 Task: Find and review an Airbnb listing in Surry Hills, Australia, including checking availability, price, and house rules.
Action: Mouse pressed left at (258, 274)
Screenshot: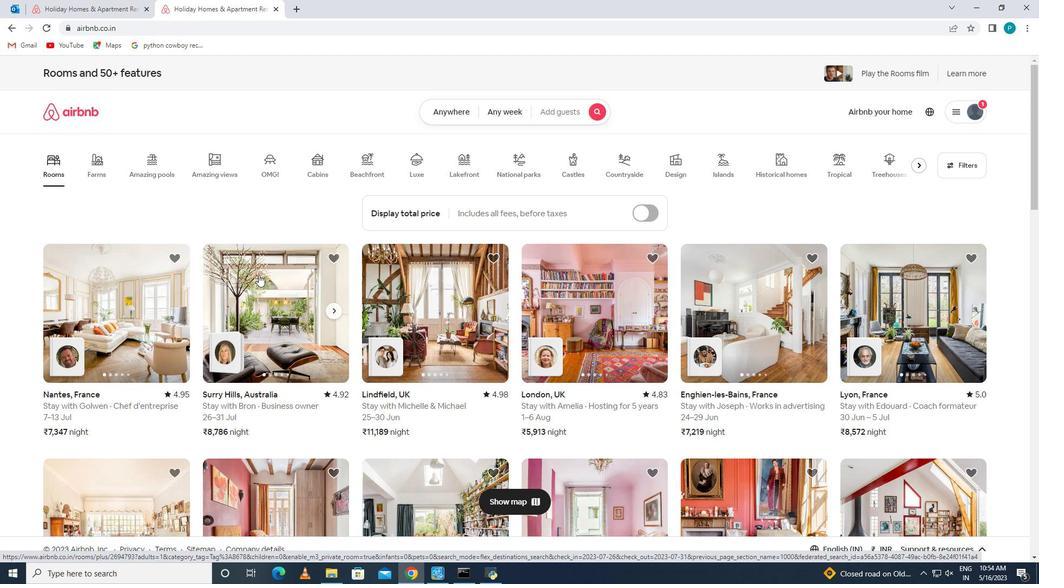 
Action: Mouse pressed left at (258, 274)
Screenshot: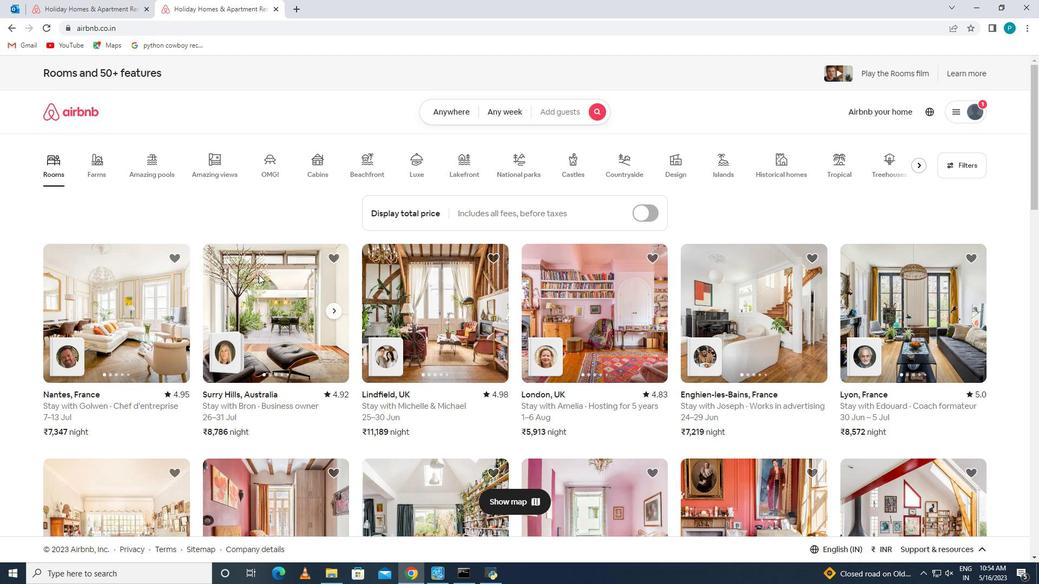 
Action: Mouse moved to (400, 266)
Screenshot: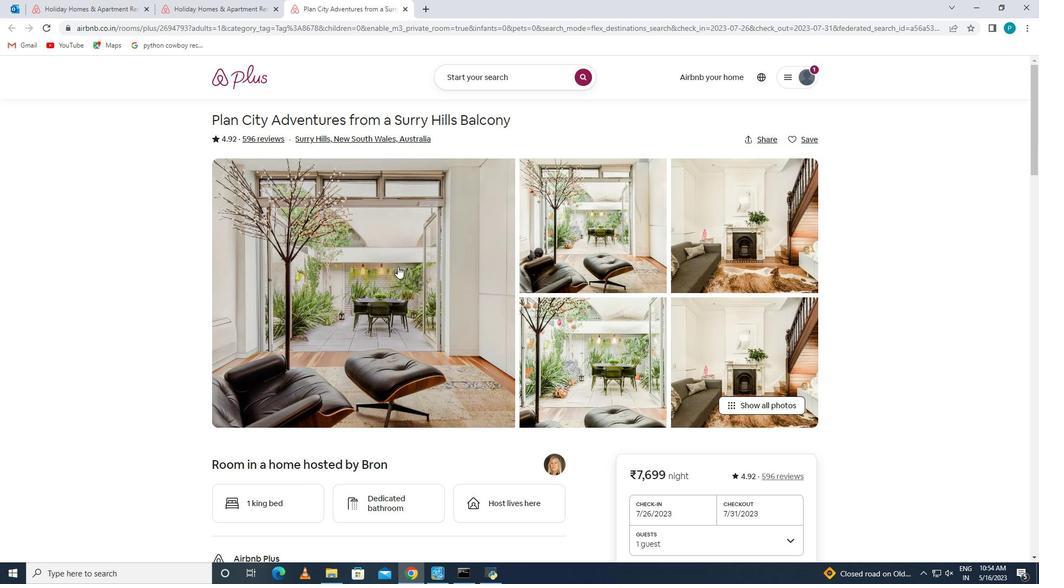 
Action: Mouse scrolled (400, 266) with delta (0, 0)
Screenshot: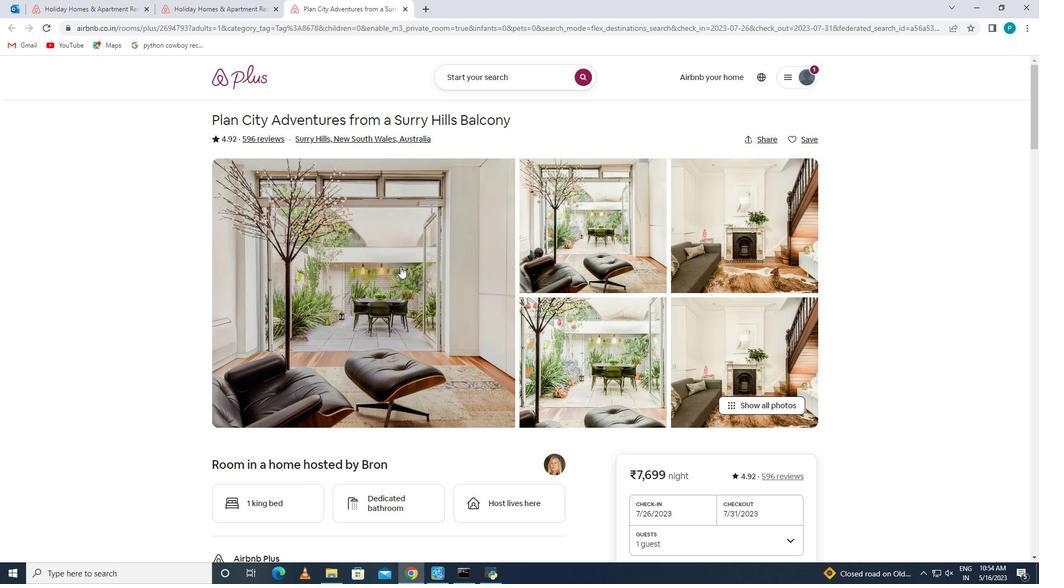 
Action: Mouse scrolled (400, 266) with delta (0, 0)
Screenshot: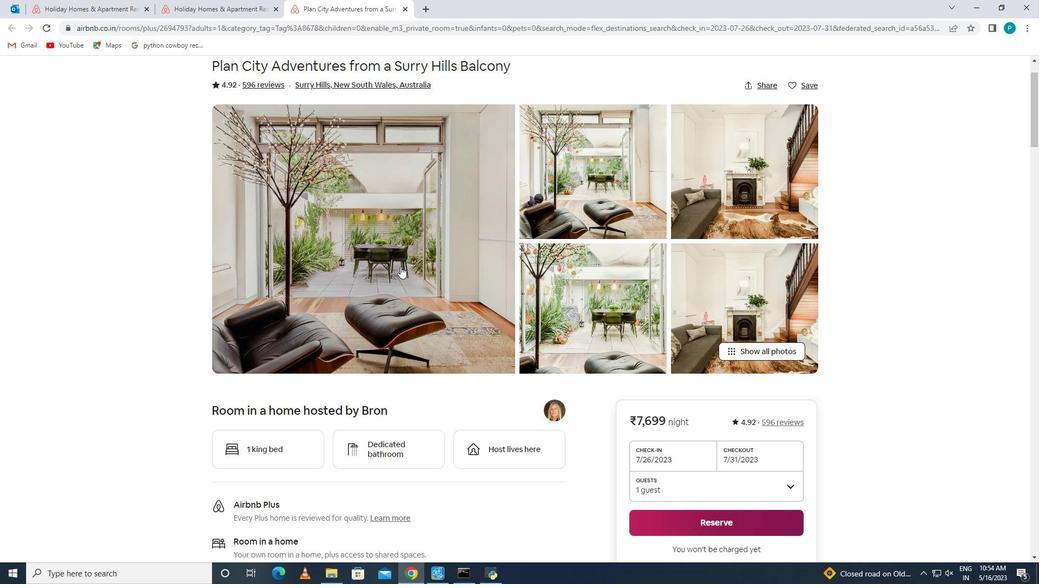 
Action: Mouse moved to (401, 266)
Screenshot: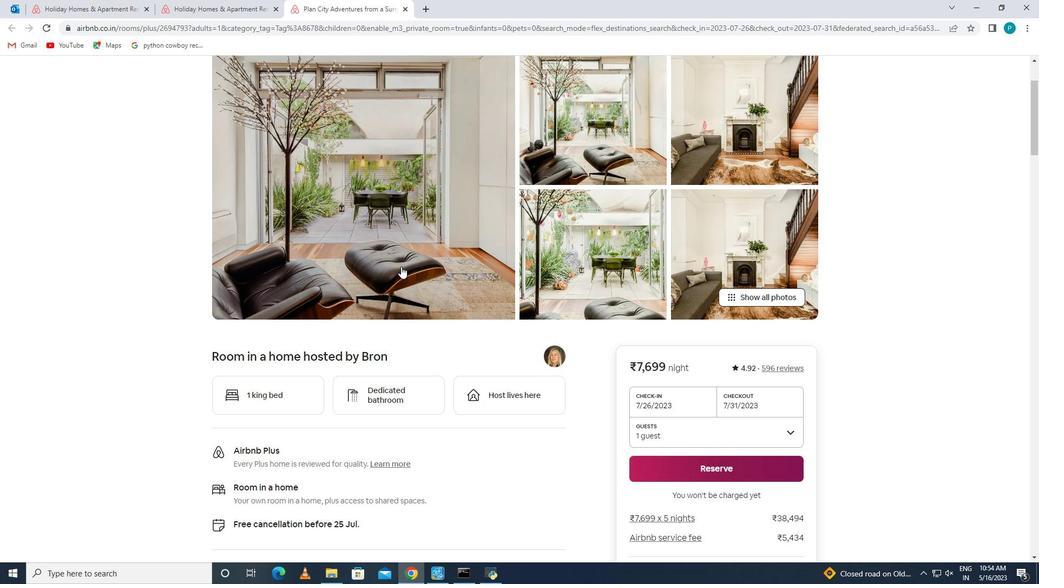 
Action: Mouse scrolled (401, 265) with delta (0, 0)
Screenshot: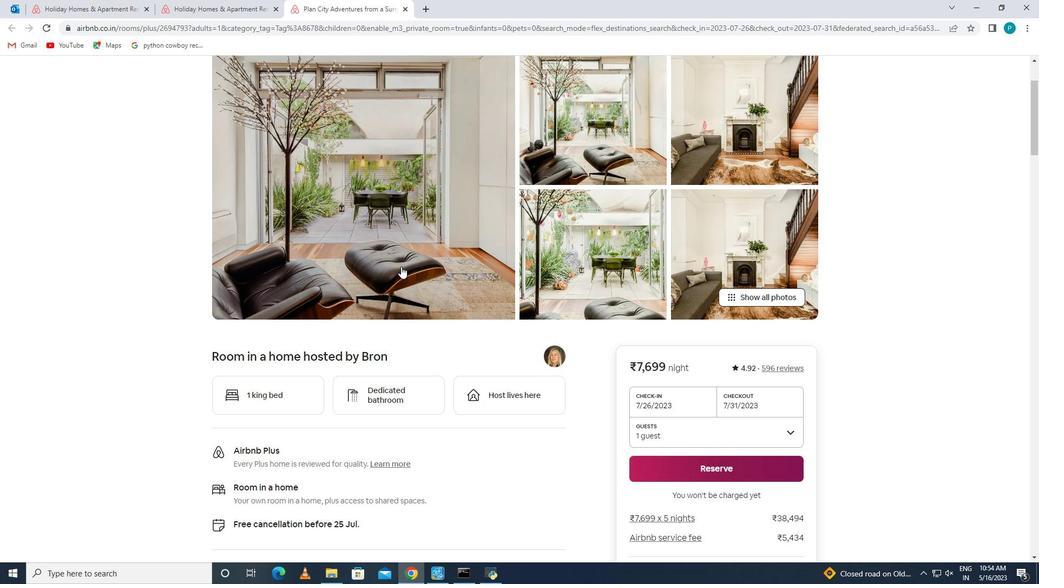 
Action: Mouse moved to (402, 261)
Screenshot: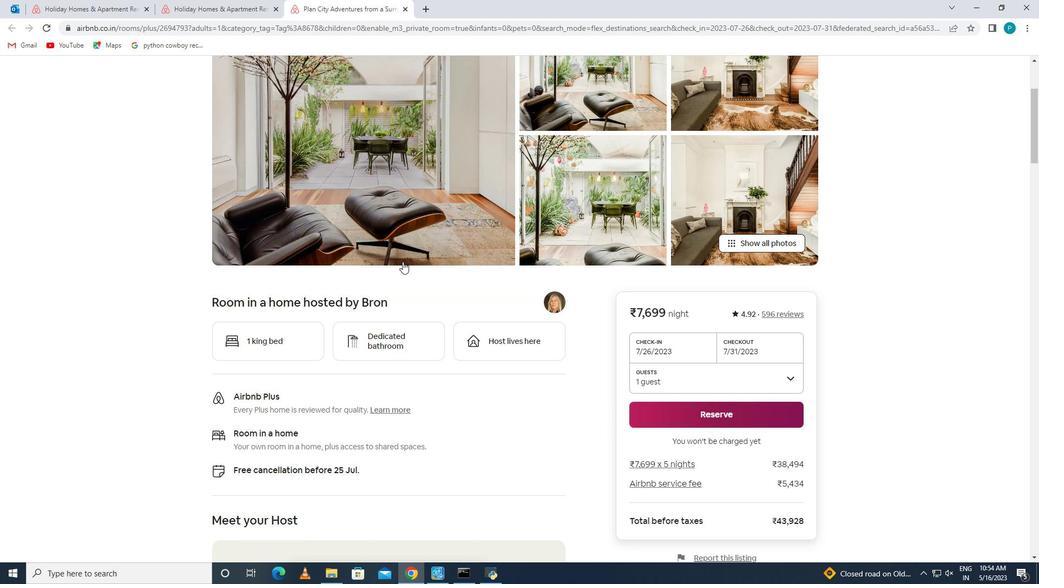 
Action: Mouse scrolled (402, 260) with delta (0, 0)
Screenshot: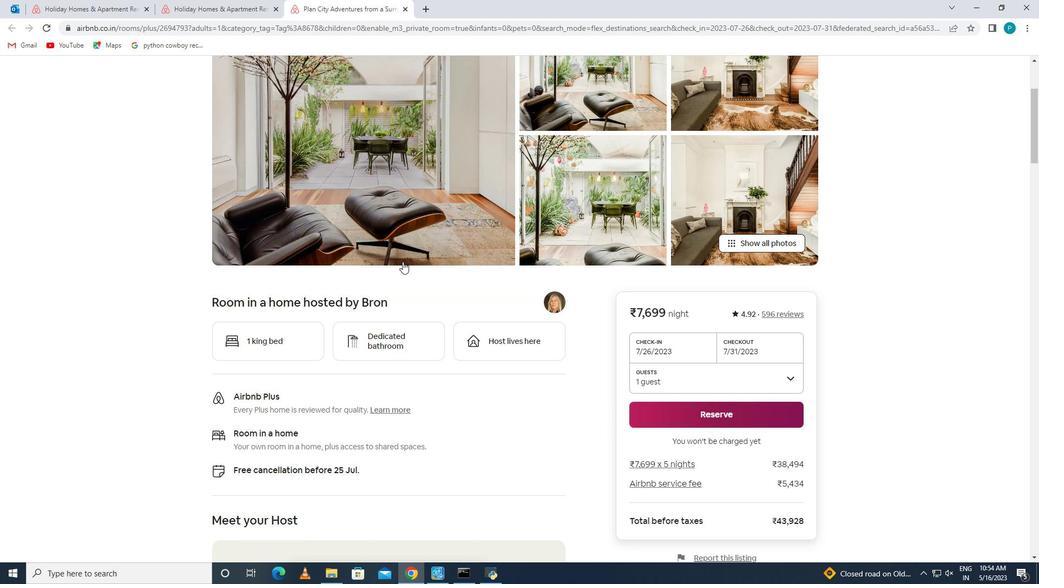 
Action: Mouse moved to (401, 261)
Screenshot: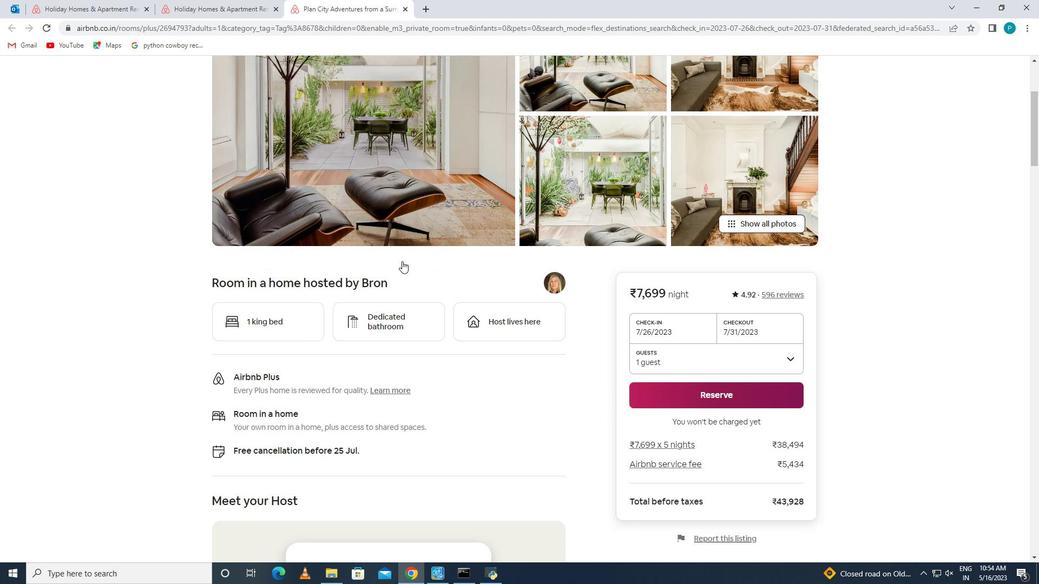 
Action: Mouse scrolled (401, 260) with delta (0, 0)
Screenshot: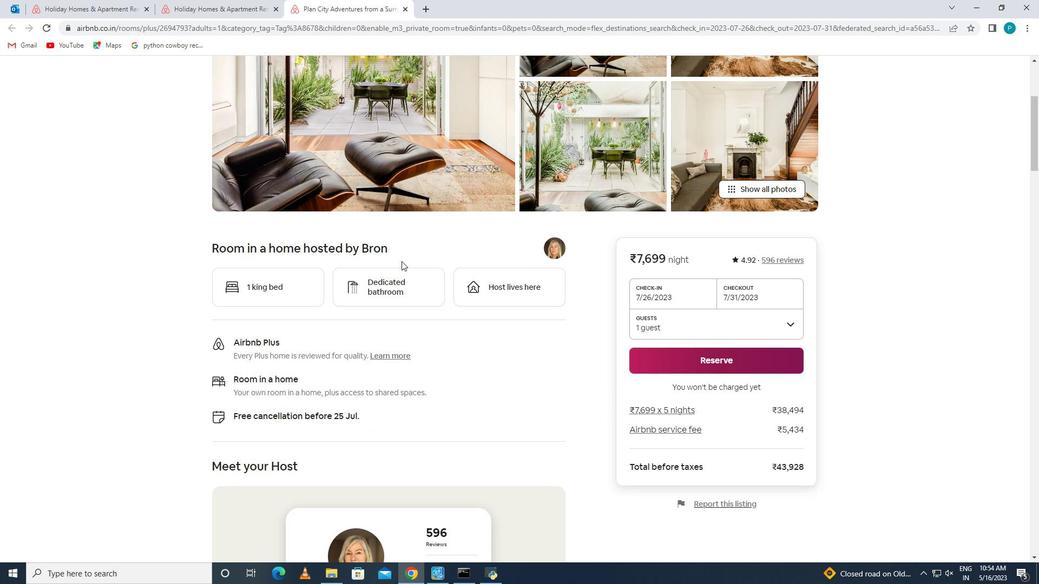 
Action: Mouse scrolled (401, 260) with delta (0, 0)
Screenshot: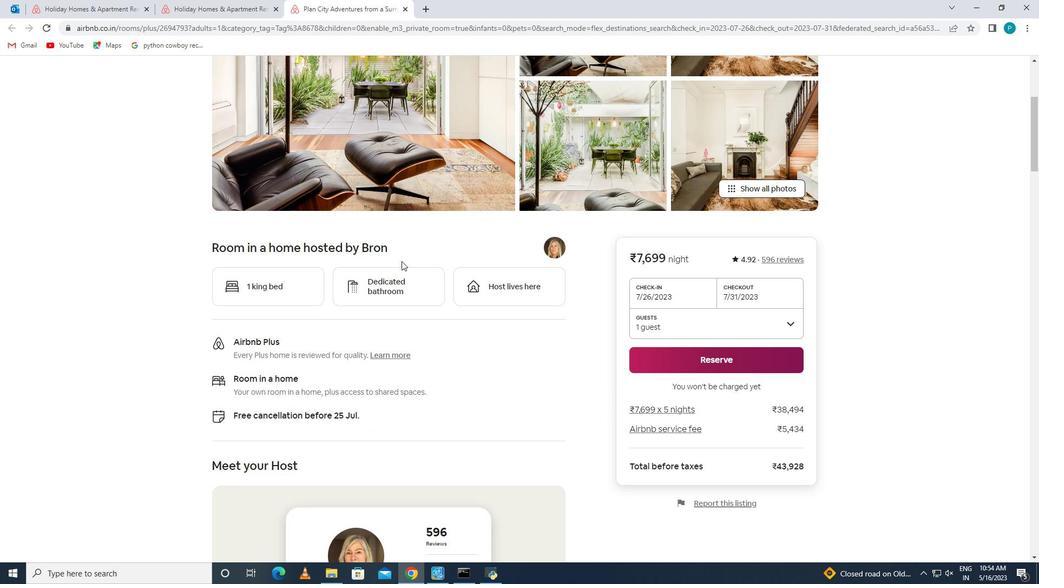 
Action: Mouse scrolled (401, 260) with delta (0, 0)
Screenshot: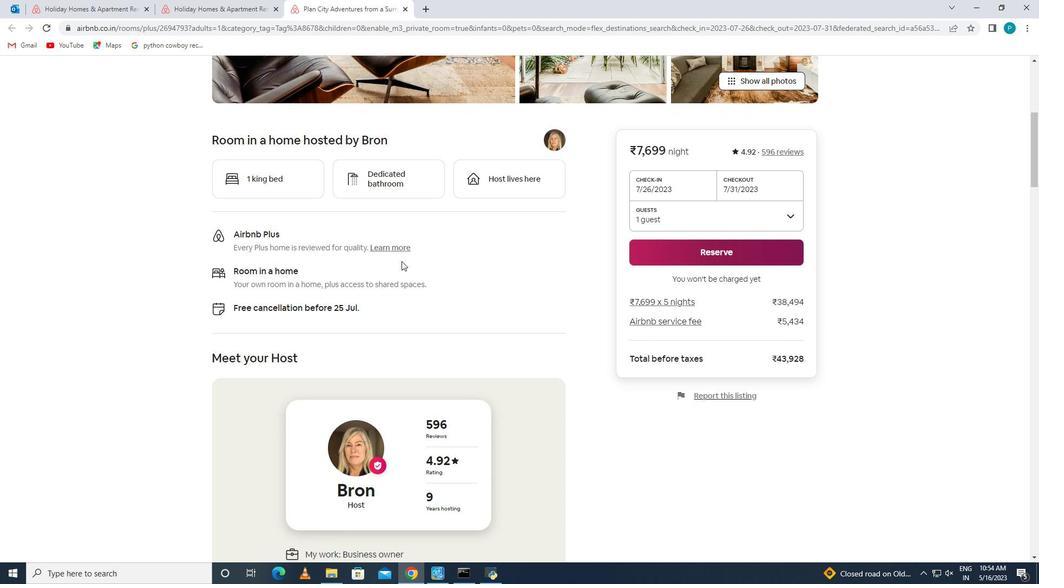 
Action: Mouse scrolled (401, 260) with delta (0, 0)
Screenshot: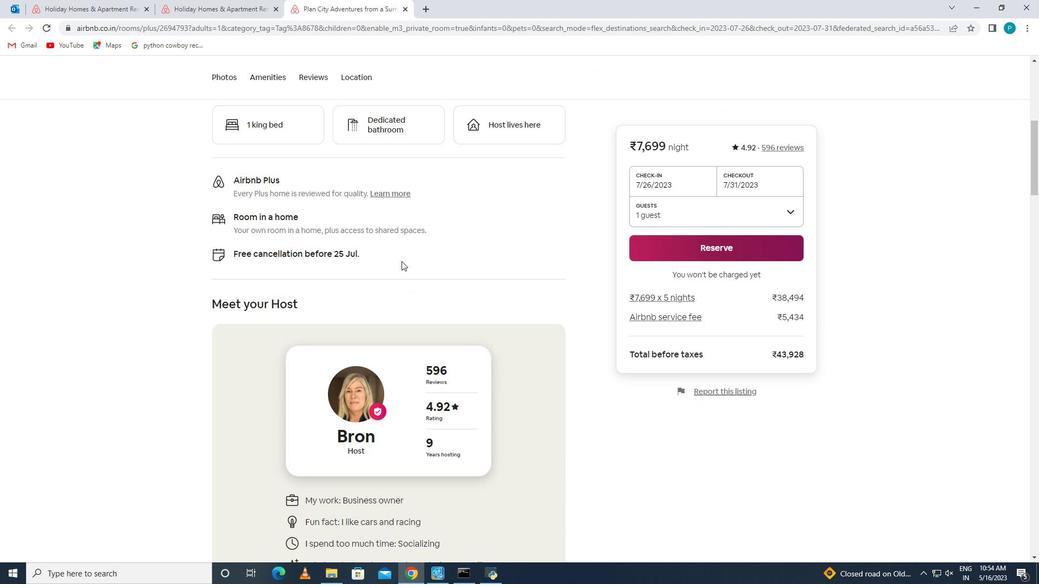 
Action: Mouse scrolled (401, 260) with delta (0, 0)
Screenshot: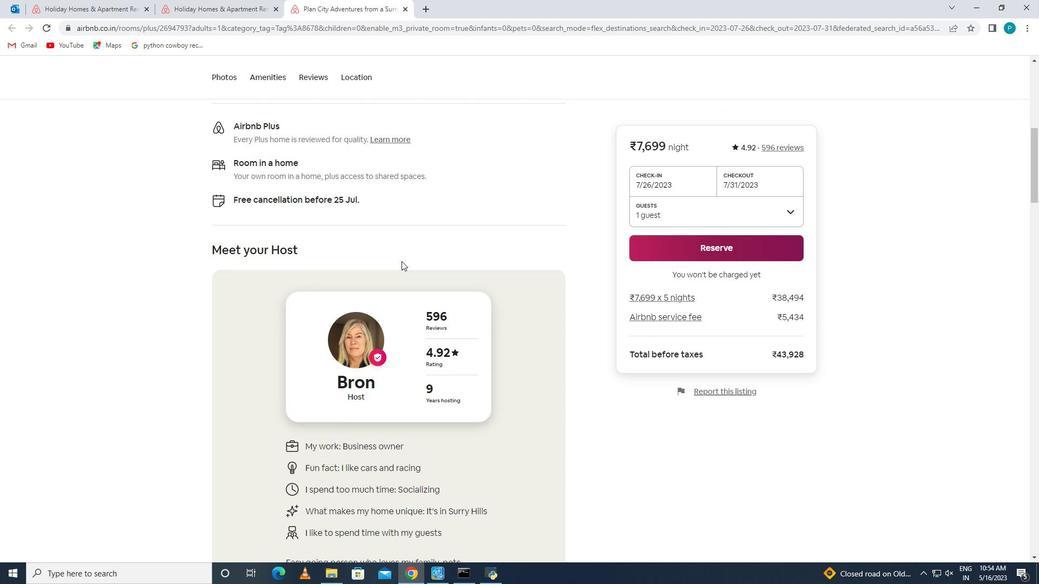 
Action: Mouse scrolled (401, 260) with delta (0, 0)
Screenshot: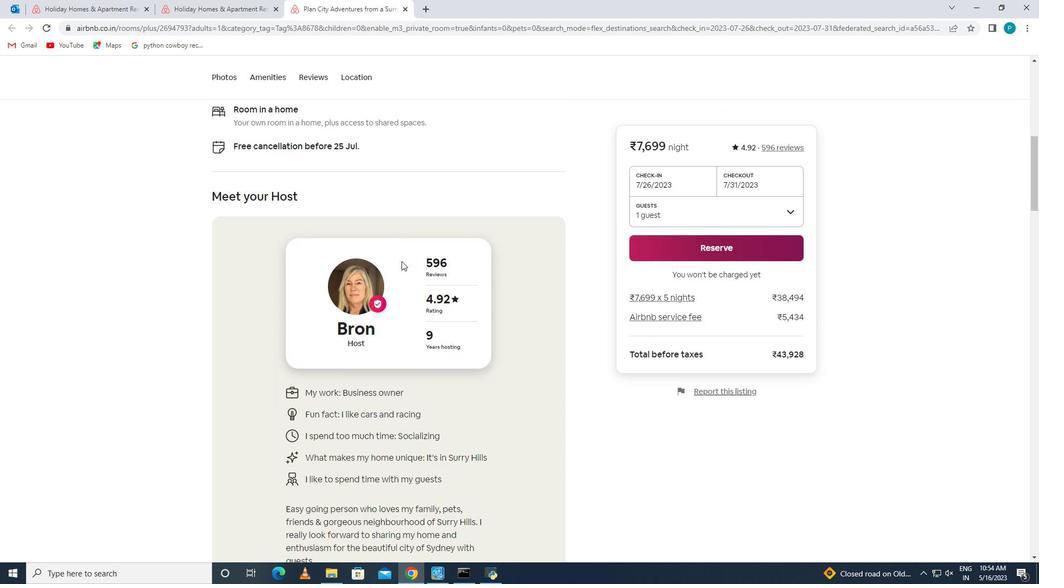 
Action: Mouse scrolled (401, 260) with delta (0, 0)
Screenshot: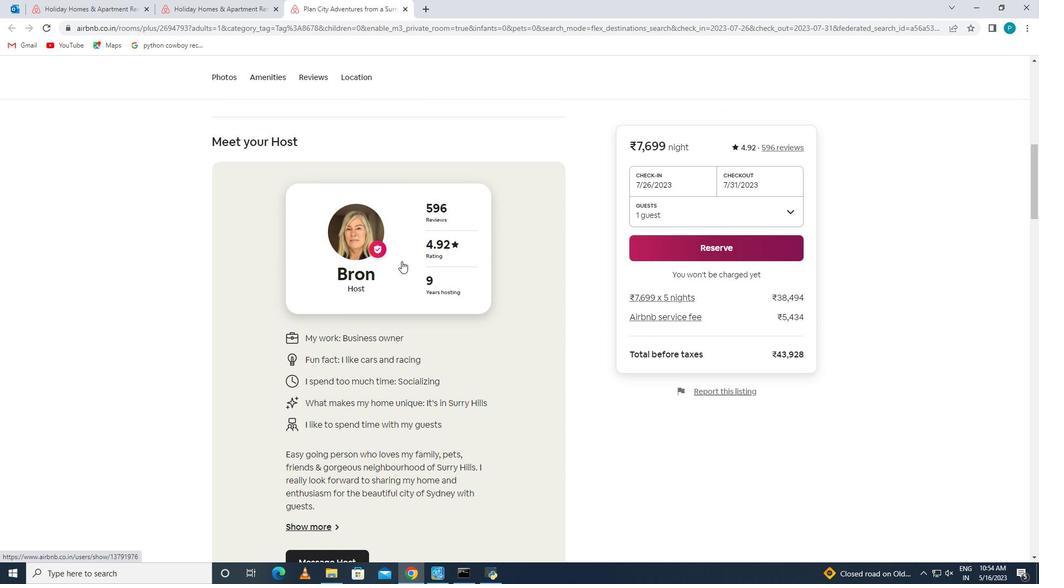 
Action: Mouse scrolled (401, 260) with delta (0, 0)
Screenshot: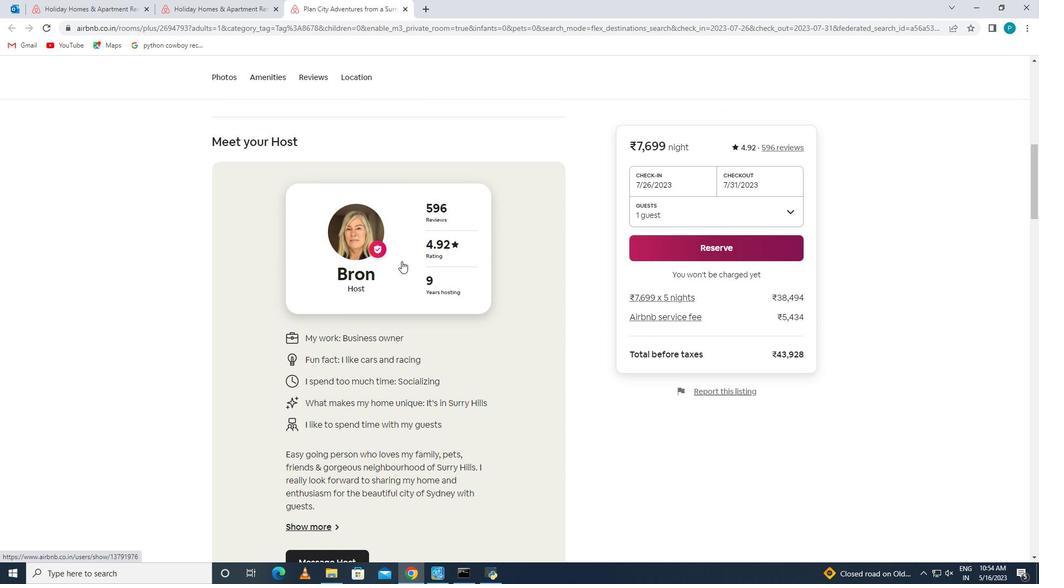 
Action: Mouse scrolled (401, 260) with delta (0, 0)
Screenshot: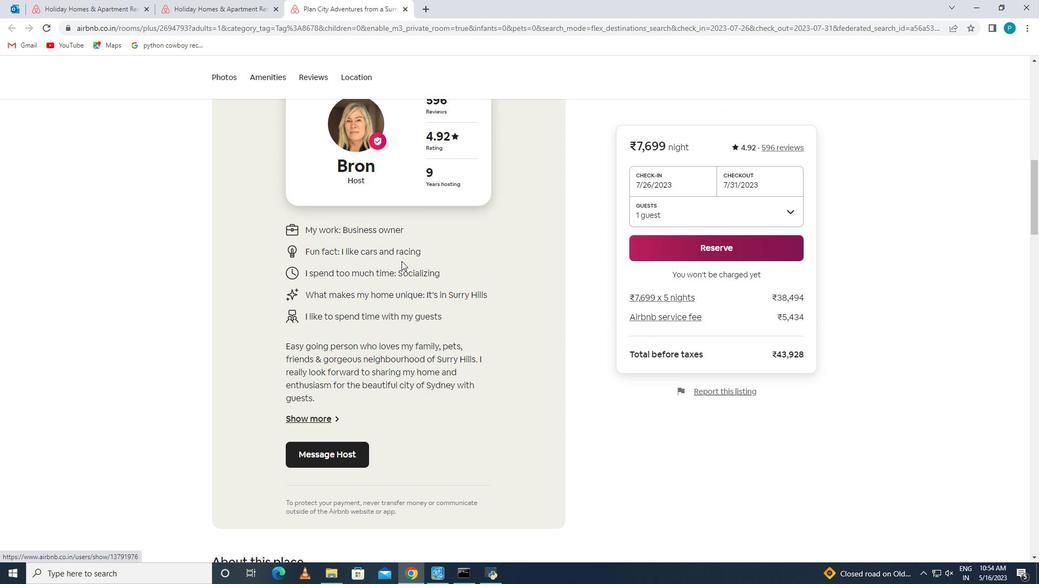 
Action: Mouse scrolled (401, 260) with delta (0, 0)
Screenshot: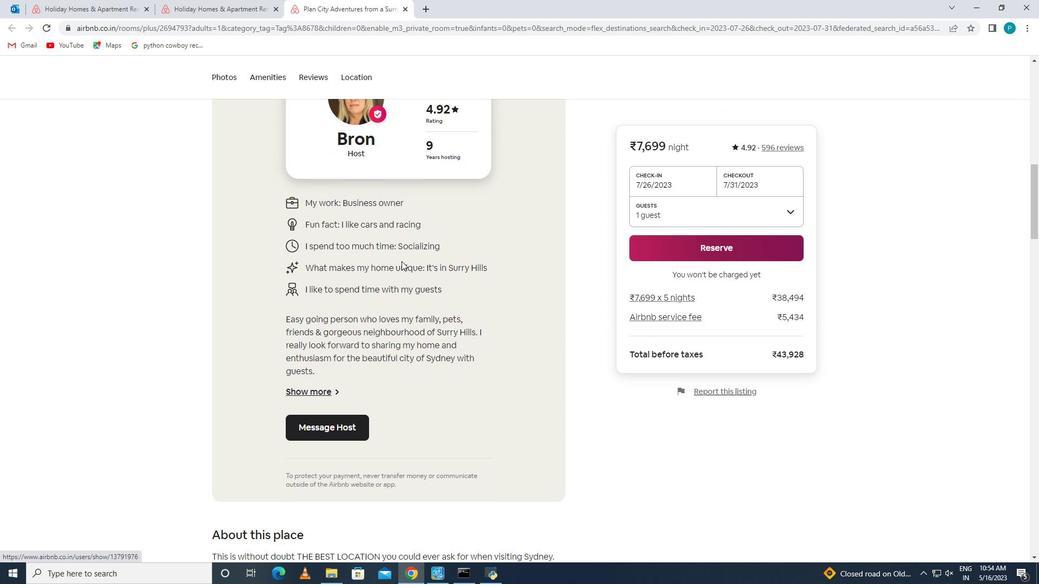 
Action: Mouse moved to (381, 278)
Screenshot: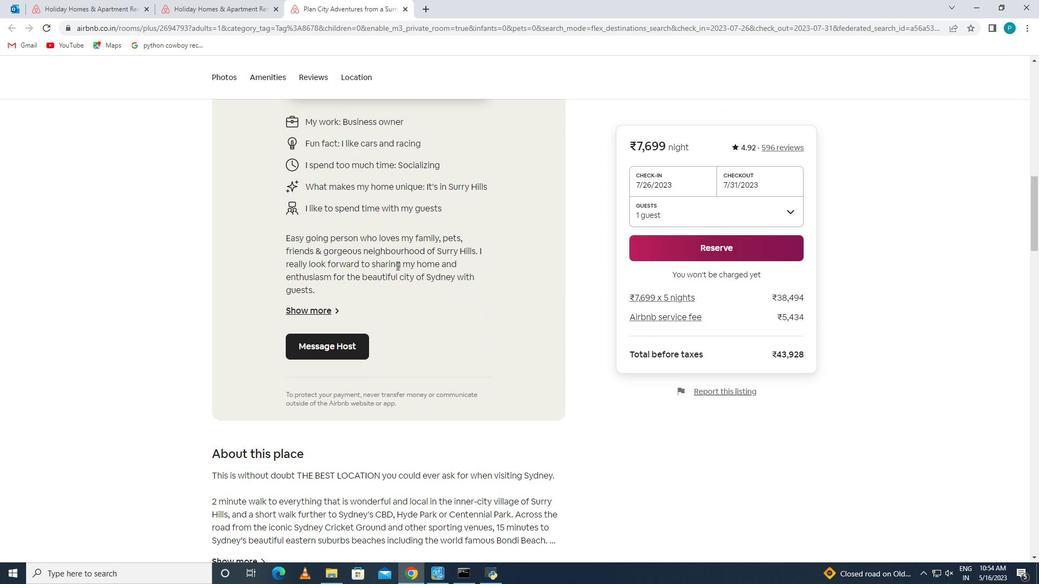 
Action: Mouse scrolled (381, 278) with delta (0, 0)
Screenshot: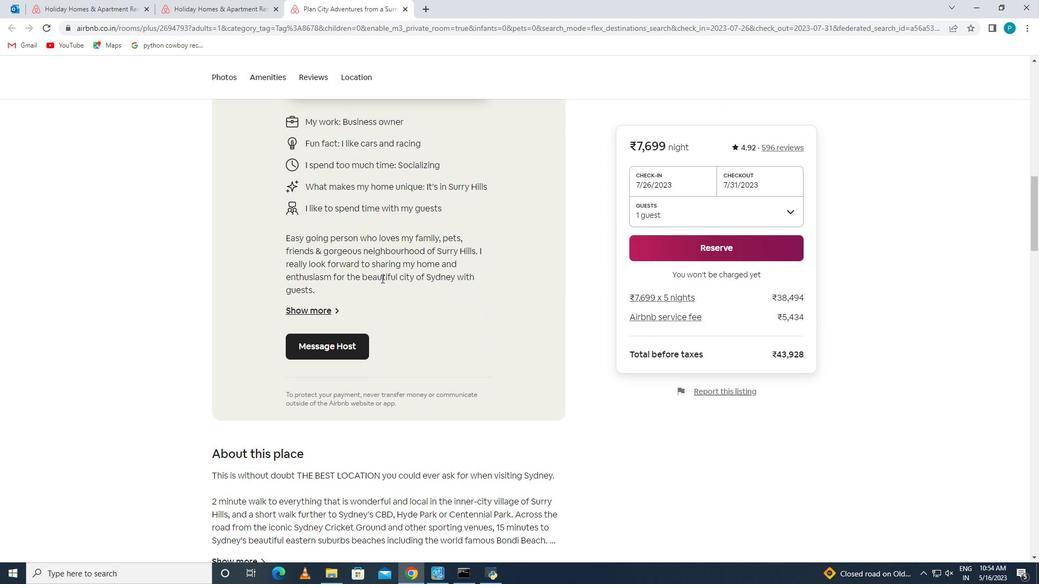 
Action: Mouse scrolled (381, 278) with delta (0, 0)
Screenshot: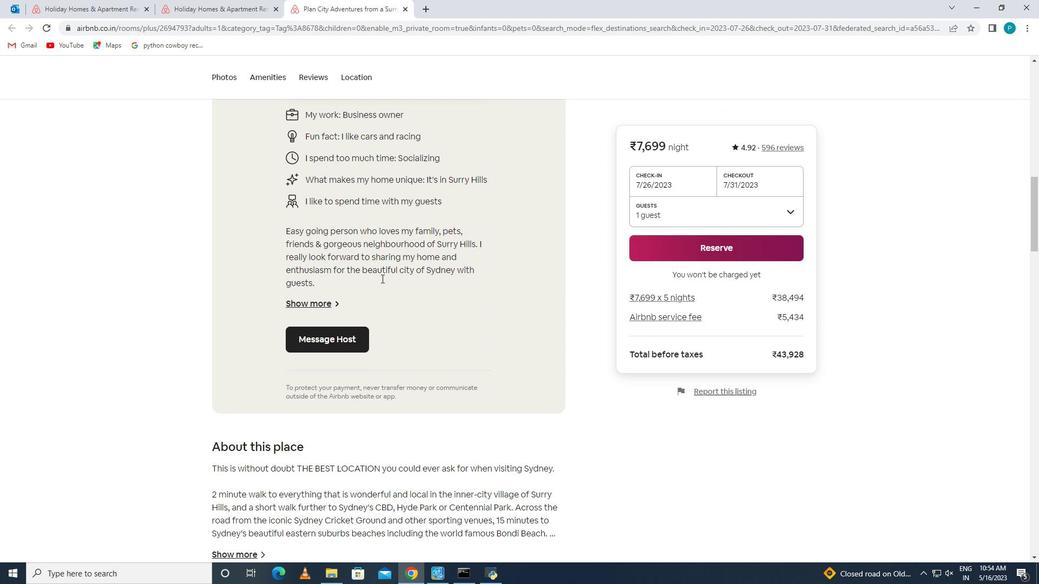 
Action: Mouse moved to (379, 281)
Screenshot: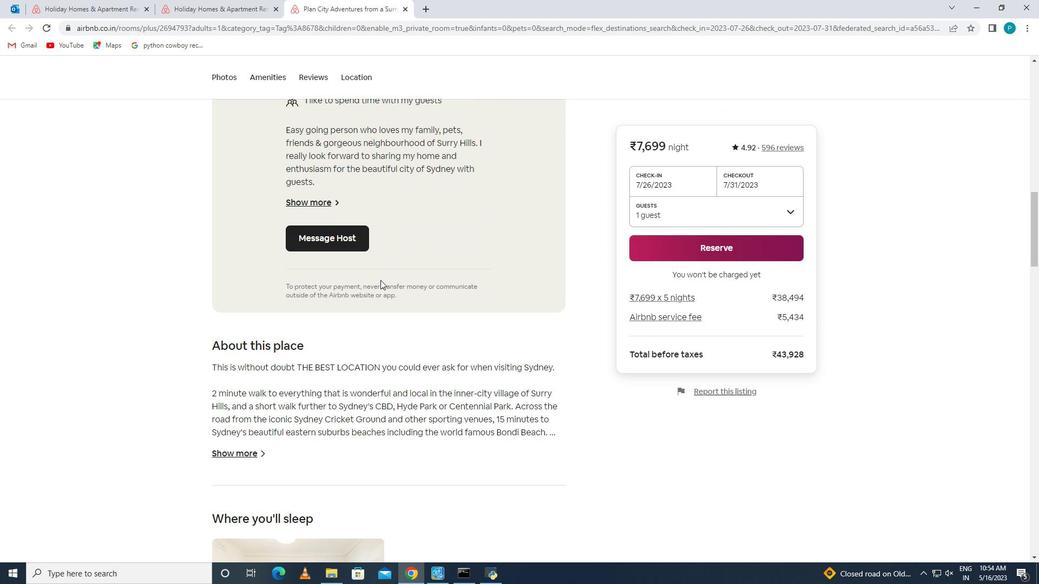 
Action: Mouse scrolled (379, 281) with delta (0, 0)
Screenshot: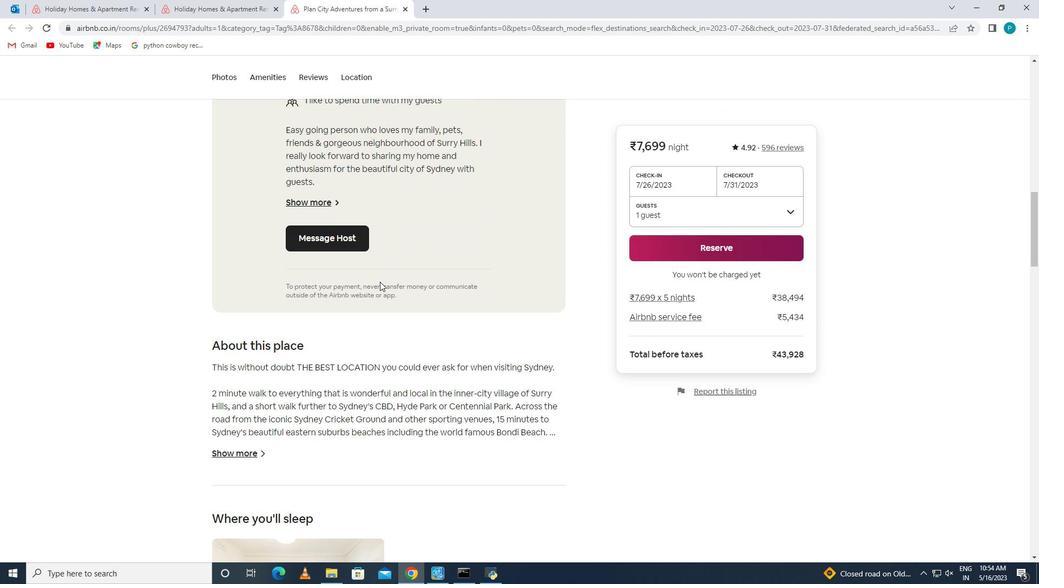 
Action: Mouse scrolled (379, 281) with delta (0, 0)
Screenshot: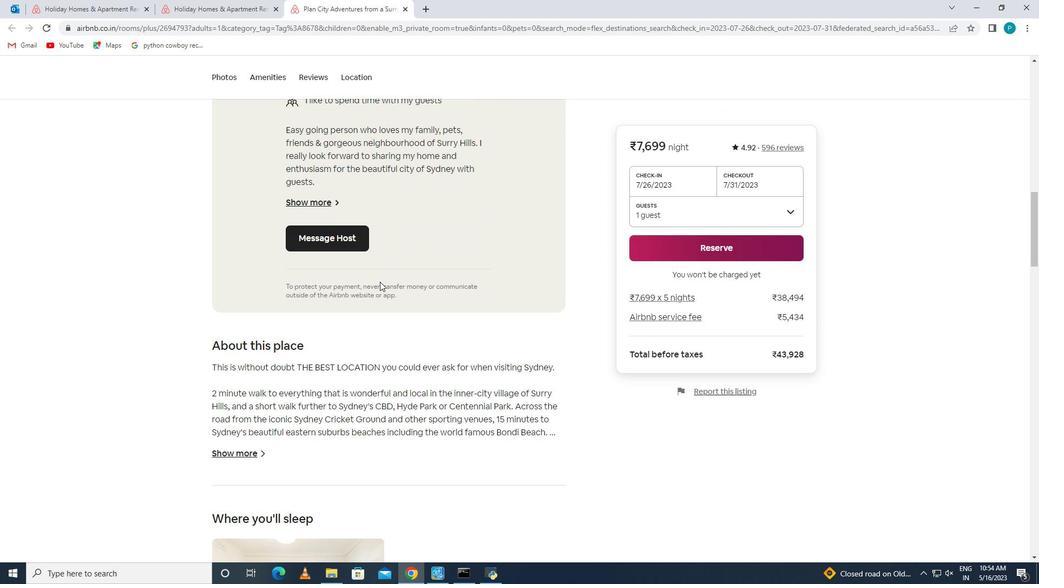 
Action: Mouse scrolled (379, 281) with delta (0, 0)
Screenshot: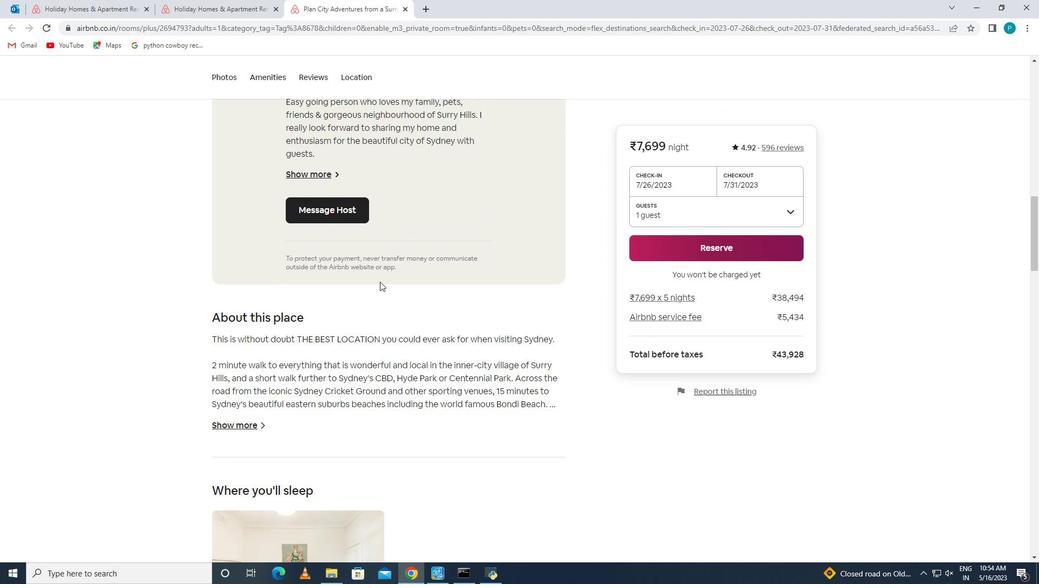 
Action: Mouse scrolled (379, 281) with delta (0, 0)
Screenshot: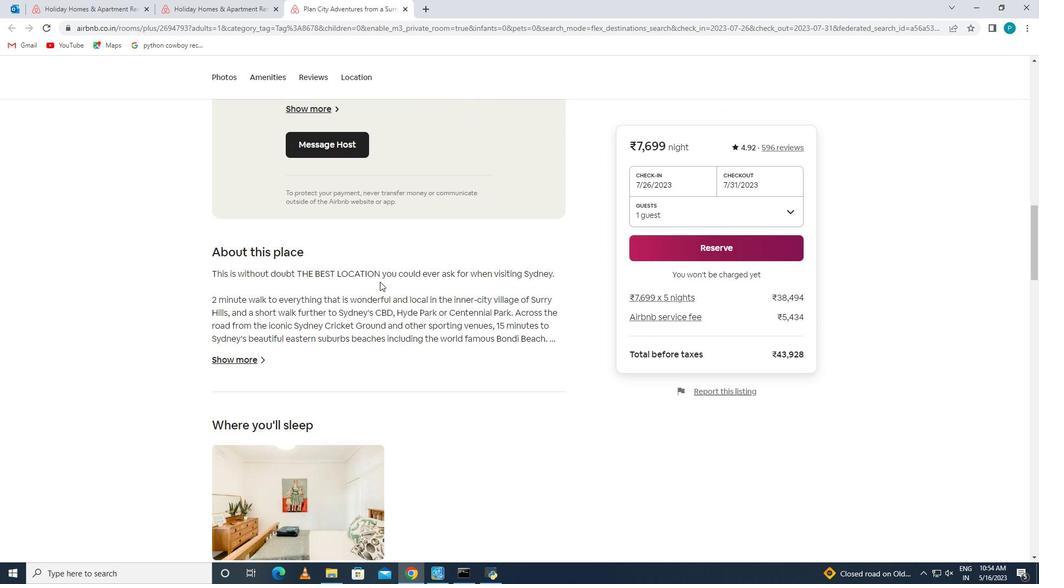 
Action: Mouse scrolled (379, 281) with delta (0, 0)
Screenshot: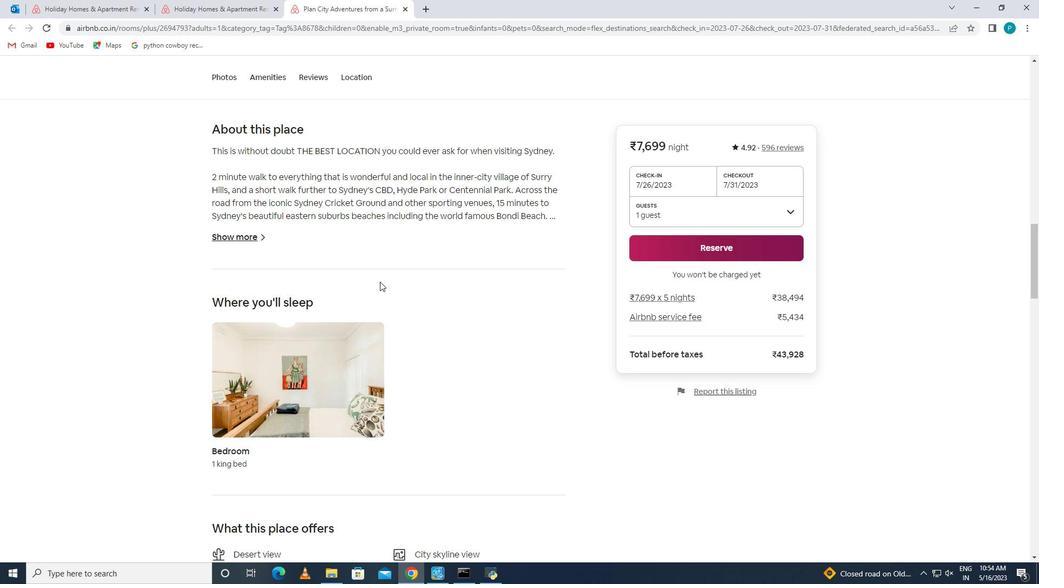 
Action: Mouse scrolled (379, 281) with delta (0, 0)
Screenshot: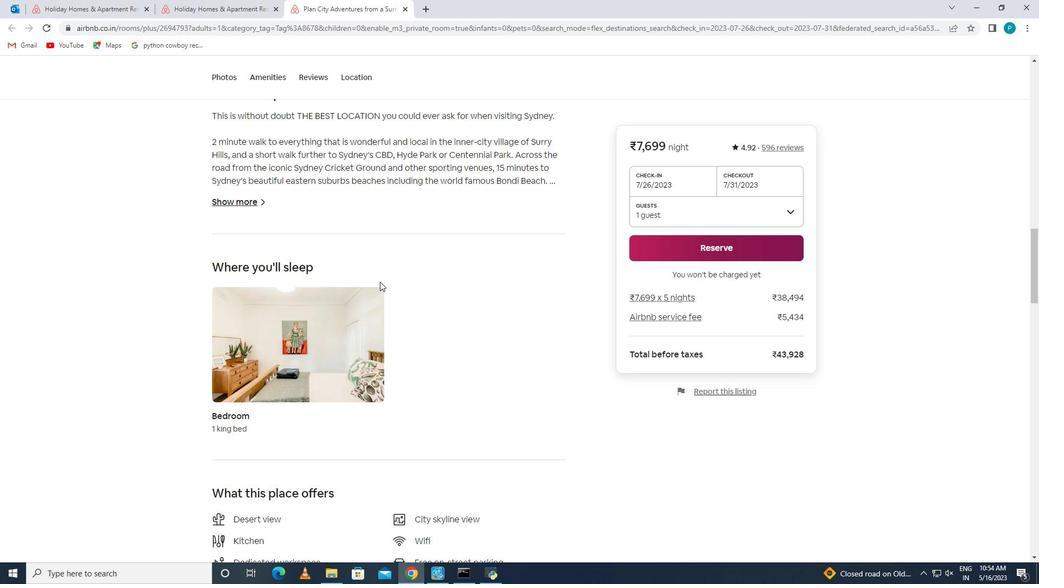 
Action: Mouse scrolled (379, 281) with delta (0, 0)
Screenshot: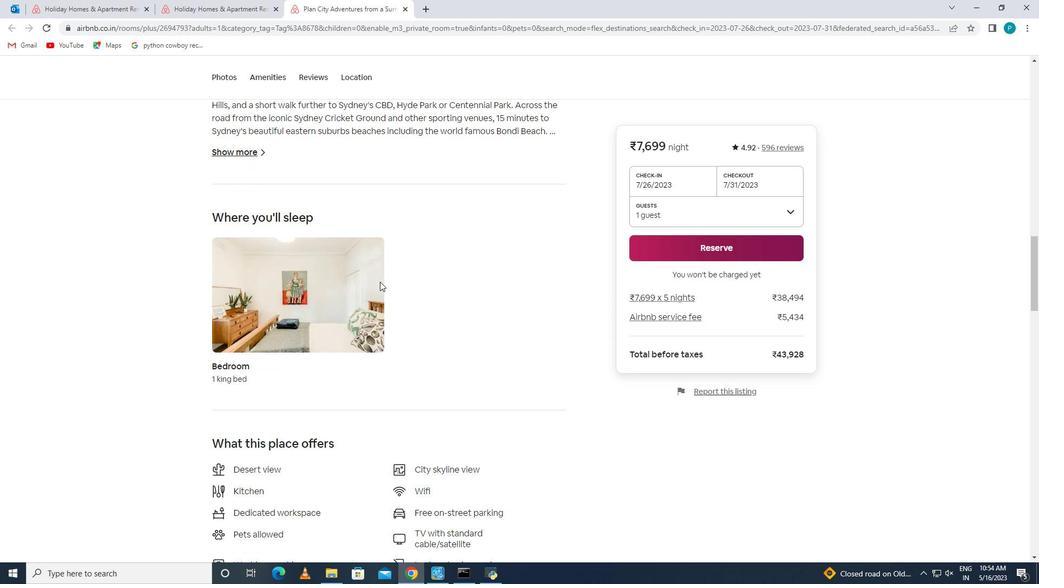 
Action: Mouse moved to (424, 293)
Screenshot: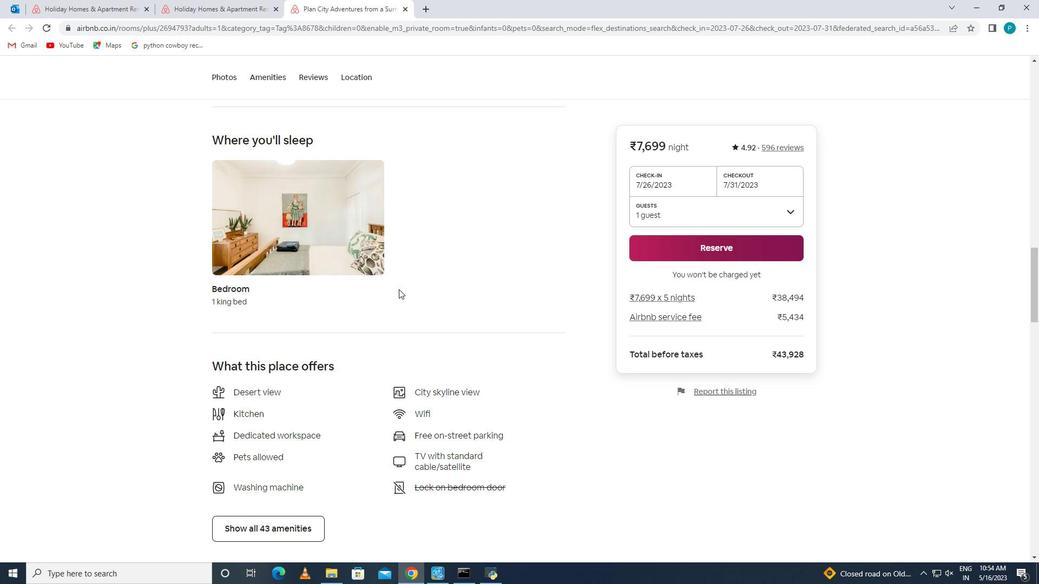 
Action: Mouse scrolled (424, 293) with delta (0, 0)
Screenshot: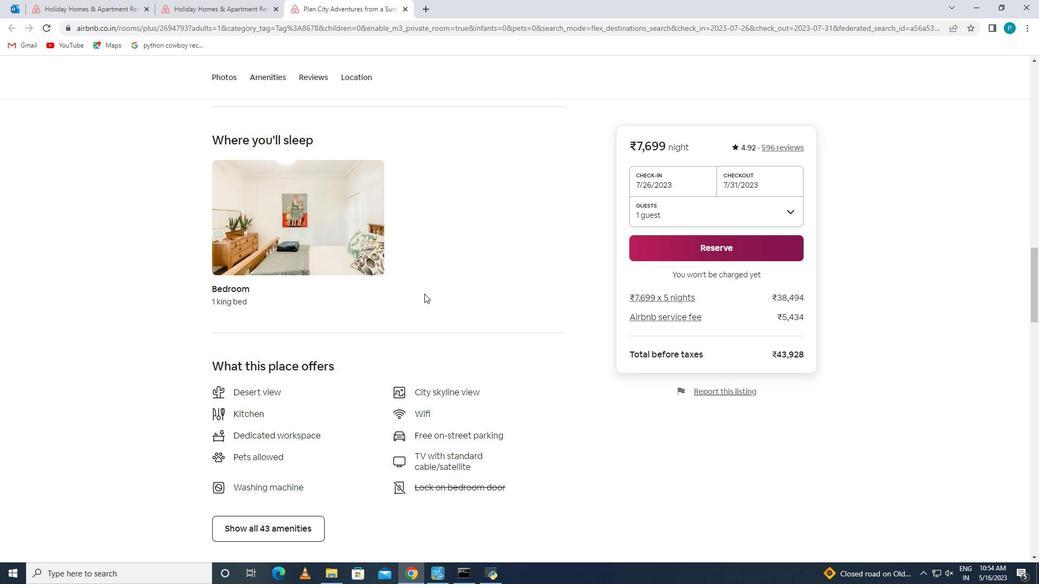 
Action: Mouse scrolled (424, 293) with delta (0, 0)
Screenshot: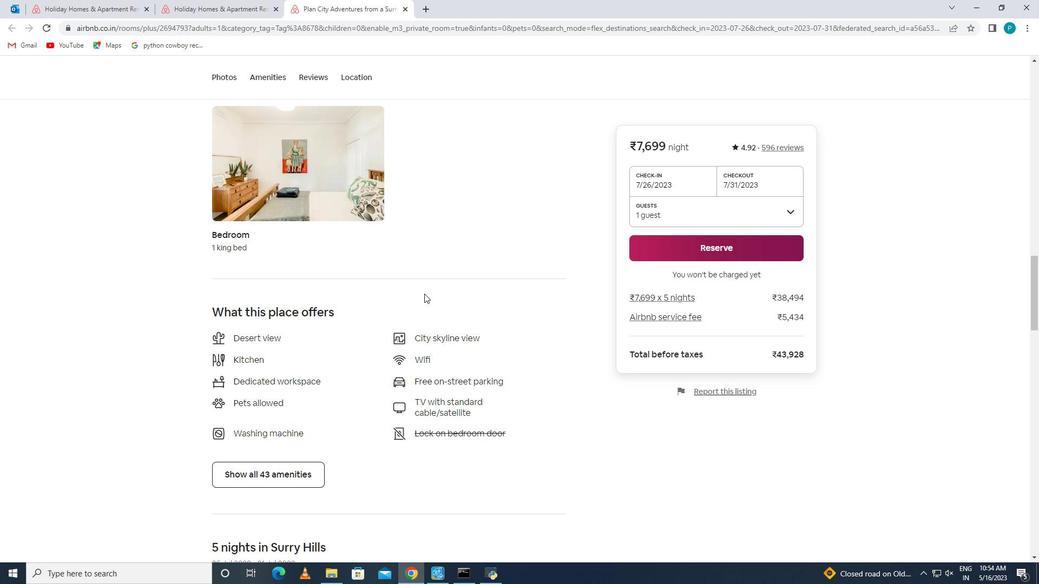 
Action: Mouse scrolled (424, 293) with delta (0, 0)
Screenshot: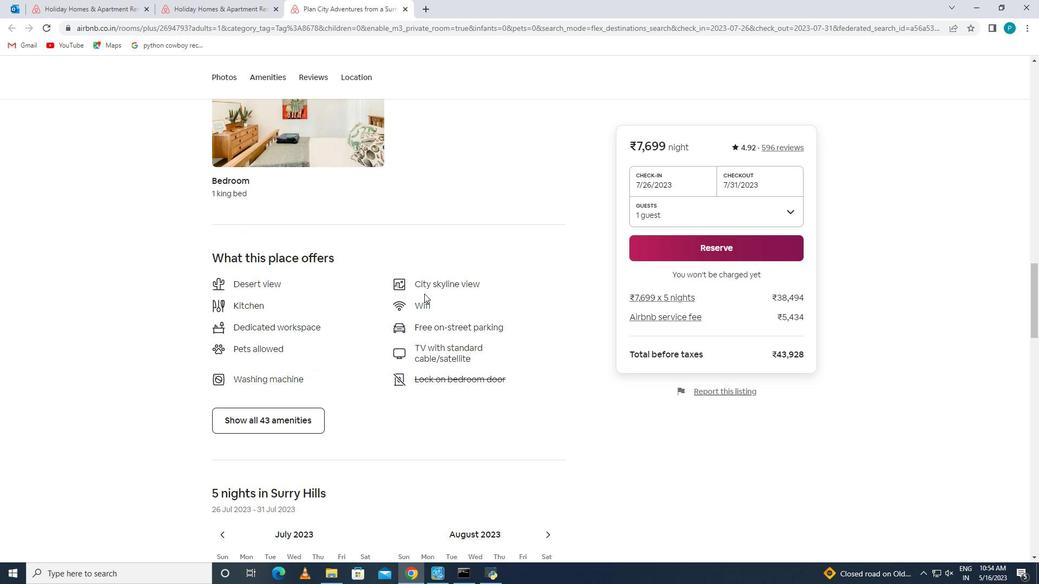 
Action: Mouse moved to (437, 297)
Screenshot: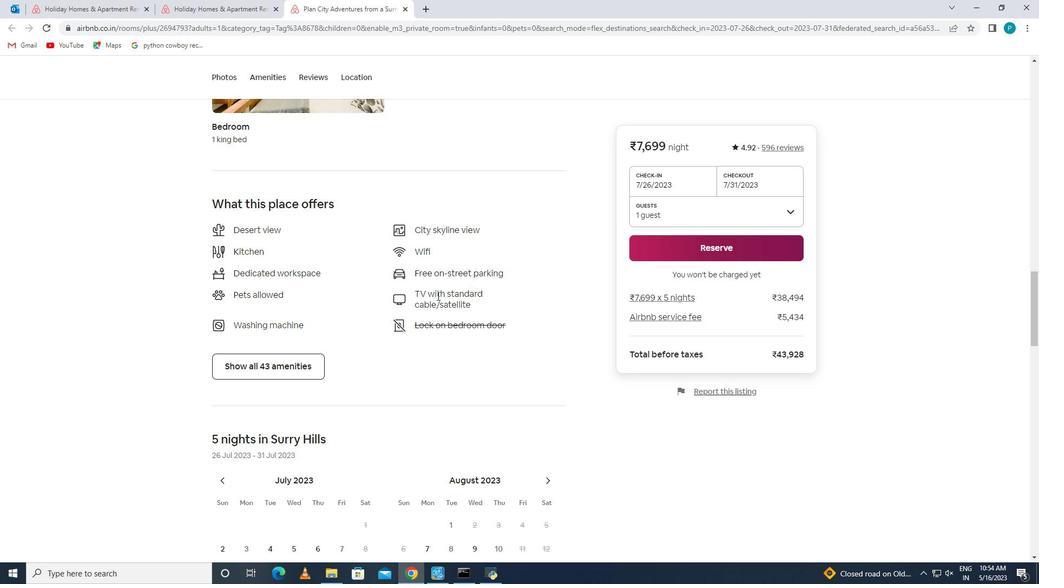 
Action: Mouse scrolled (437, 297) with delta (0, 0)
Screenshot: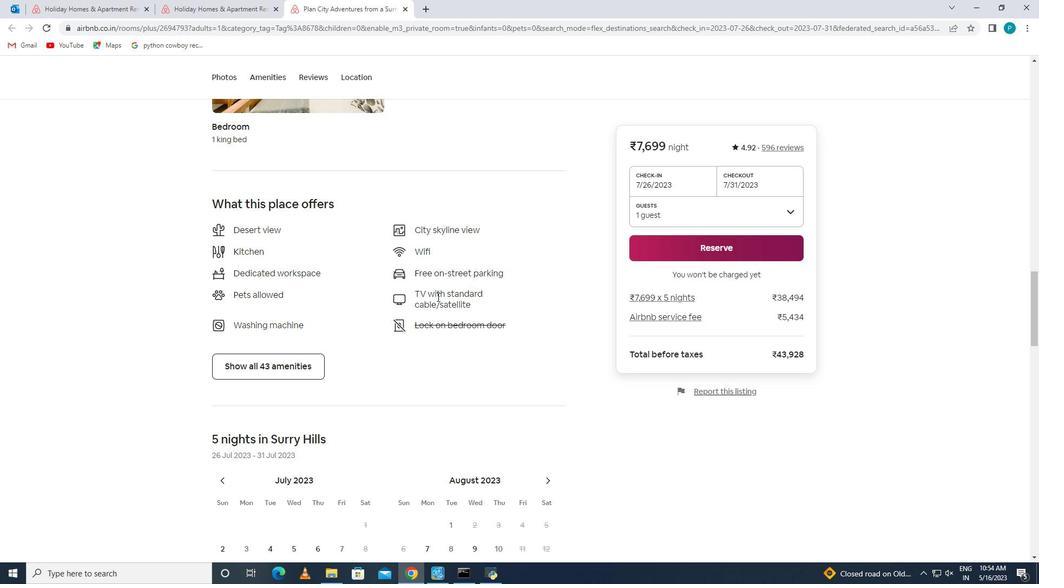 
Action: Mouse scrolled (437, 297) with delta (0, 0)
Screenshot: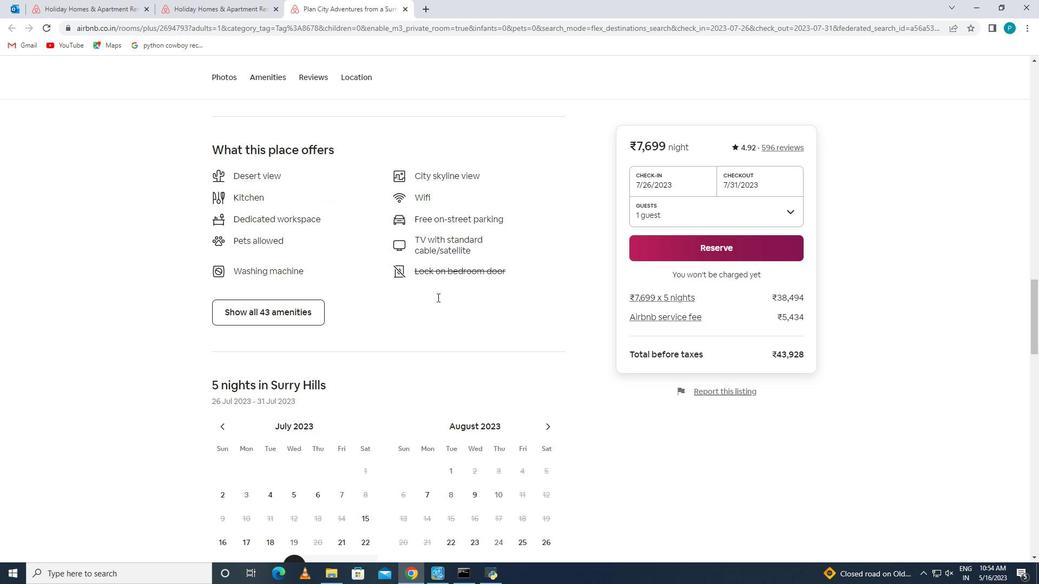 
Action: Mouse scrolled (437, 297) with delta (0, 0)
Screenshot: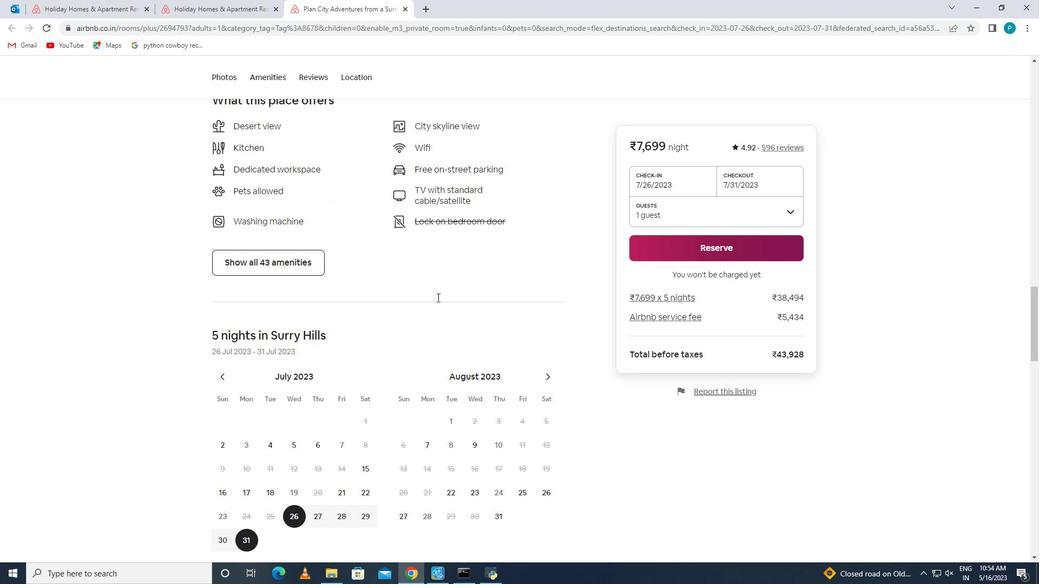 
Action: Mouse scrolled (437, 297) with delta (0, 0)
Screenshot: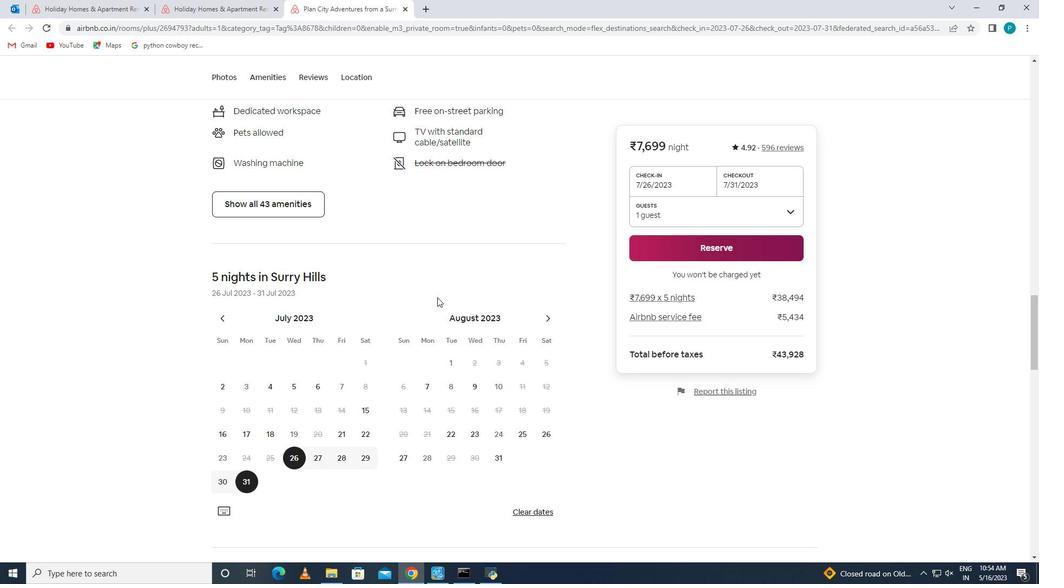 
Action: Mouse scrolled (437, 297) with delta (0, 0)
Screenshot: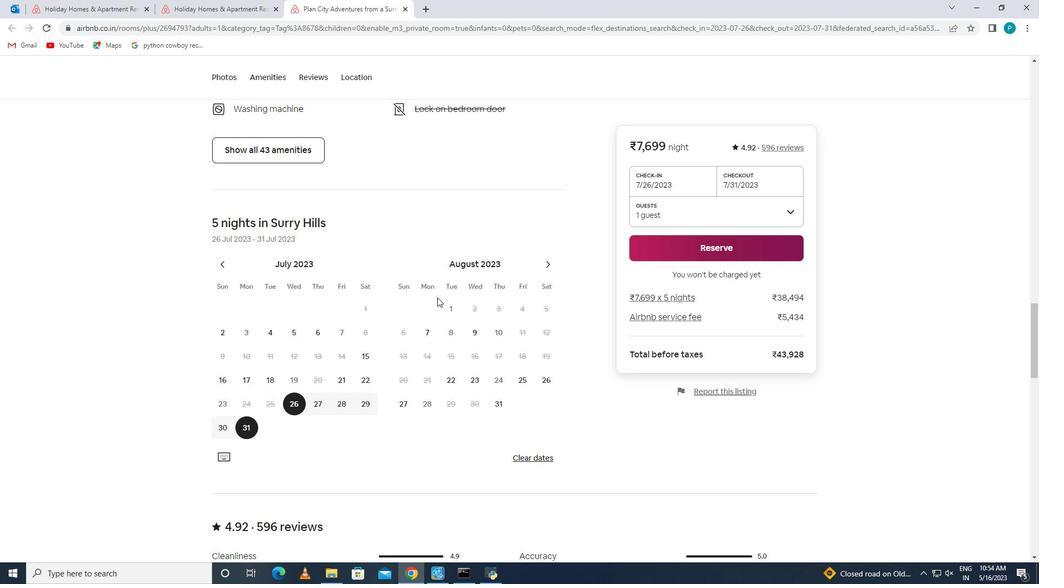 
Action: Mouse scrolled (437, 297) with delta (0, 0)
Screenshot: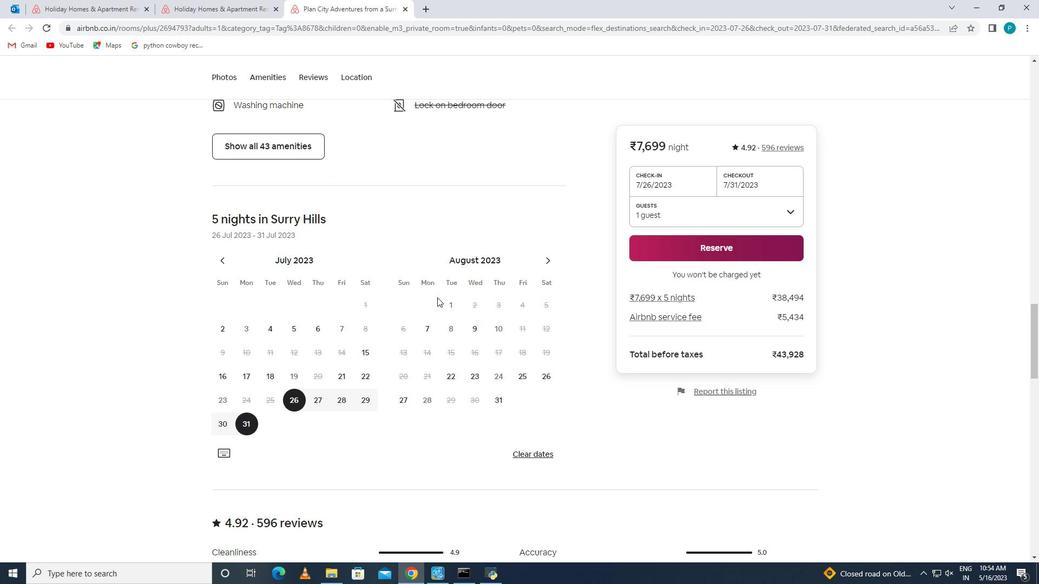 
Action: Mouse scrolled (437, 297) with delta (0, 0)
Screenshot: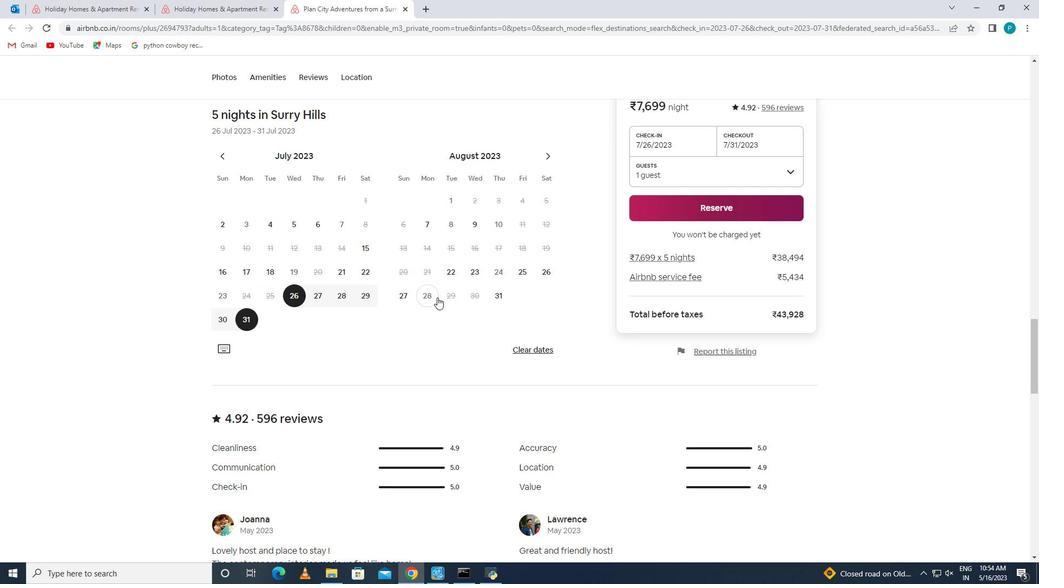 
Action: Mouse scrolled (437, 297) with delta (0, 0)
Screenshot: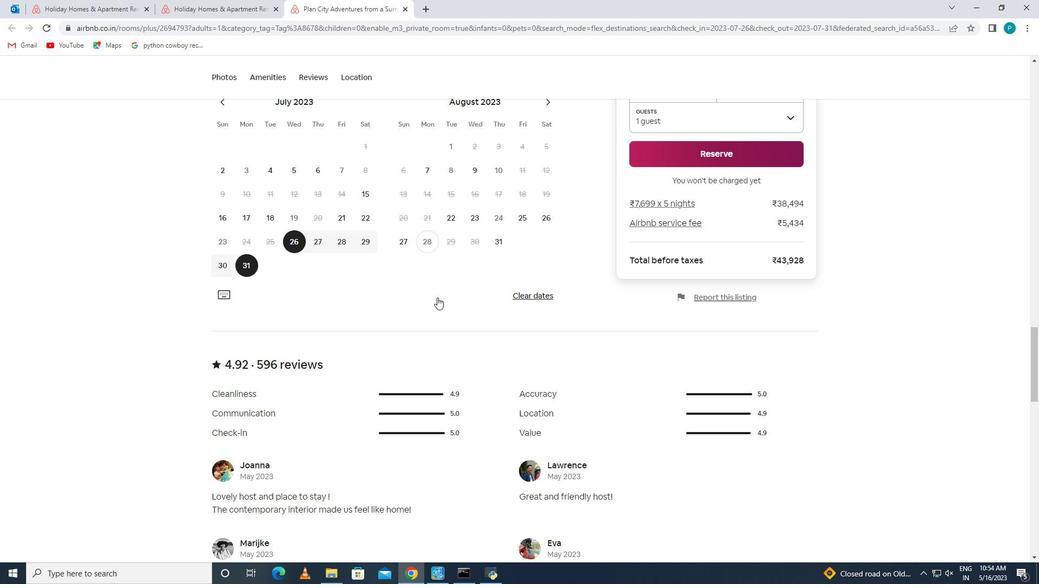 
Action: Mouse scrolled (437, 297) with delta (0, 0)
Screenshot: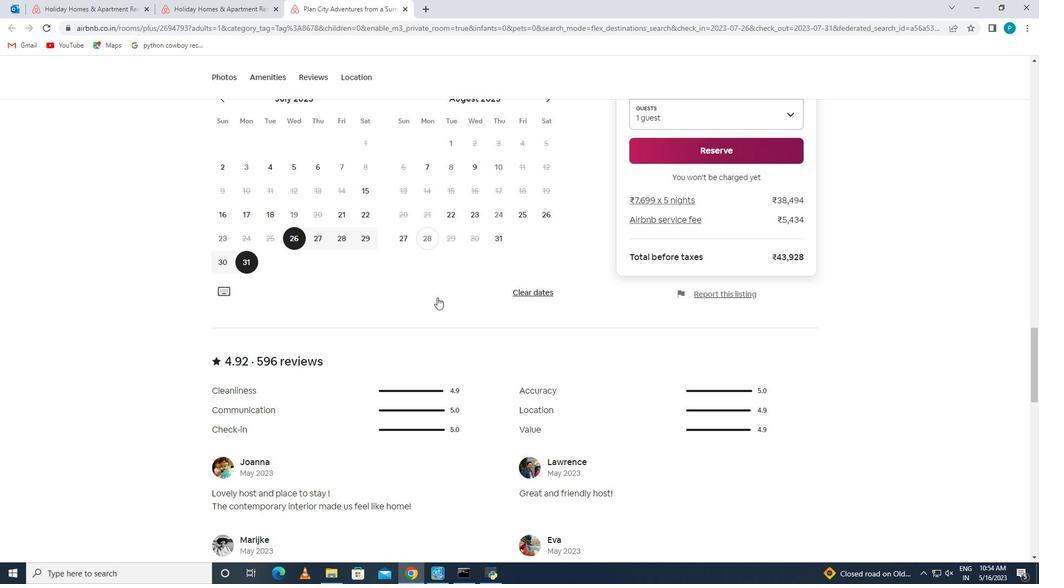 
Action: Mouse scrolled (437, 297) with delta (0, 0)
Screenshot: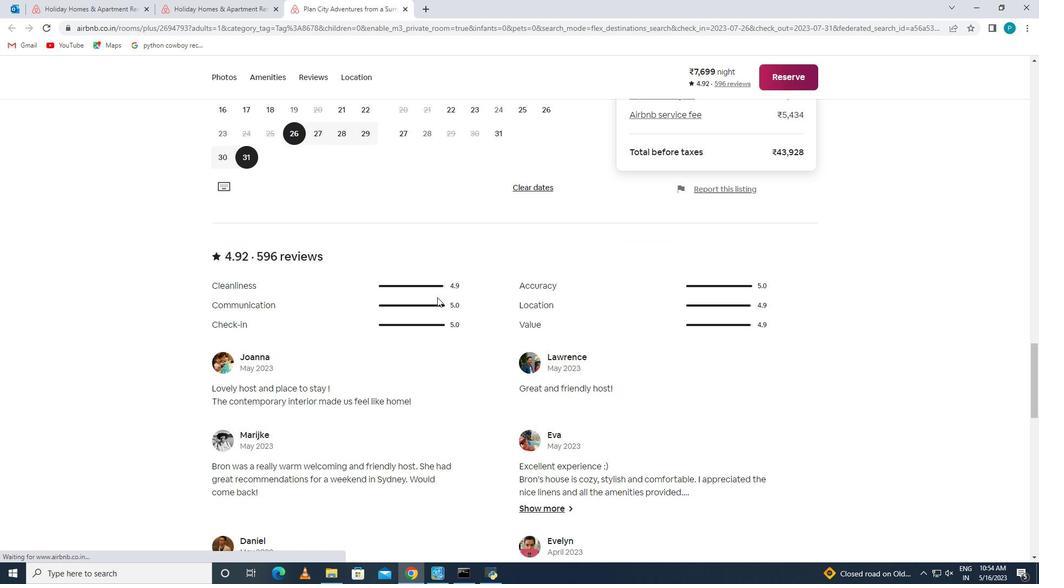 
Action: Mouse scrolled (437, 297) with delta (0, 0)
Screenshot: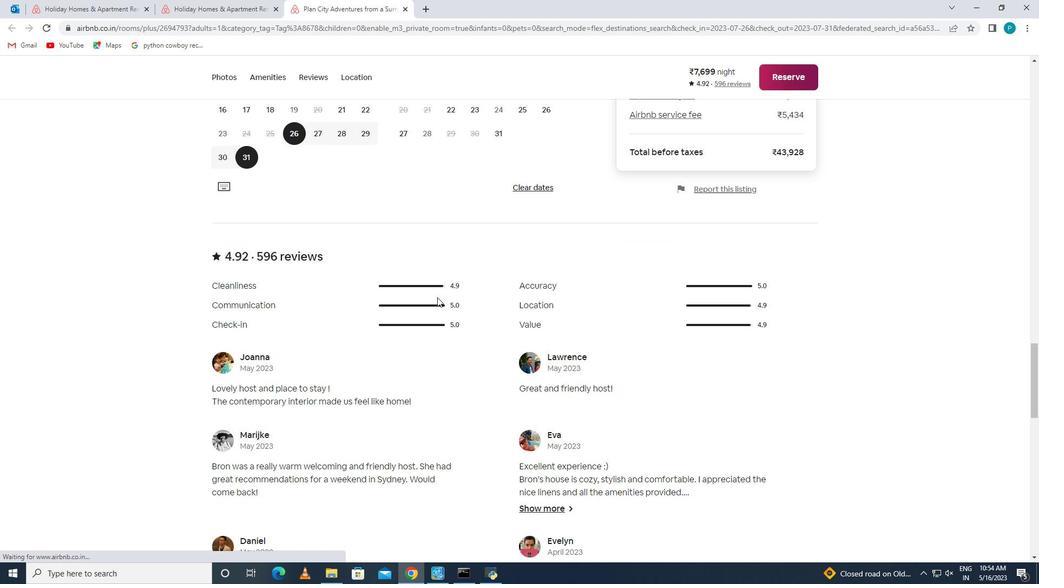 
Action: Mouse scrolled (437, 297) with delta (0, 0)
Screenshot: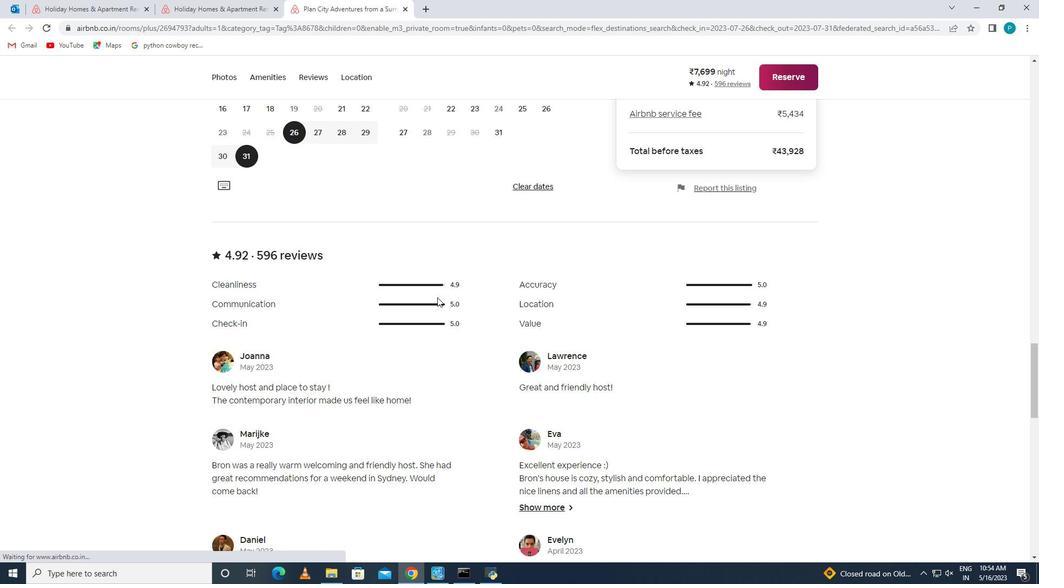 
Action: Mouse scrolled (437, 297) with delta (0, 0)
Screenshot: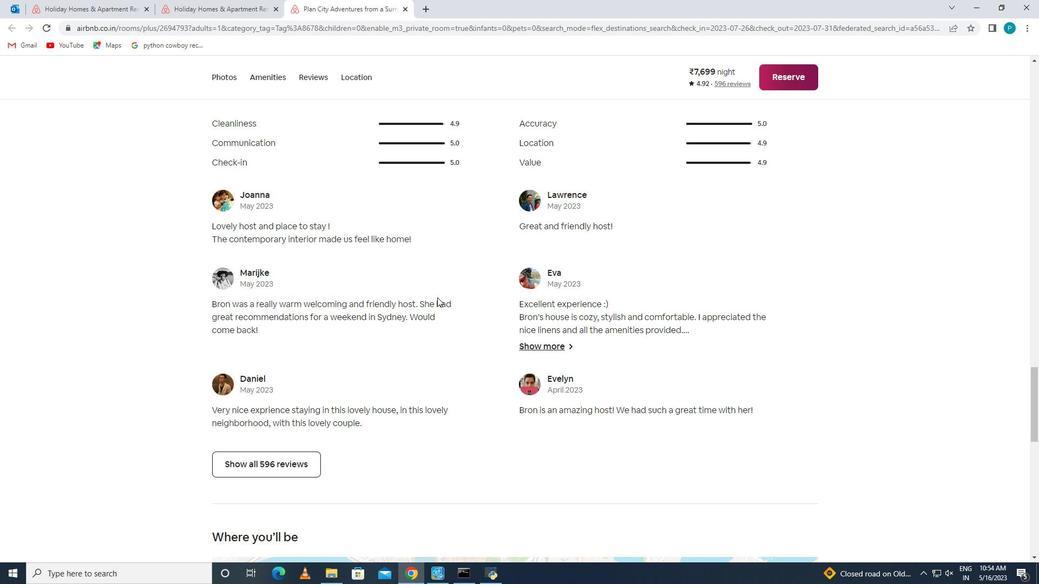 
Action: Mouse scrolled (437, 297) with delta (0, 0)
Screenshot: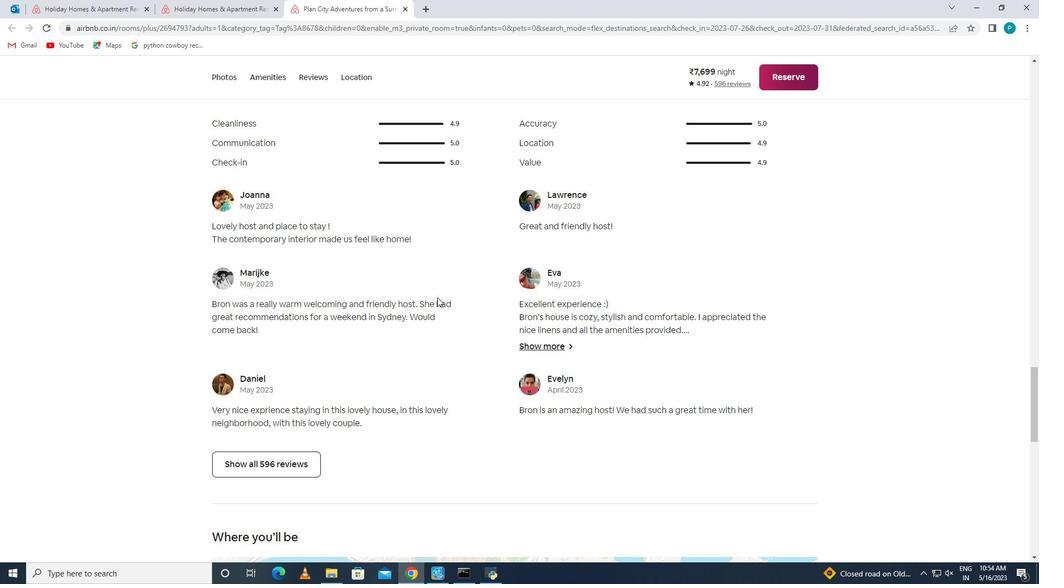 
Action: Mouse scrolled (437, 297) with delta (0, 0)
Screenshot: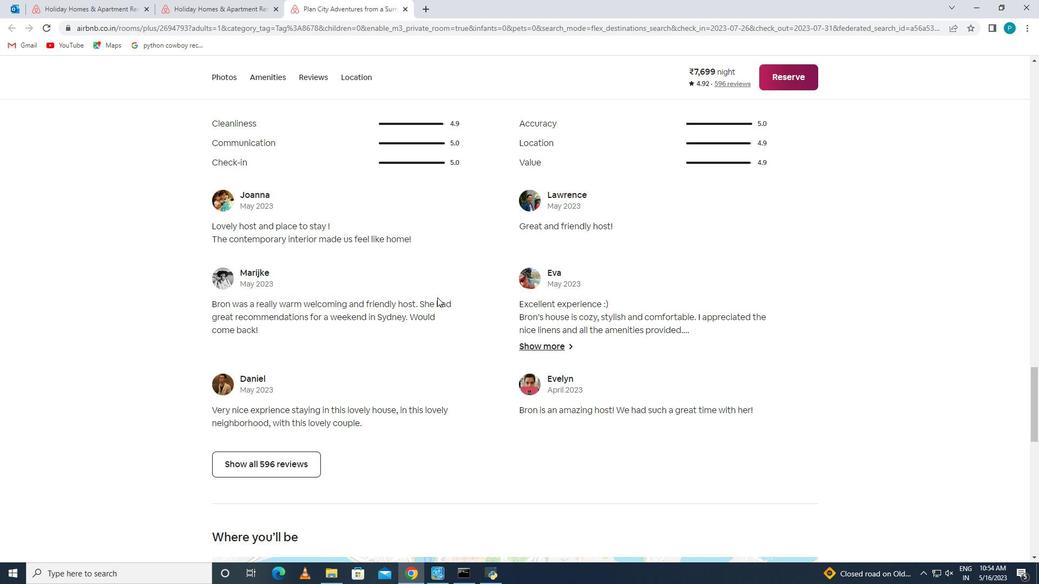 
Action: Mouse scrolled (437, 297) with delta (0, 0)
Screenshot: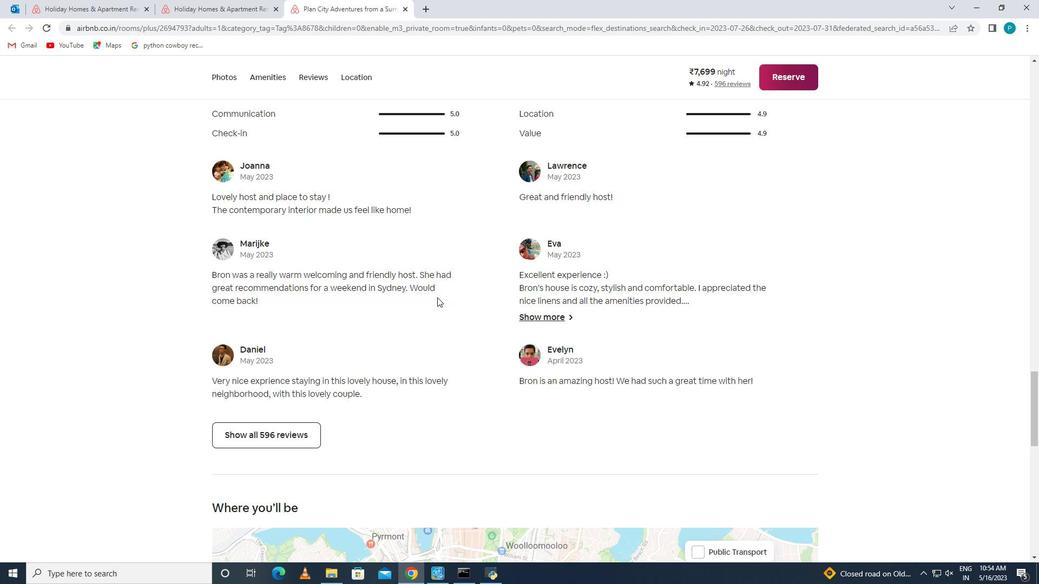 
Action: Mouse scrolled (437, 297) with delta (0, 0)
Screenshot: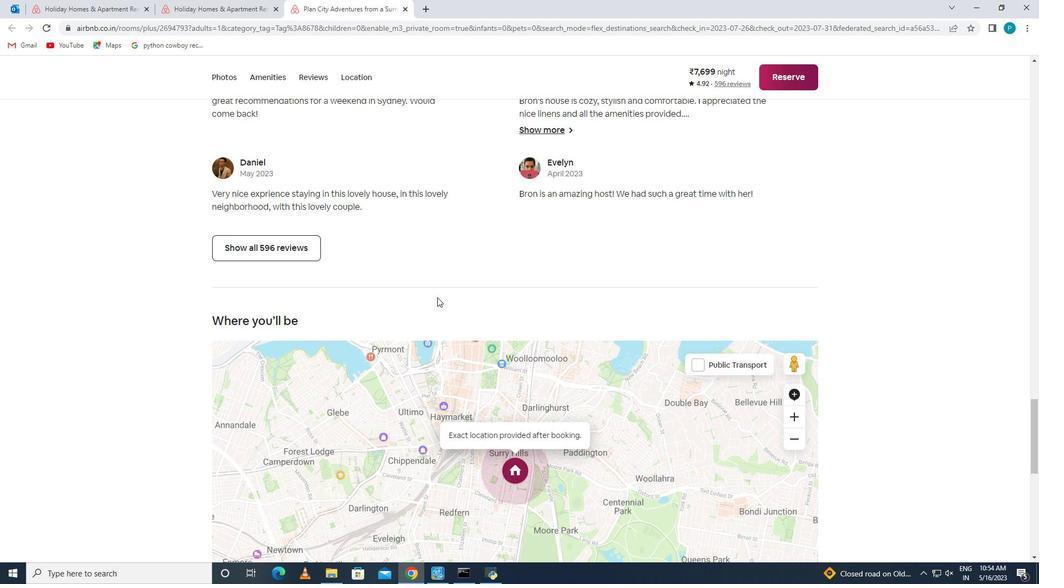 
Action: Mouse scrolled (437, 297) with delta (0, 0)
Screenshot: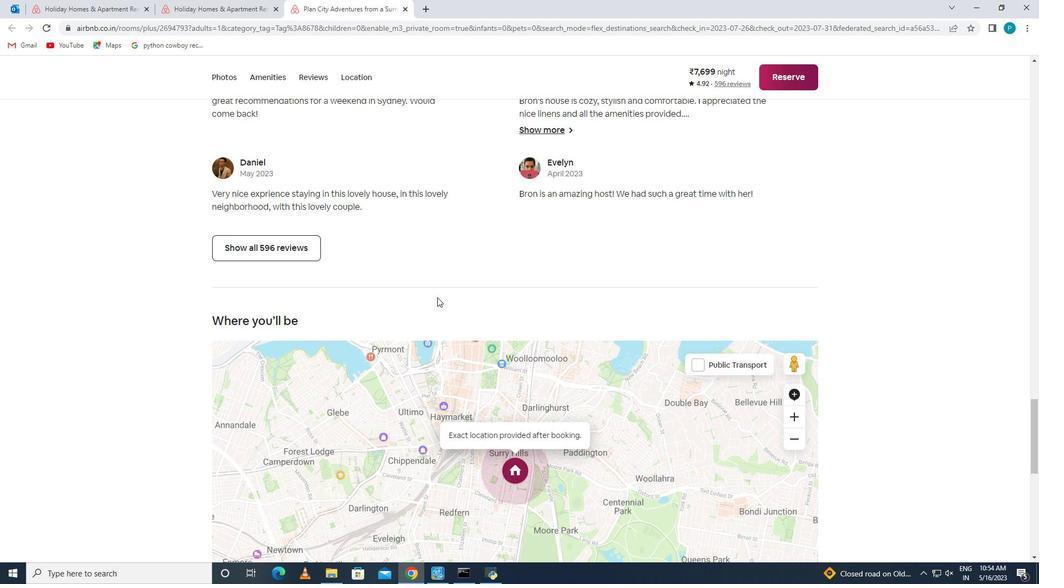 
Action: Mouse scrolled (437, 297) with delta (0, 0)
Screenshot: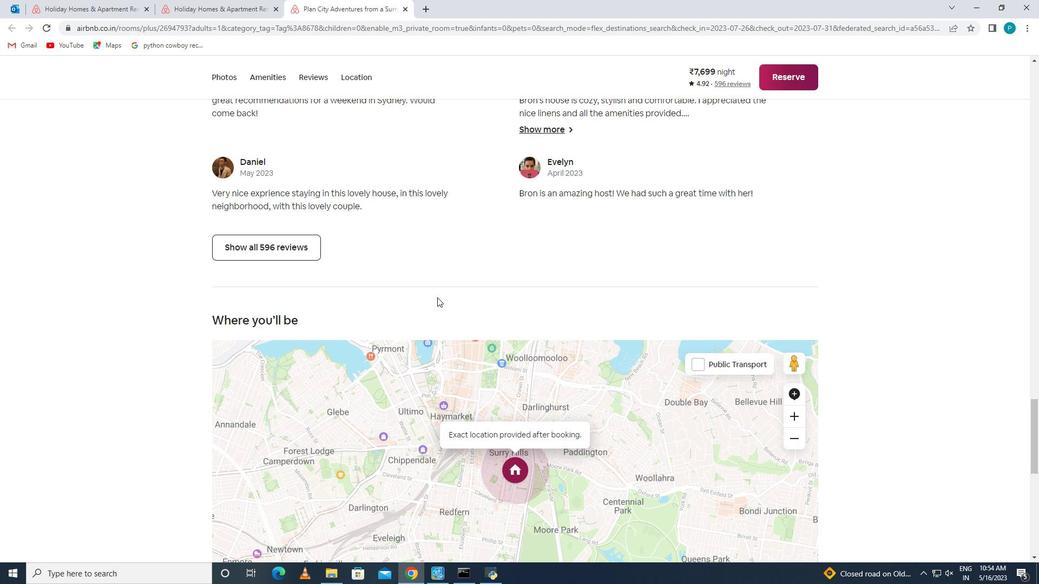 
Action: Mouse scrolled (437, 297) with delta (0, 0)
Screenshot: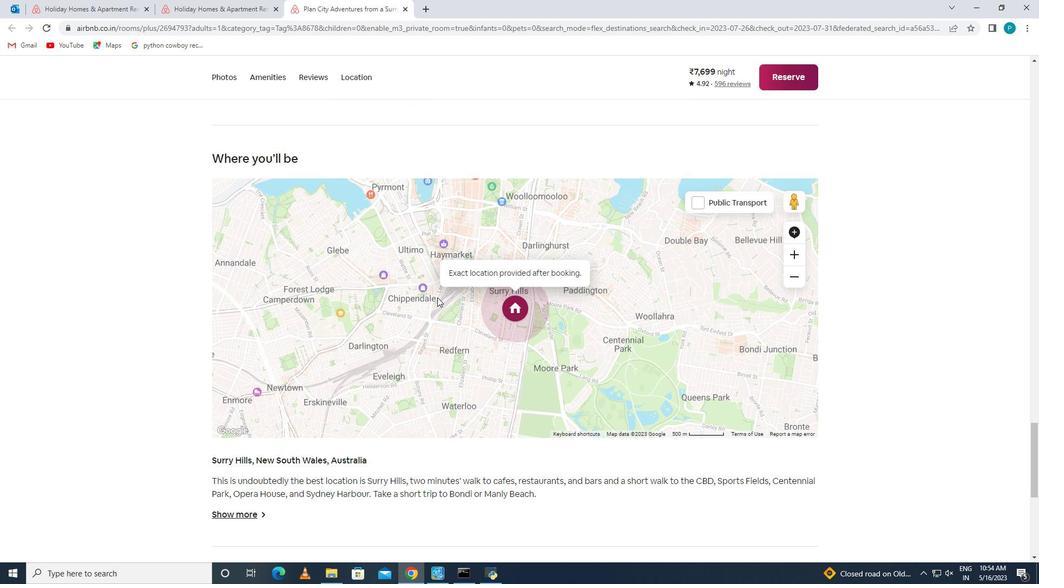 
Action: Mouse scrolled (437, 297) with delta (0, 0)
Screenshot: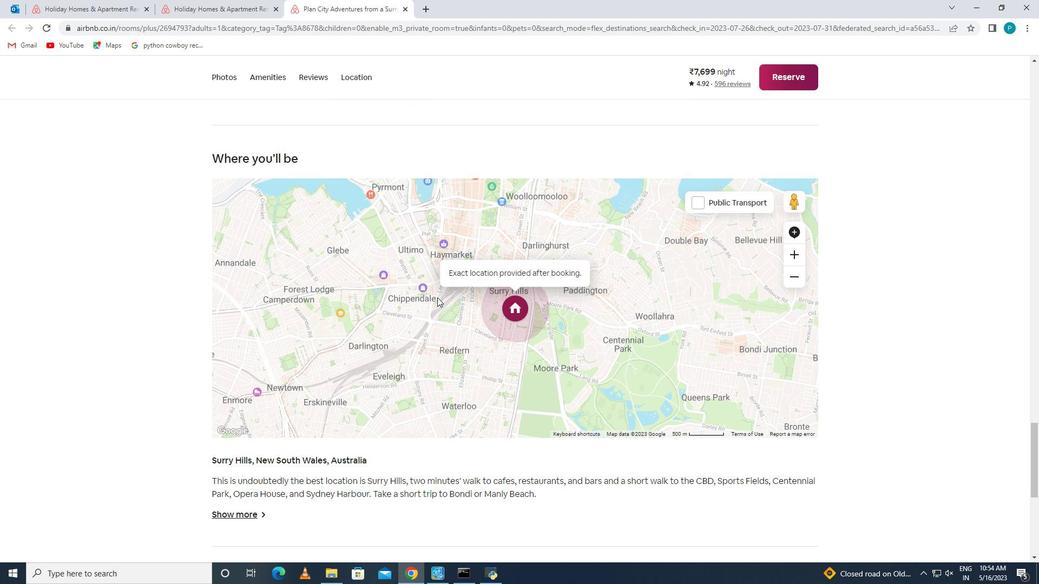 
Action: Mouse scrolled (437, 297) with delta (0, 0)
Screenshot: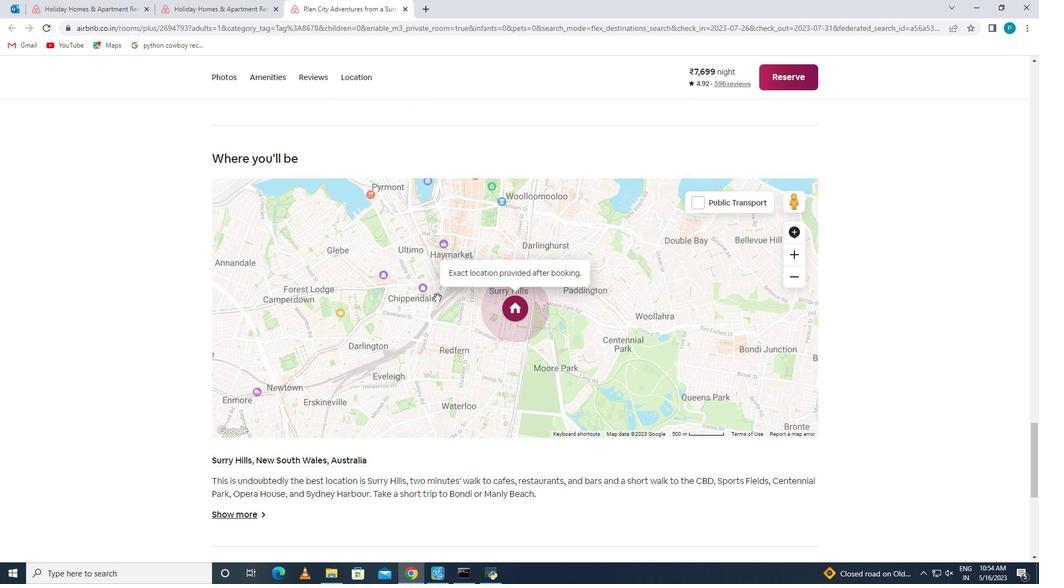 
Action: Mouse scrolled (437, 297) with delta (0, 0)
Screenshot: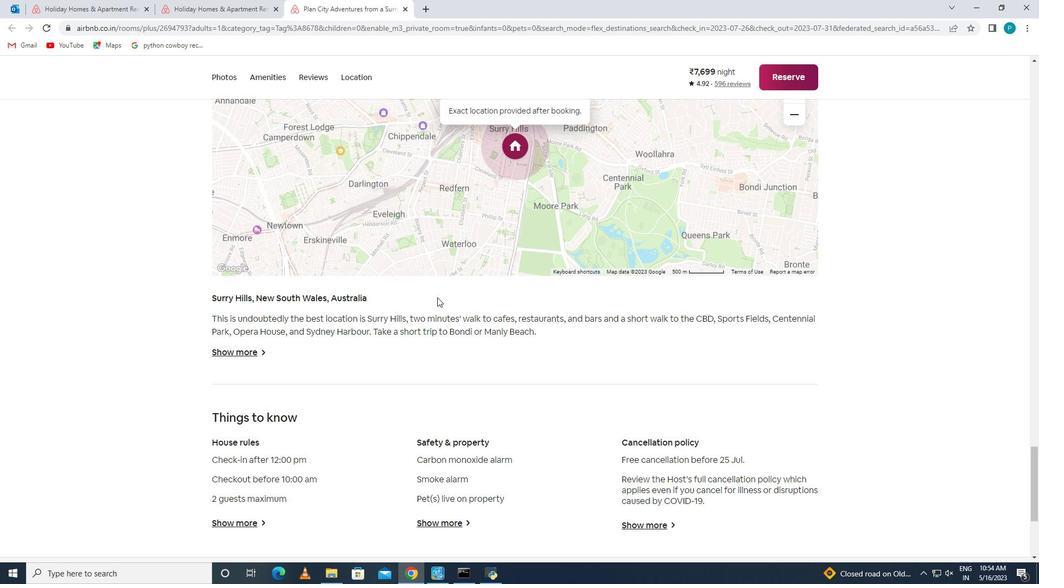
Action: Mouse scrolled (437, 297) with delta (0, 0)
Screenshot: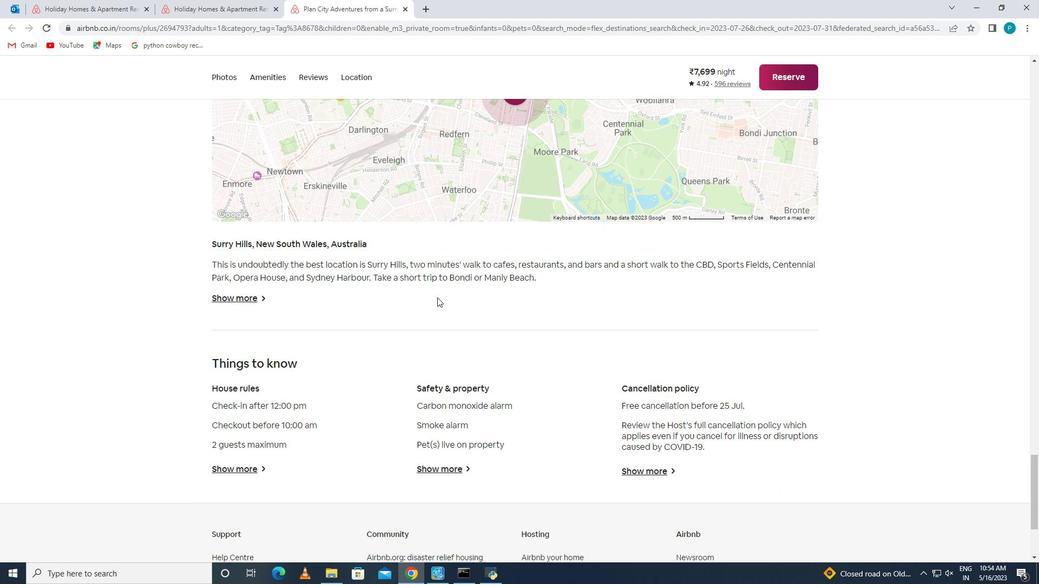 
Action: Mouse moved to (224, 411)
Screenshot: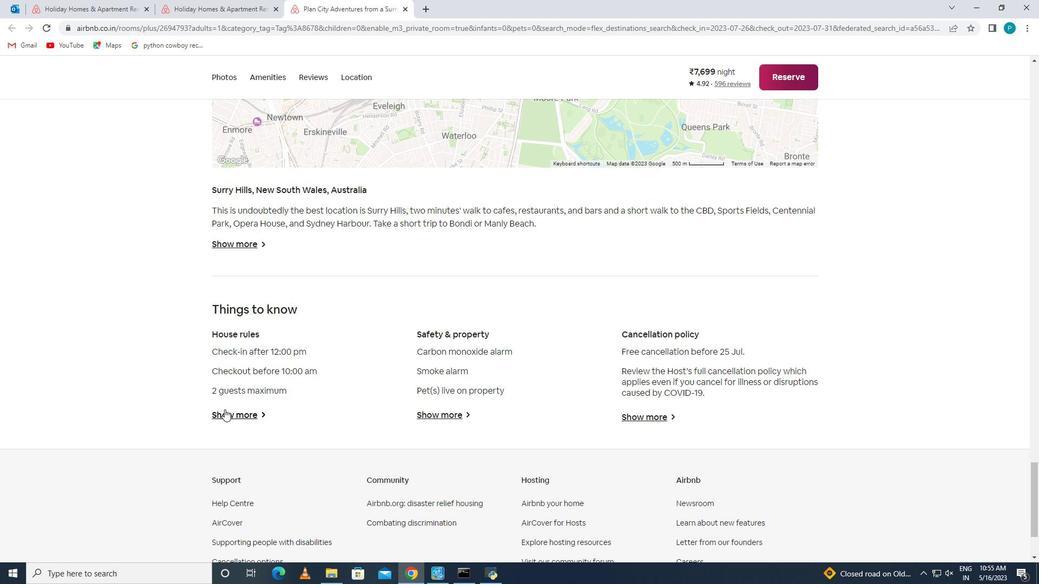 
Action: Mouse pressed left at (224, 411)
Screenshot: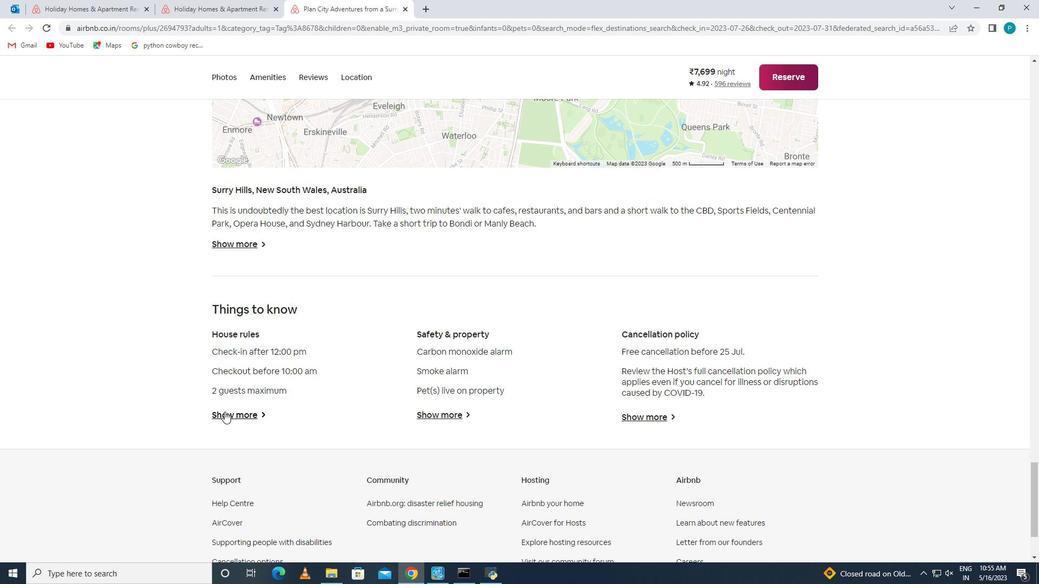 
Action: Mouse moved to (401, 264)
Screenshot: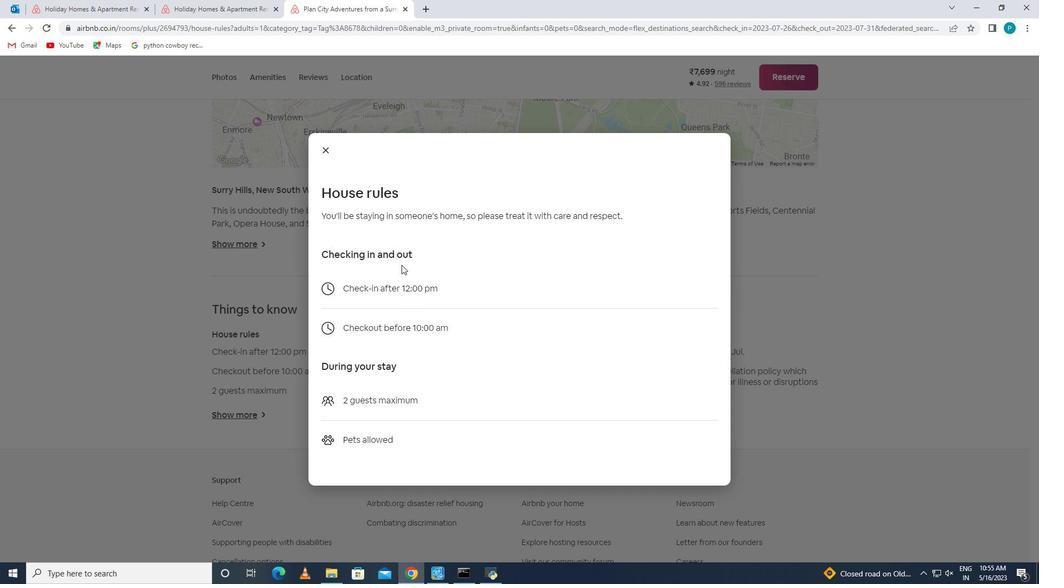 
Action: Mouse scrolled (401, 263) with delta (0, 0)
Screenshot: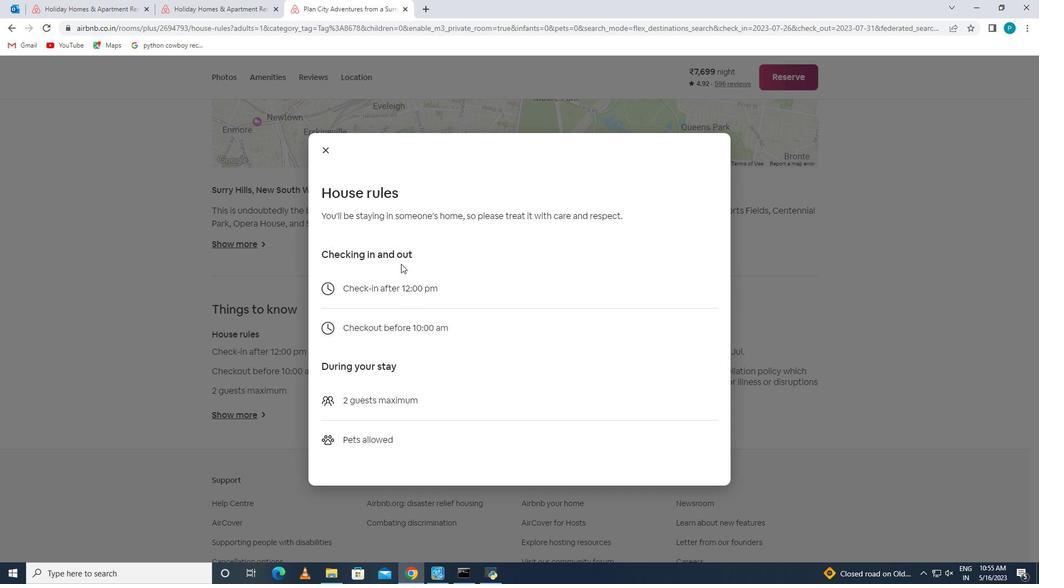 
Action: Mouse scrolled (401, 263) with delta (0, 0)
Screenshot: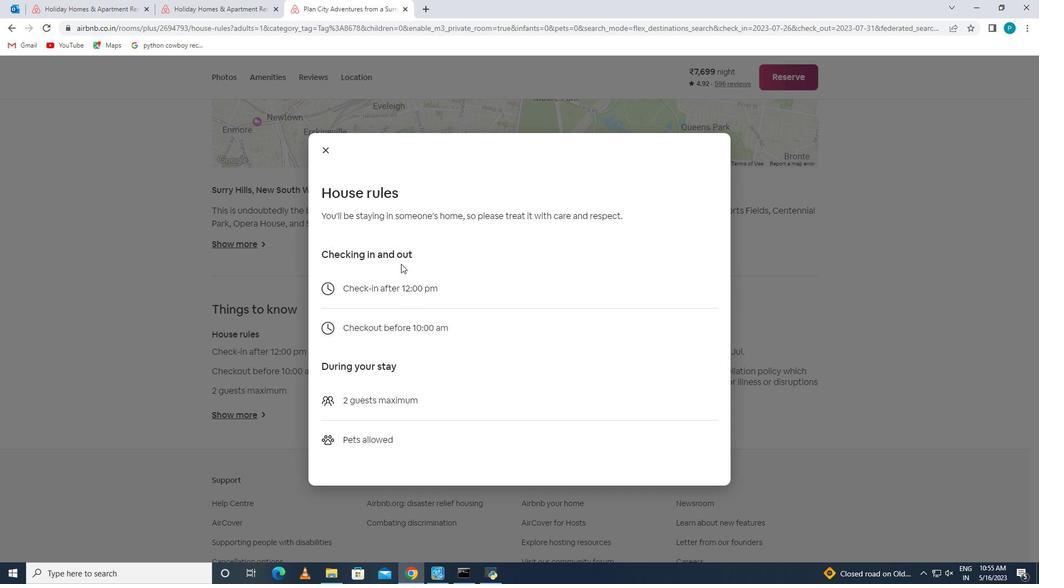 
Action: Mouse scrolled (401, 263) with delta (0, 0)
Screenshot: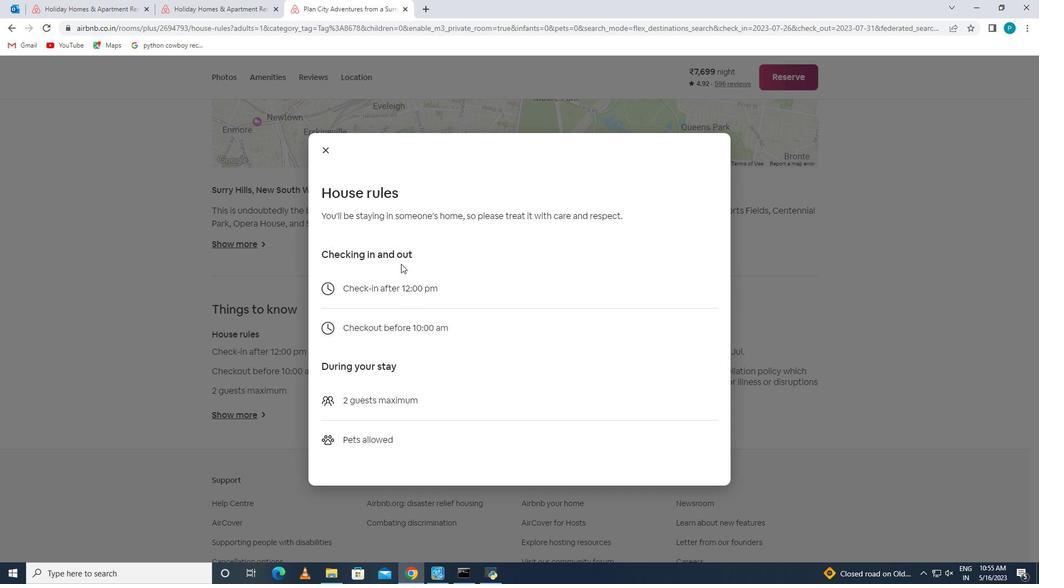 
Action: Mouse moved to (613, 271)
Screenshot: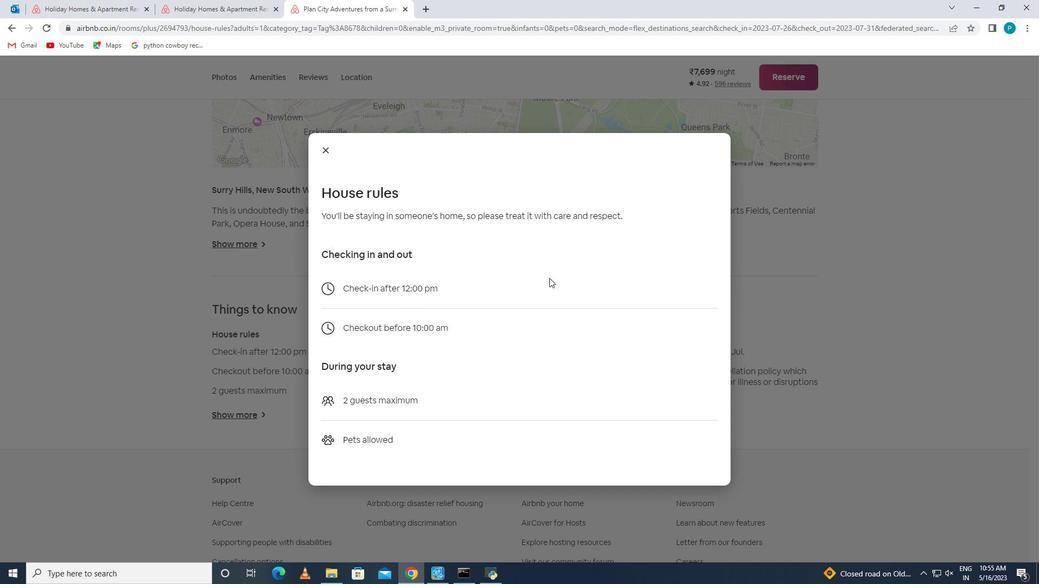 
Action: Mouse scrolled (613, 271) with delta (0, 0)
Screenshot: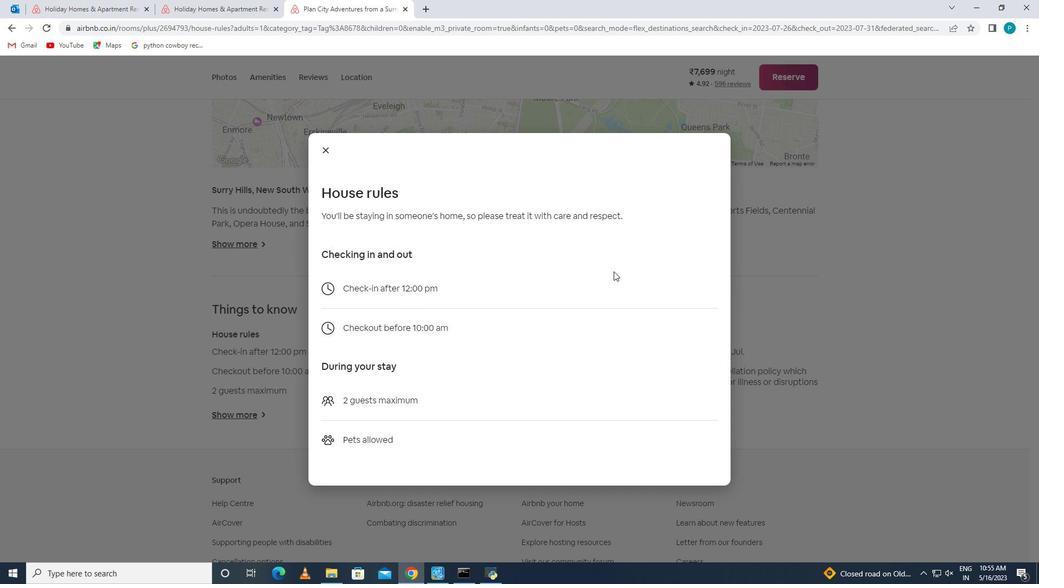 
Action: Mouse scrolled (613, 271) with delta (0, 0)
Screenshot: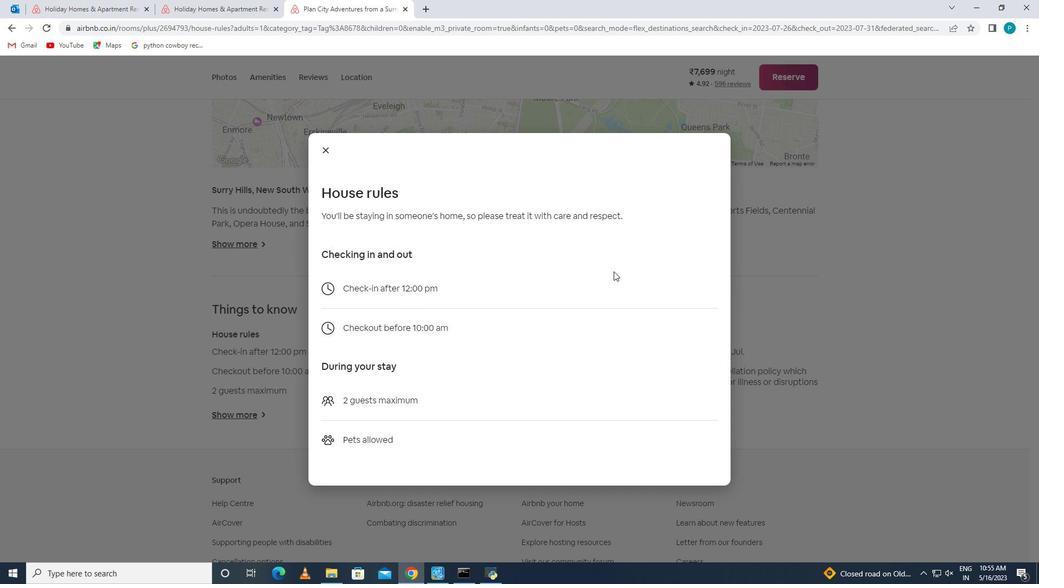 
Action: Mouse scrolled (613, 271) with delta (0, 0)
Screenshot: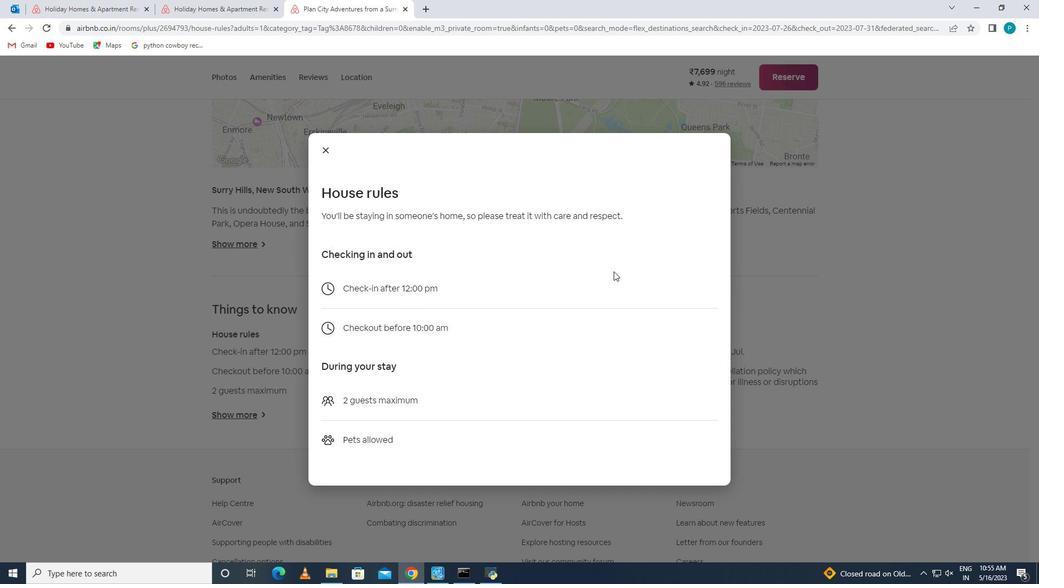
Action: Mouse scrolled (613, 271) with delta (0, 0)
Screenshot: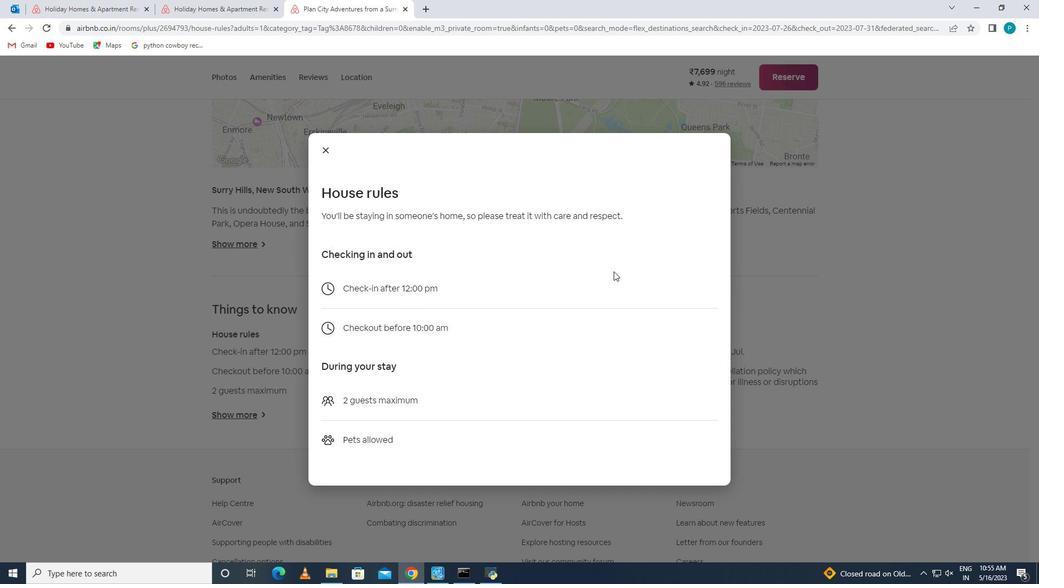 
Action: Mouse scrolled (613, 271) with delta (0, 0)
Screenshot: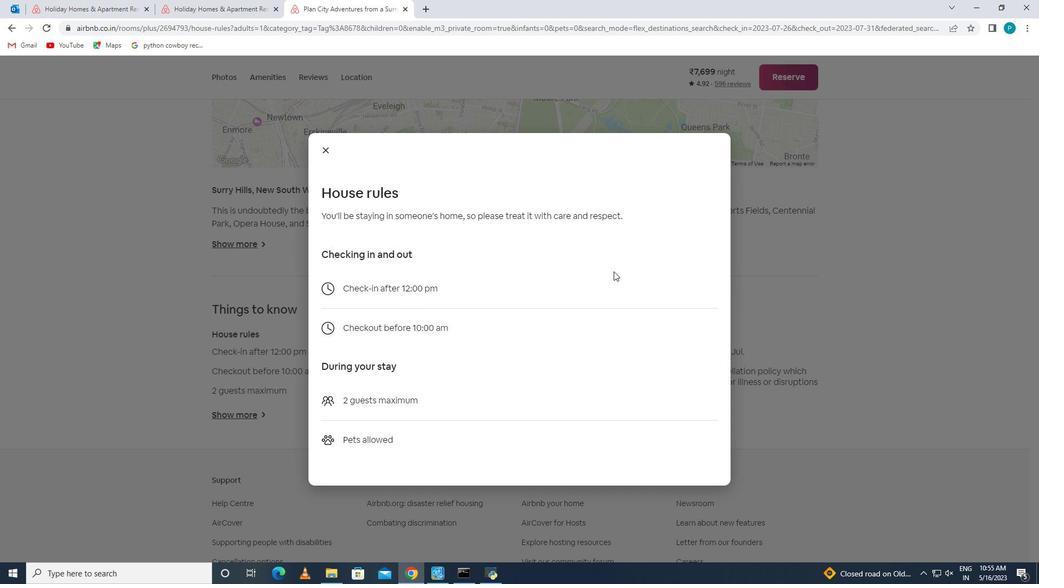 
Action: Mouse moved to (614, 271)
Screenshot: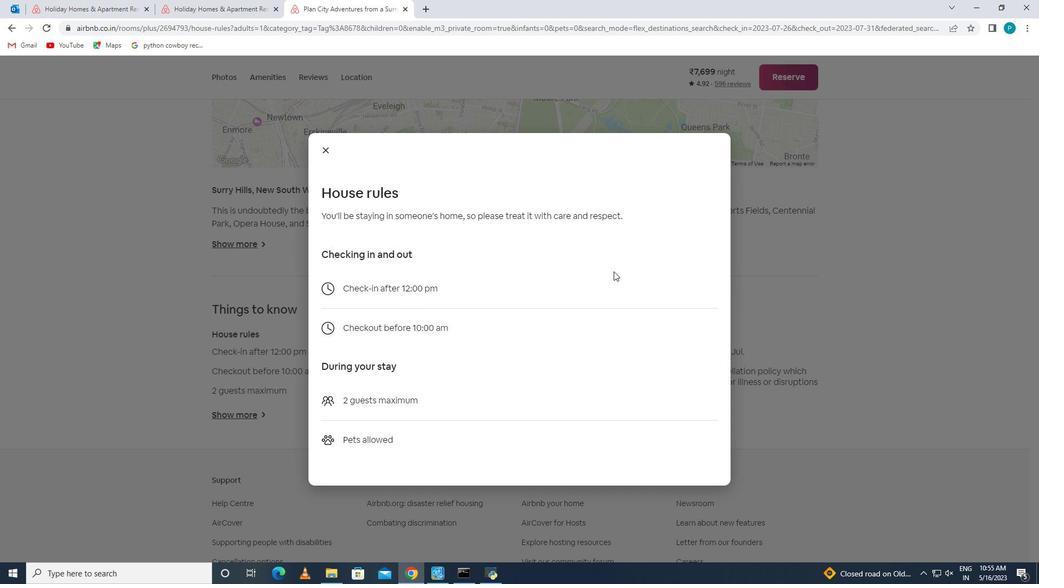 
Action: Mouse scrolled (614, 270) with delta (0, 0)
Screenshot: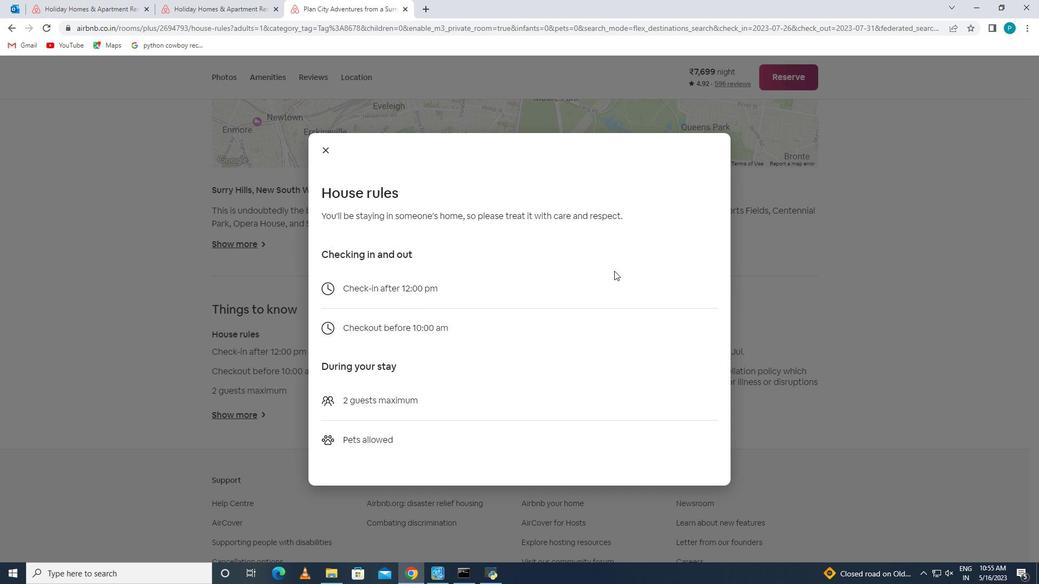 
Action: Mouse scrolled (614, 270) with delta (0, 0)
Screenshot: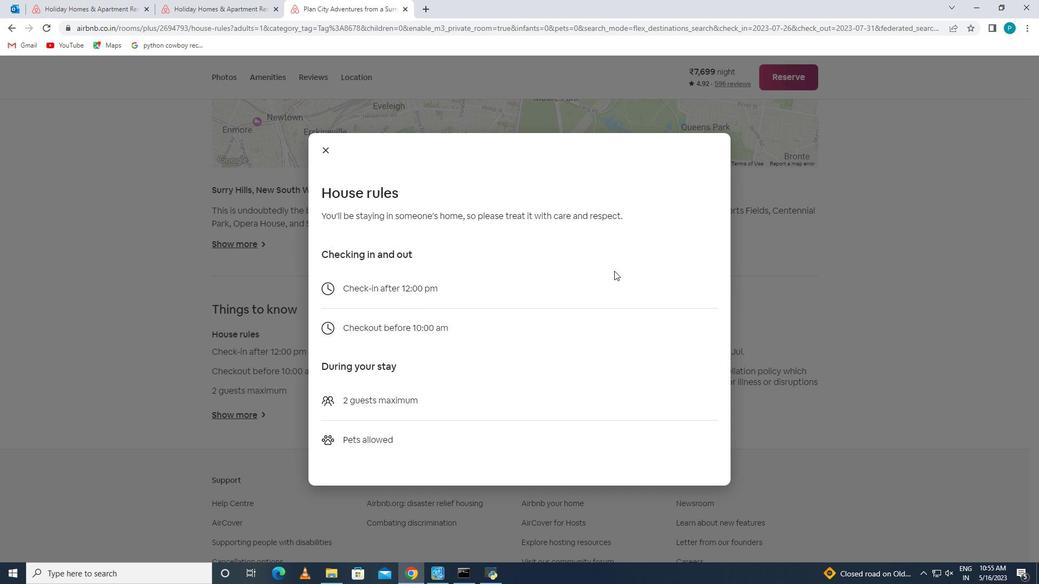 
Action: Mouse scrolled (614, 270) with delta (0, 0)
Screenshot: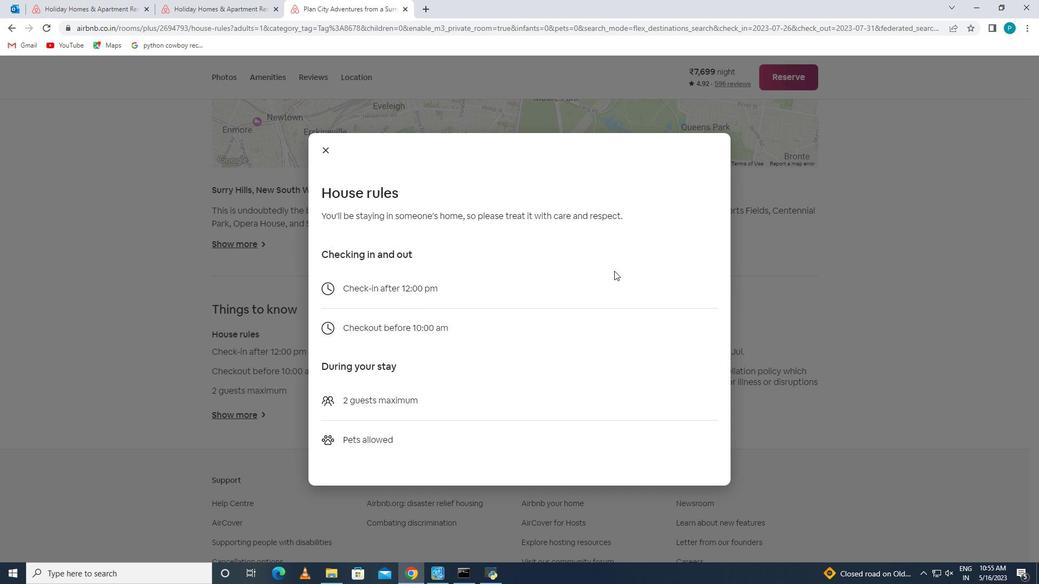 
Action: Mouse scrolled (614, 270) with delta (0, 0)
Screenshot: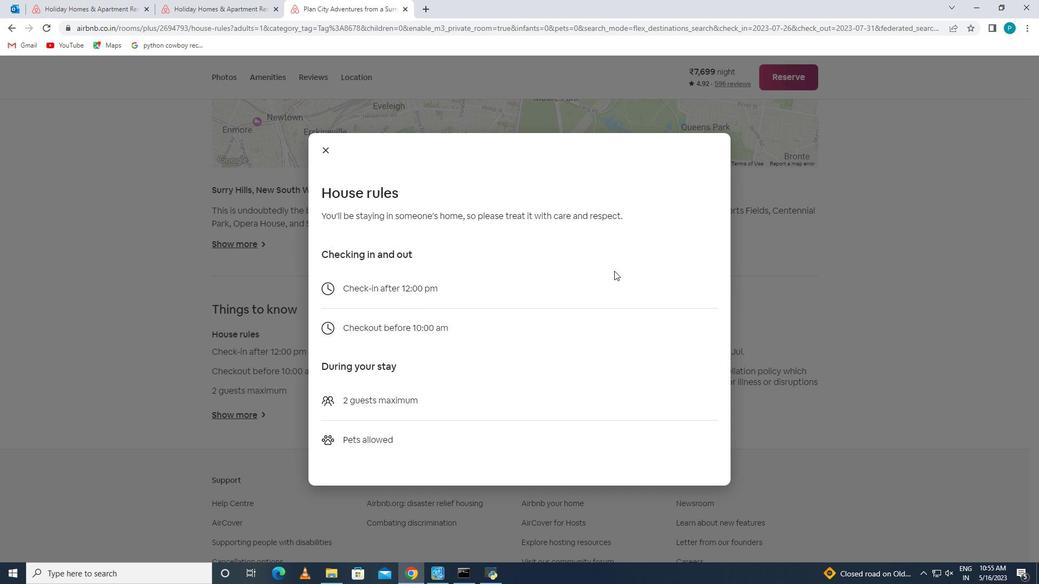 
Action: Mouse scrolled (614, 270) with delta (0, 0)
Screenshot: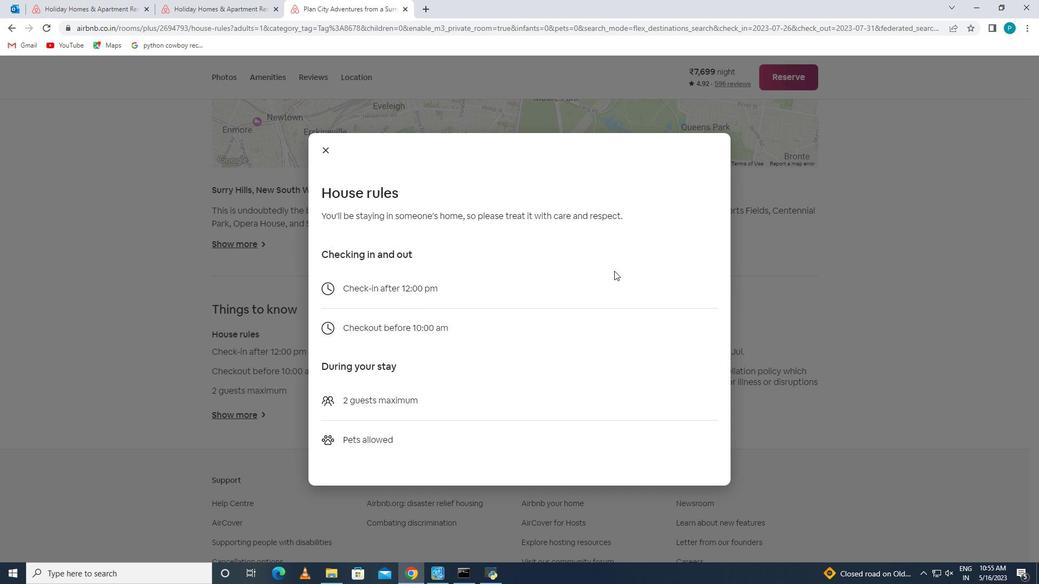 
Action: Mouse scrolled (614, 270) with delta (0, 0)
Screenshot: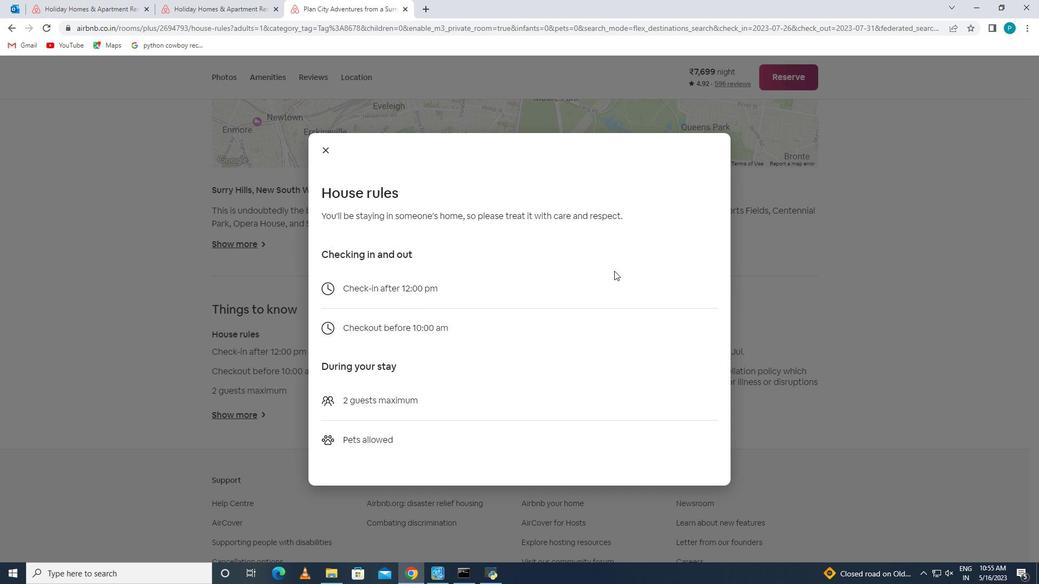 
Action: Mouse scrolled (614, 270) with delta (0, 0)
Screenshot: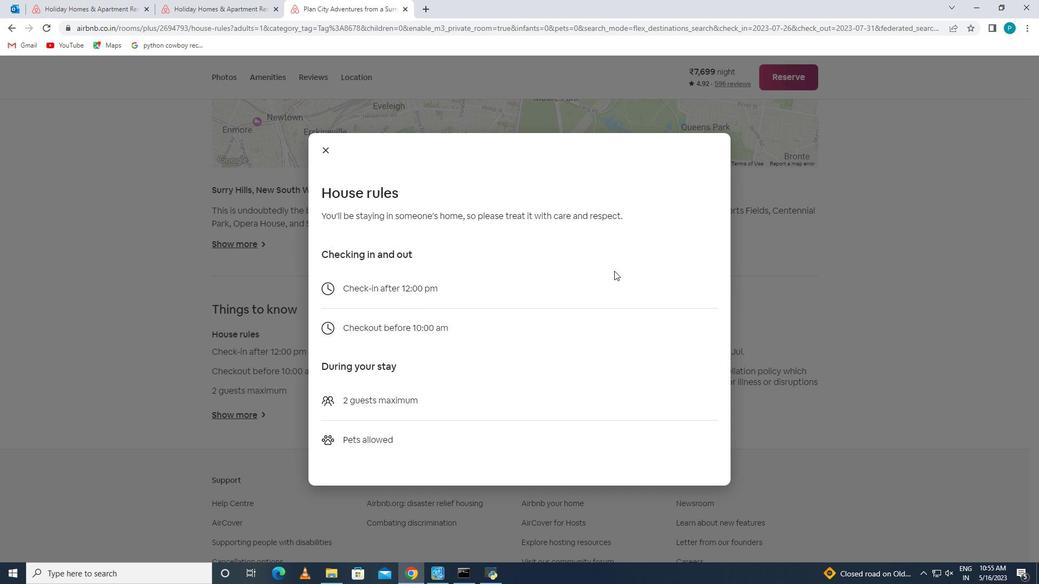 
Action: Mouse scrolled (614, 270) with delta (0, 0)
Screenshot: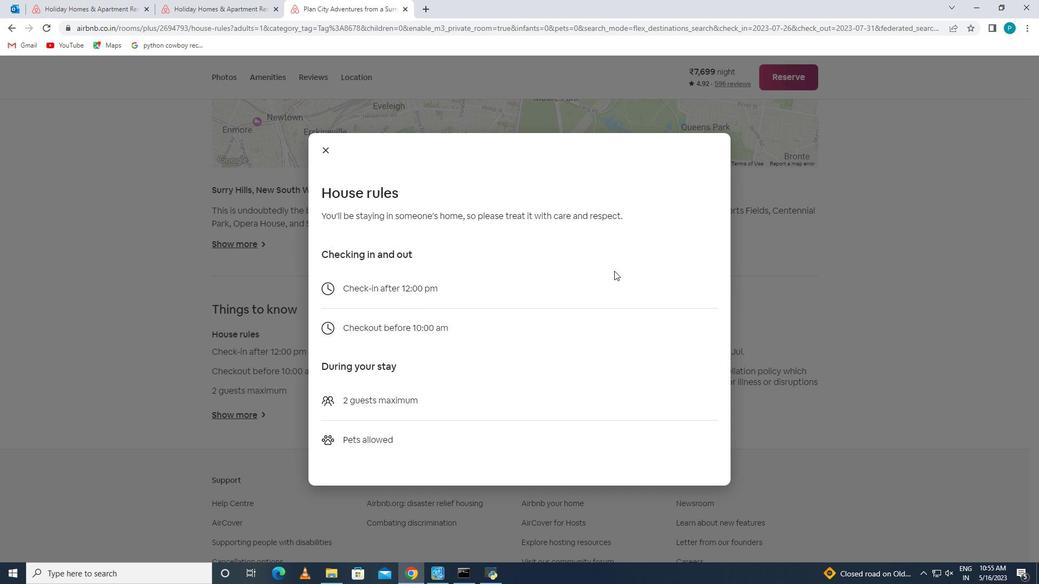 
Action: Mouse scrolled (614, 270) with delta (0, 0)
Screenshot: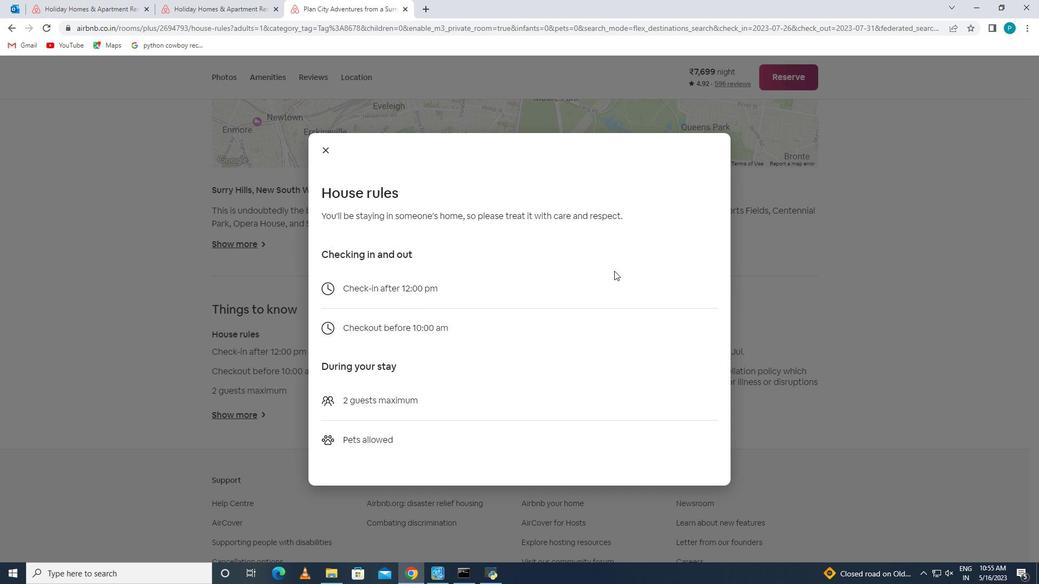 
Action: Mouse scrolled (614, 270) with delta (0, 0)
Screenshot: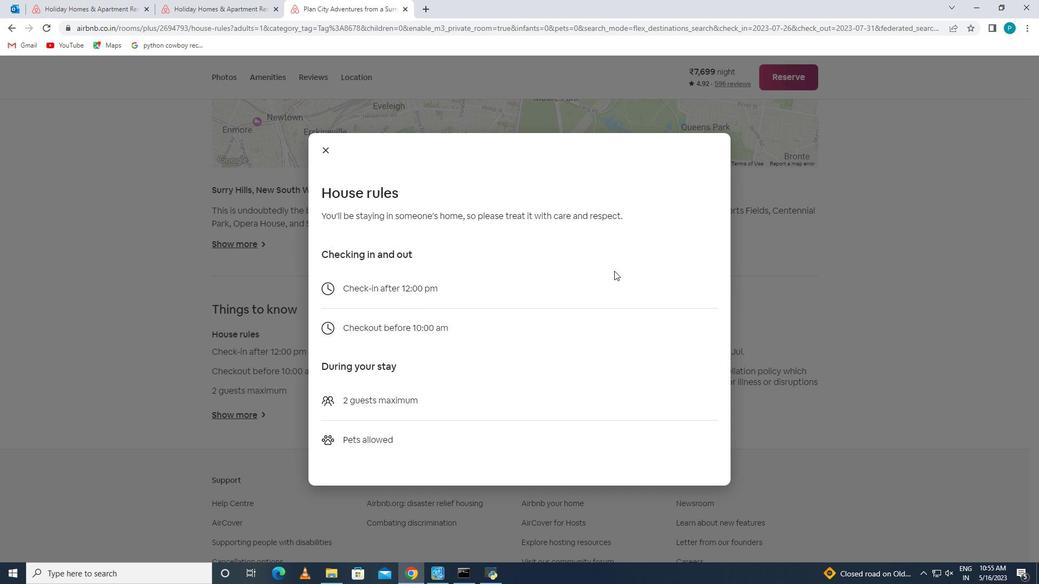 
Action: Mouse moved to (435, 290)
Screenshot: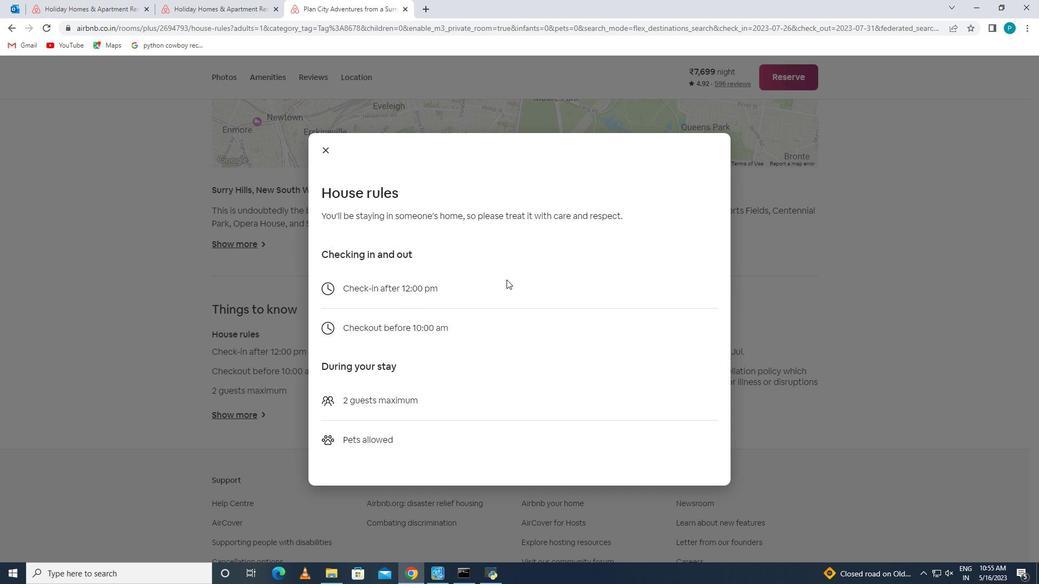 
Action: Mouse scrolled (435, 290) with delta (0, 0)
Screenshot: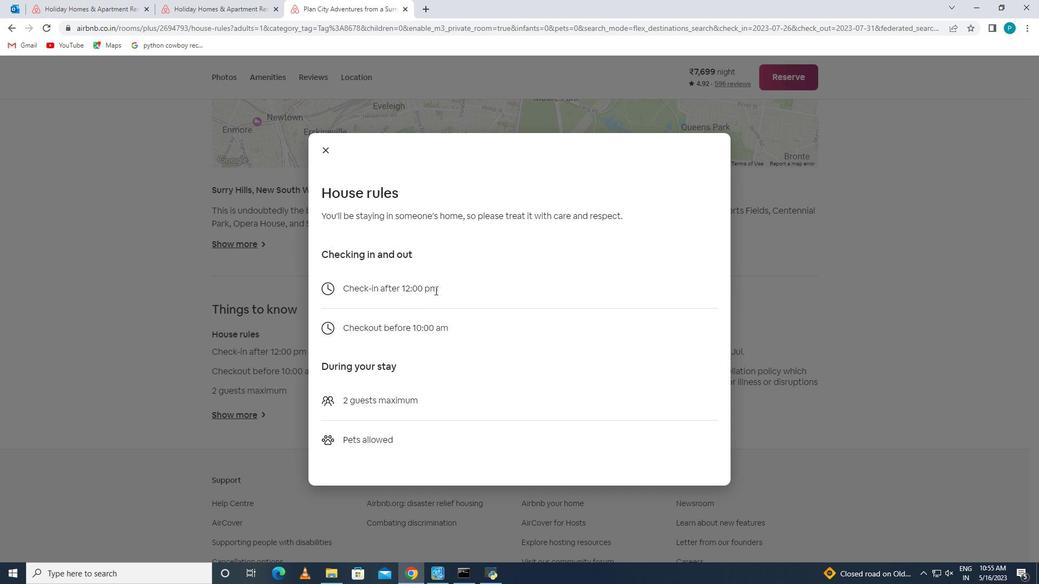 
Action: Mouse scrolled (435, 290) with delta (0, 0)
Screenshot: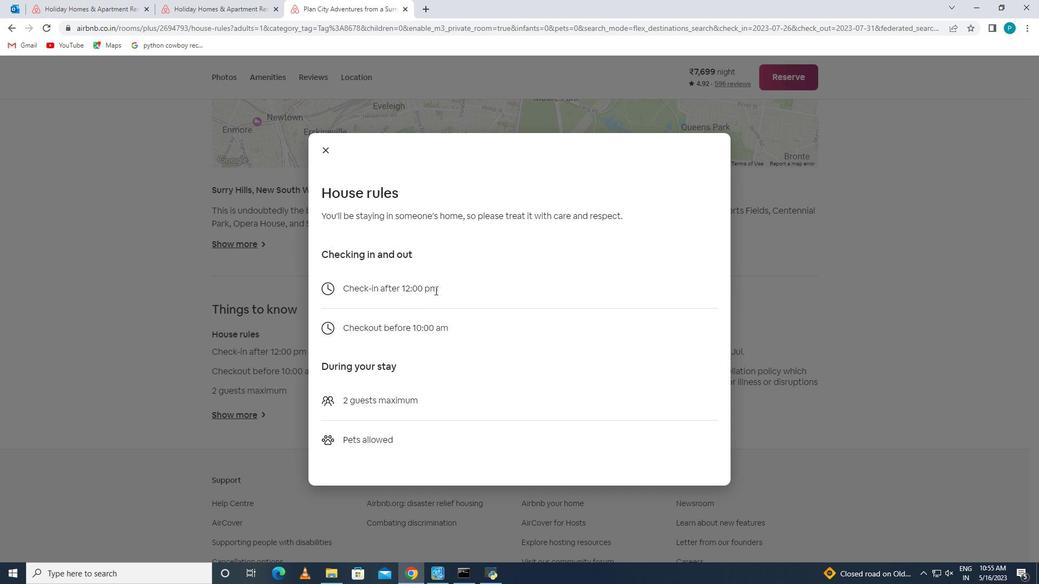
Action: Mouse moved to (434, 290)
Screenshot: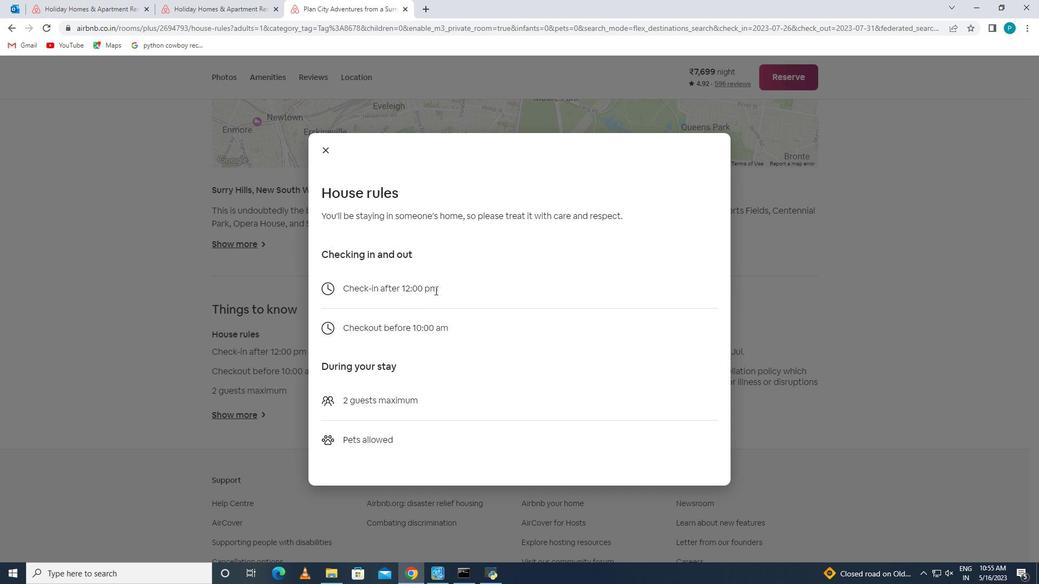 
Action: Mouse scrolled (434, 290) with delta (0, 0)
Screenshot: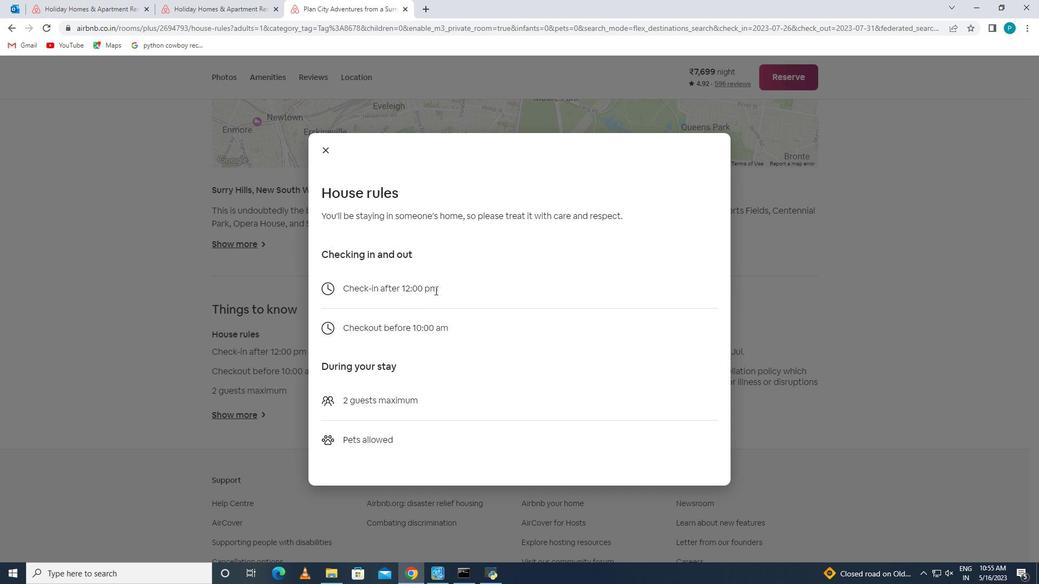 
Action: Mouse scrolled (434, 290) with delta (0, 0)
Screenshot: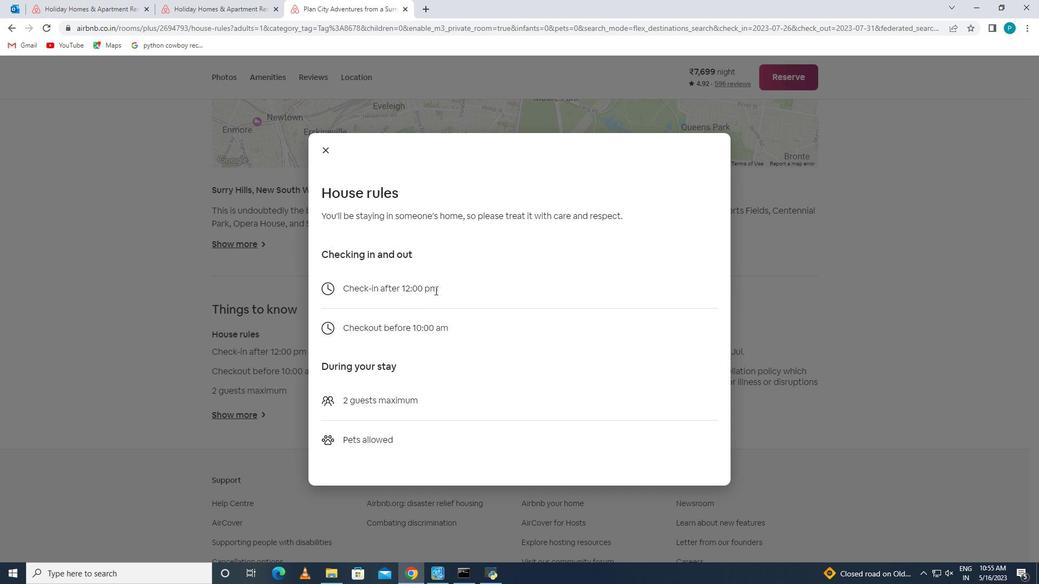 
Action: Mouse scrolled (434, 290) with delta (0, 0)
Screenshot: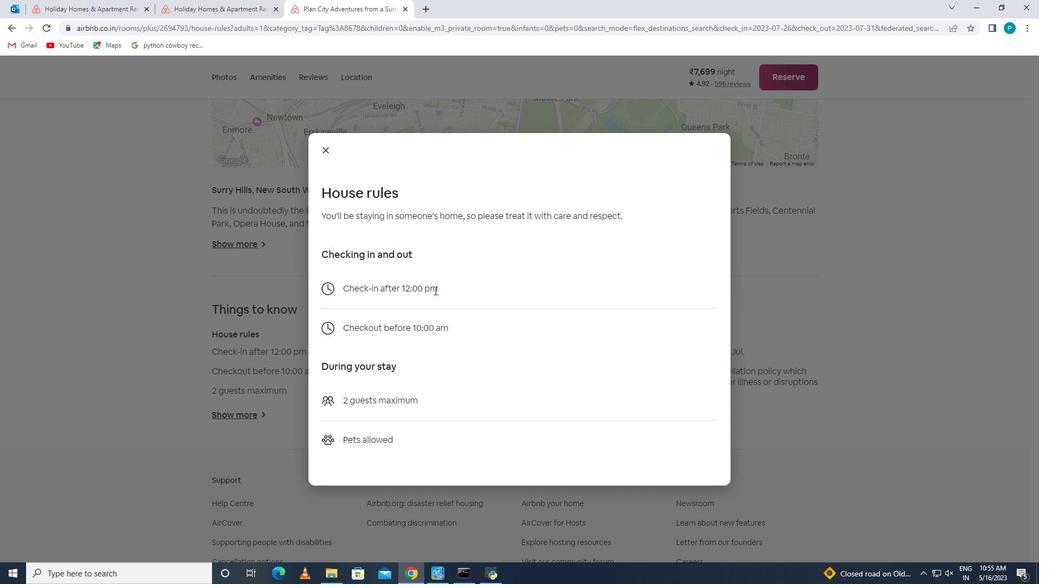 
Action: Mouse moved to (430, 350)
Screenshot: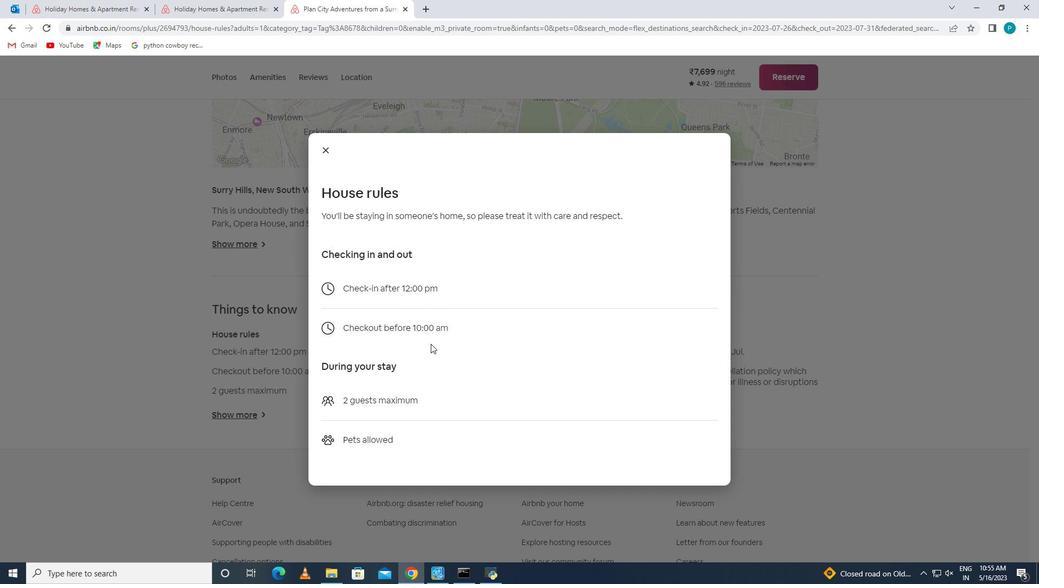 
Action: Mouse scrolled (430, 349) with delta (0, 0)
Screenshot: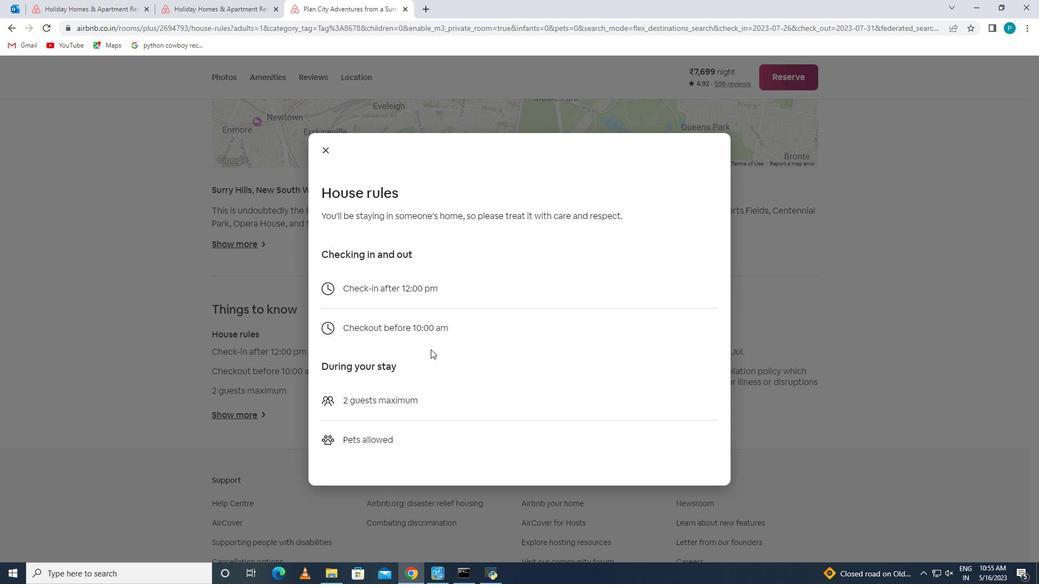 
Action: Mouse moved to (430, 350)
Screenshot: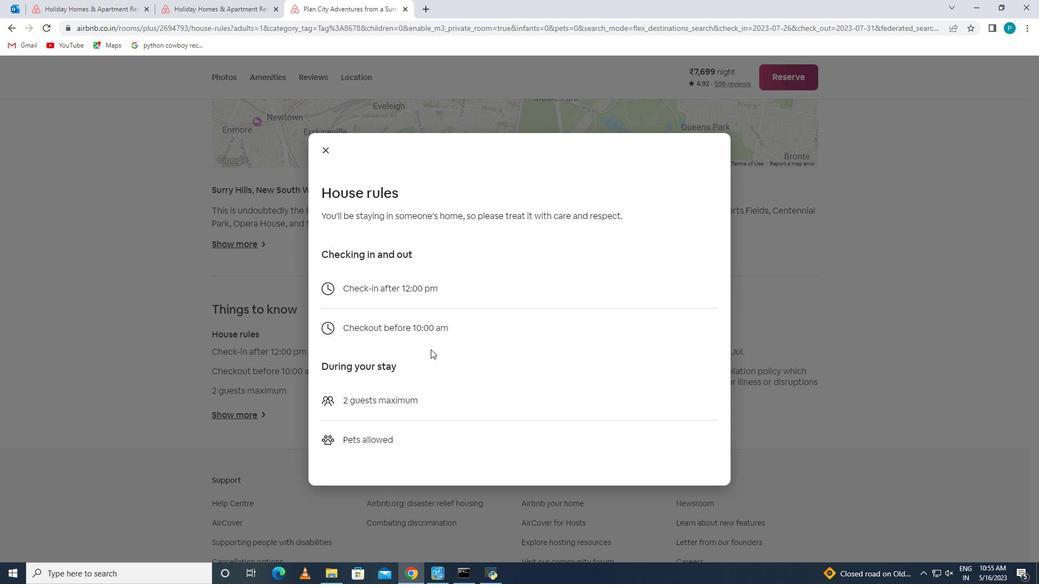 
Action: Mouse scrolled (430, 350) with delta (0, 0)
Screenshot: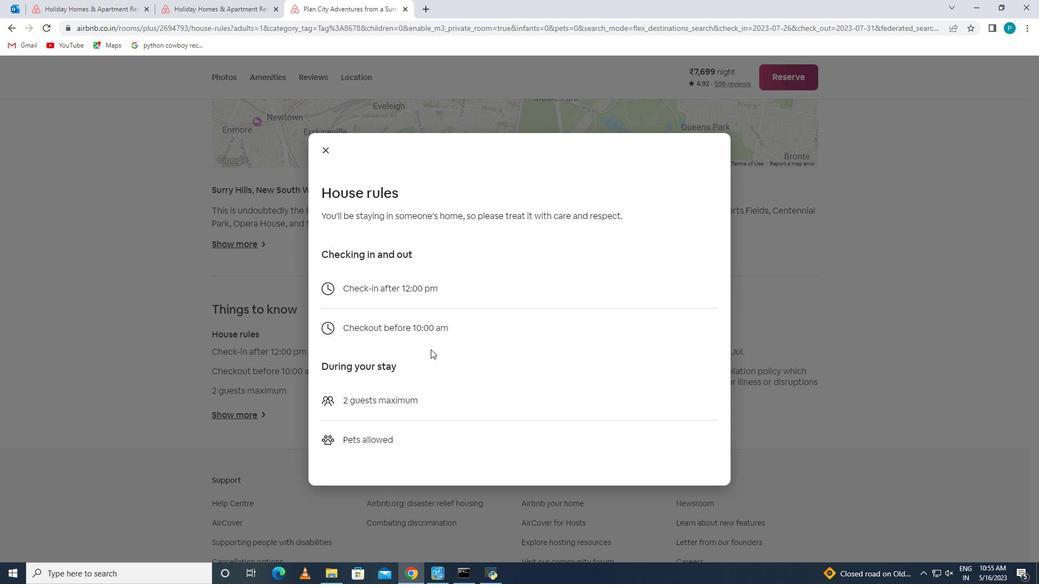 
Action: Mouse scrolled (430, 350) with delta (0, 0)
Screenshot: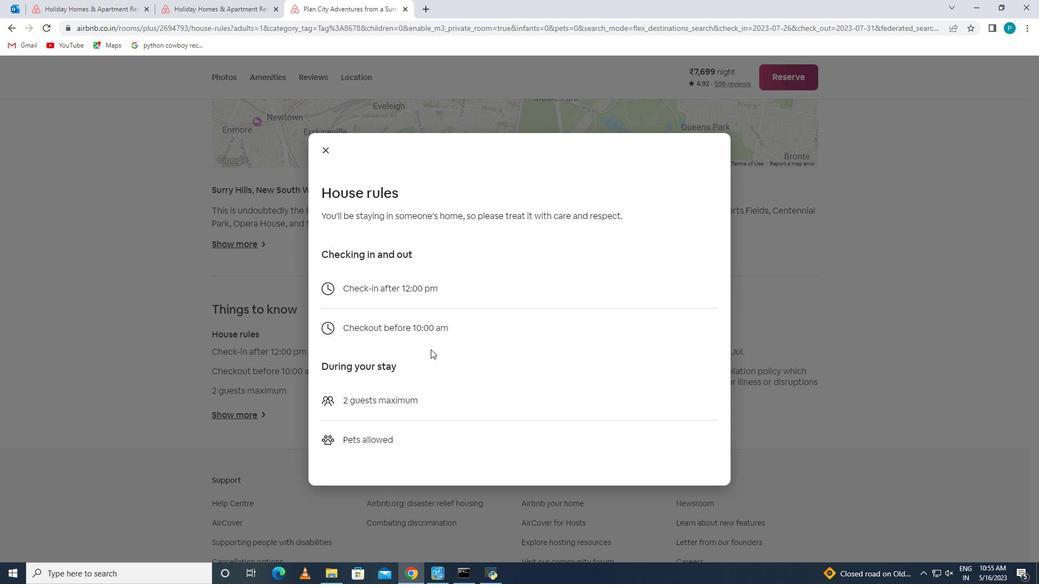 
Action: Mouse scrolled (430, 350) with delta (0, 0)
Screenshot: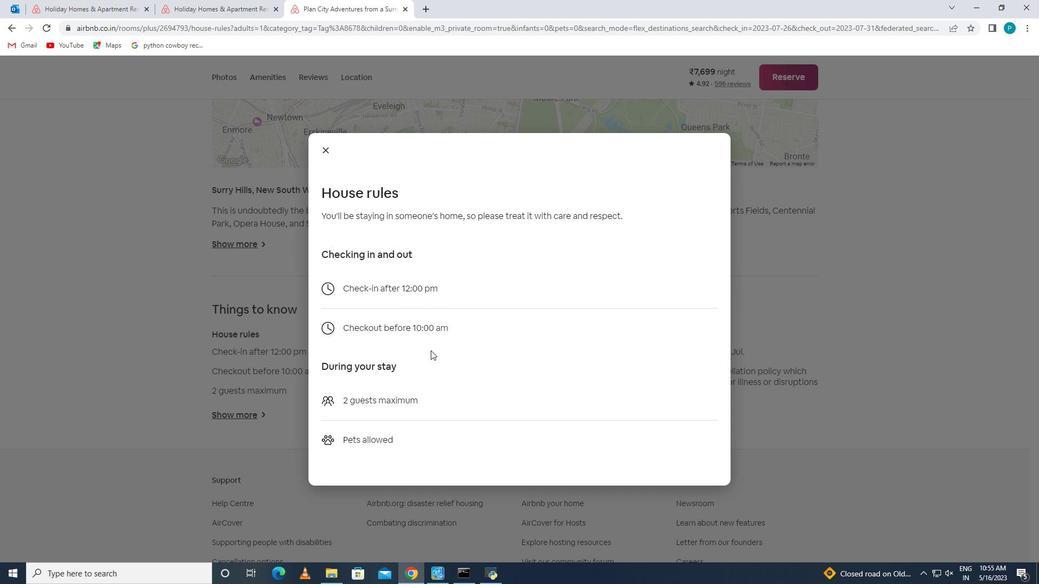 
Action: Mouse scrolled (430, 350) with delta (0, 0)
Screenshot: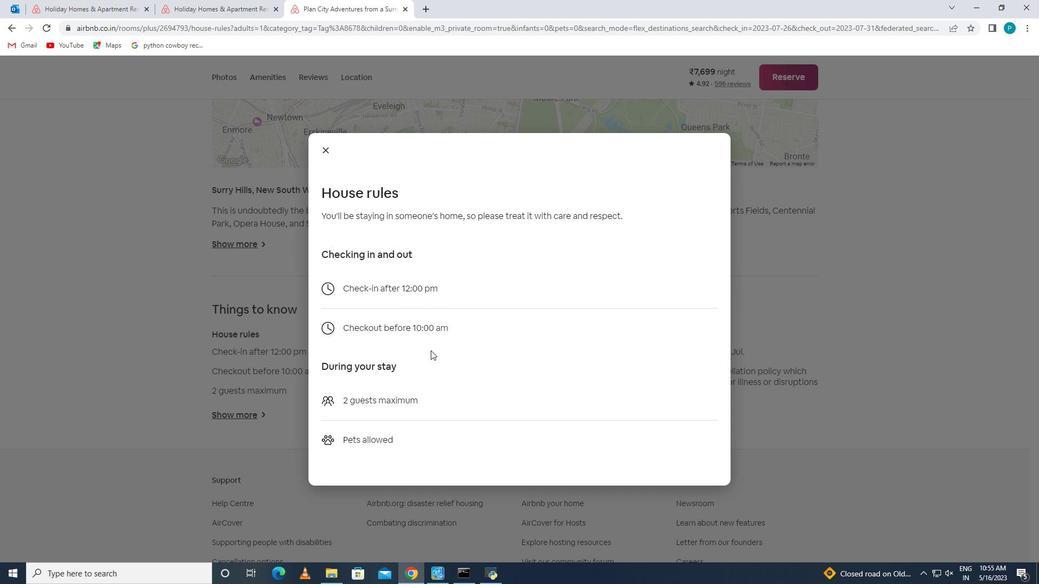 
Action: Mouse scrolled (430, 351) with delta (0, 0)
Screenshot: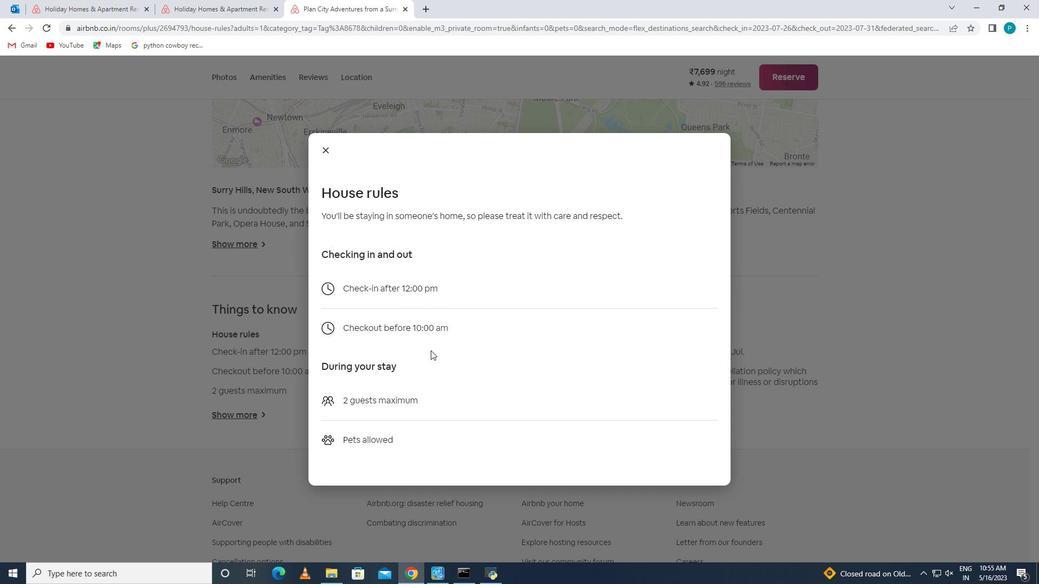 
Action: Mouse scrolled (430, 351) with delta (0, 0)
Screenshot: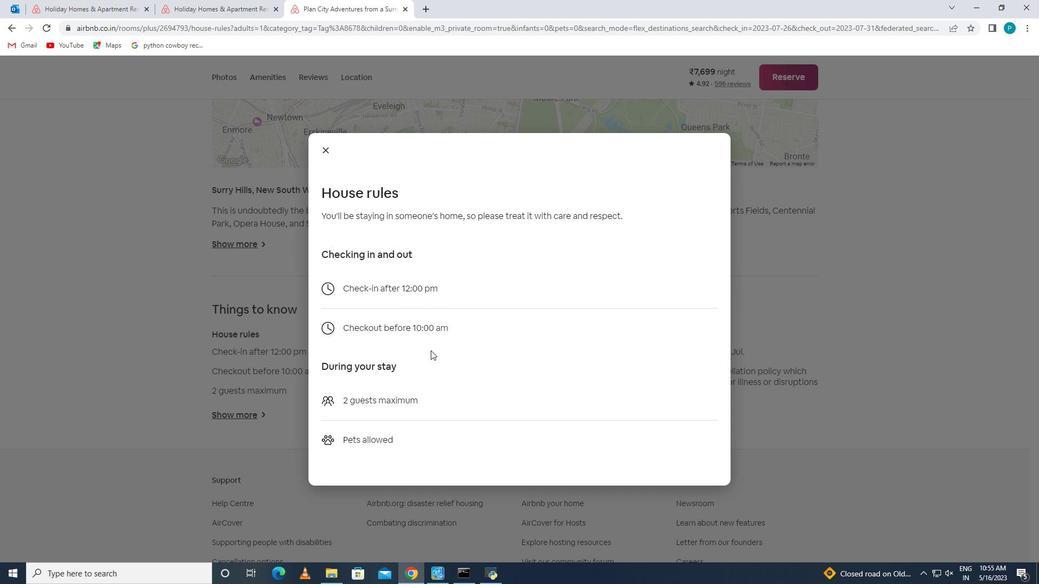 
Action: Mouse scrolled (430, 351) with delta (0, 0)
Screenshot: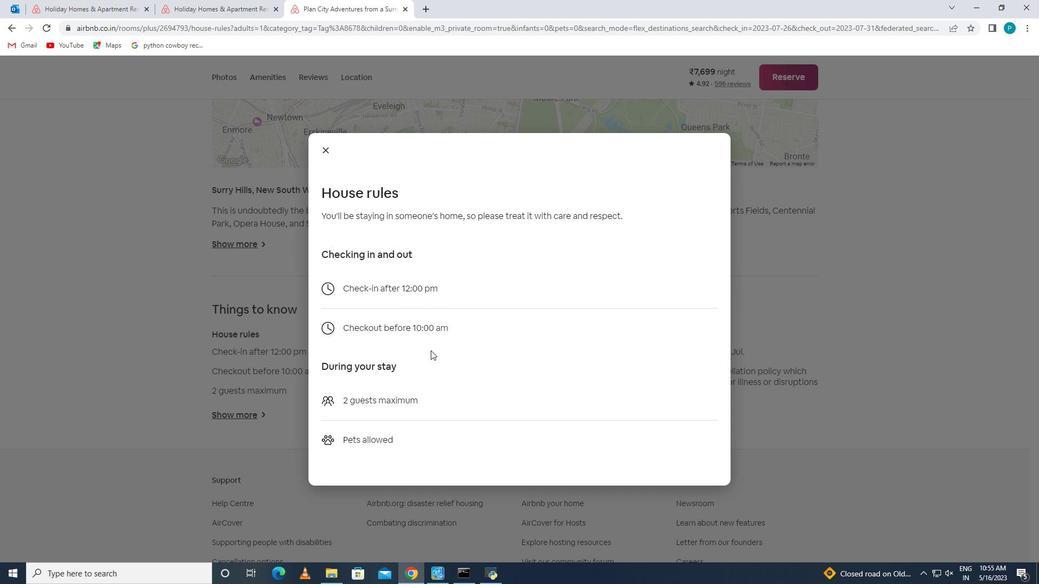 
Action: Mouse scrolled (430, 351) with delta (0, 0)
Screenshot: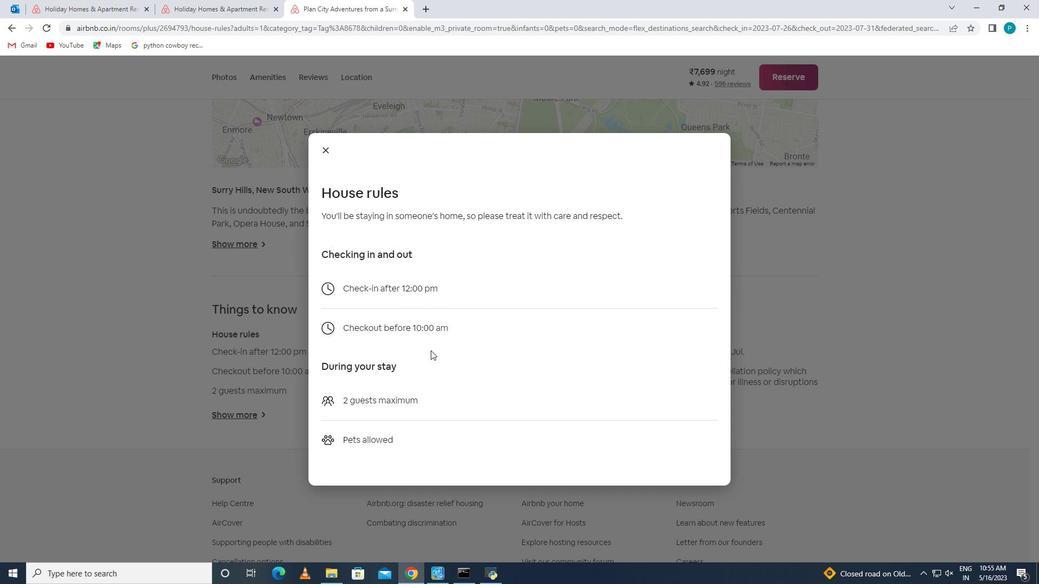 
Action: Mouse scrolled (430, 351) with delta (0, 0)
Screenshot: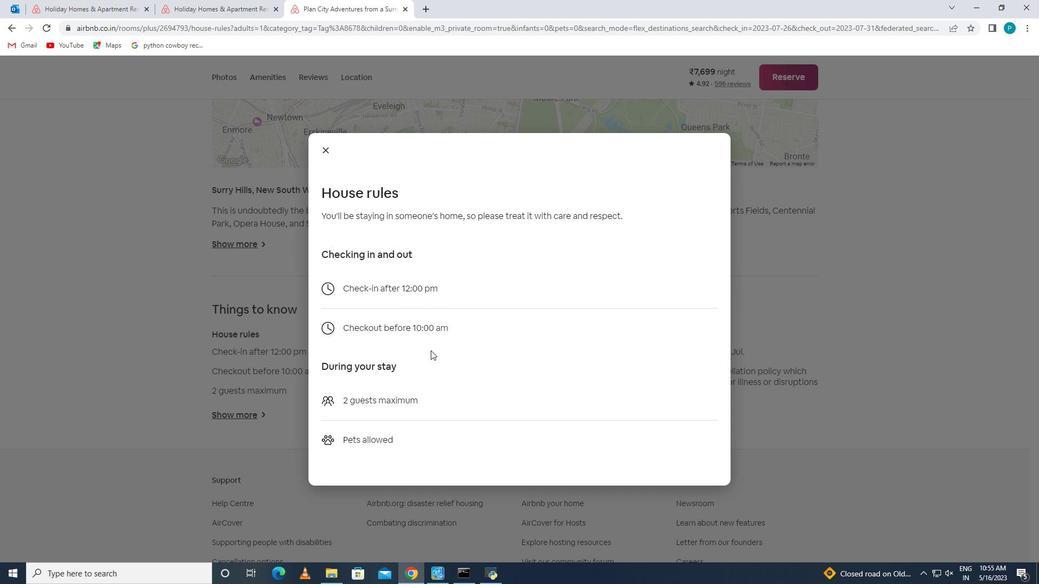 
Action: Mouse scrolled (430, 351) with delta (0, 0)
Screenshot: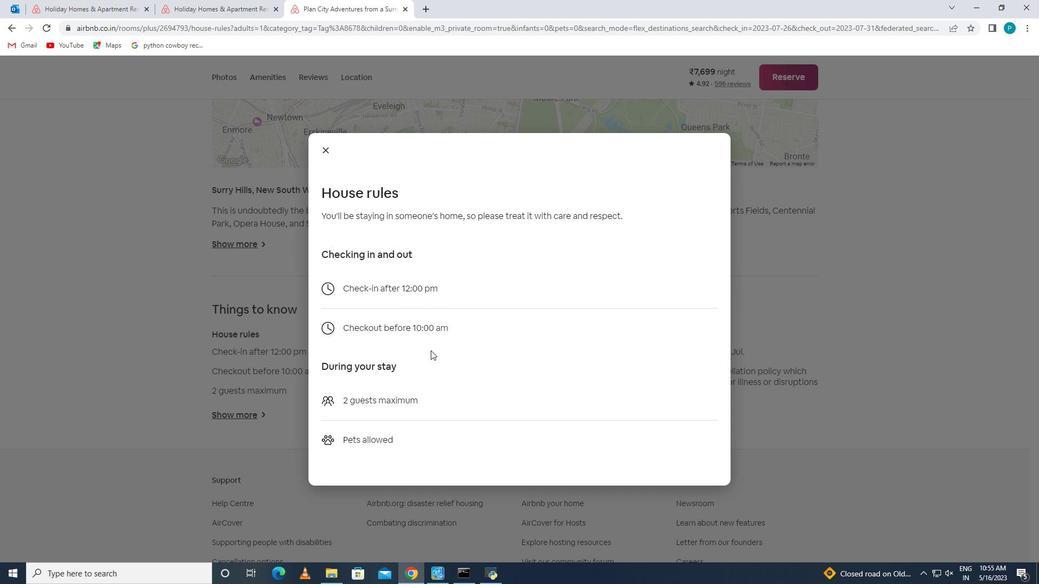 
Action: Mouse scrolled (430, 351) with delta (0, 0)
Screenshot: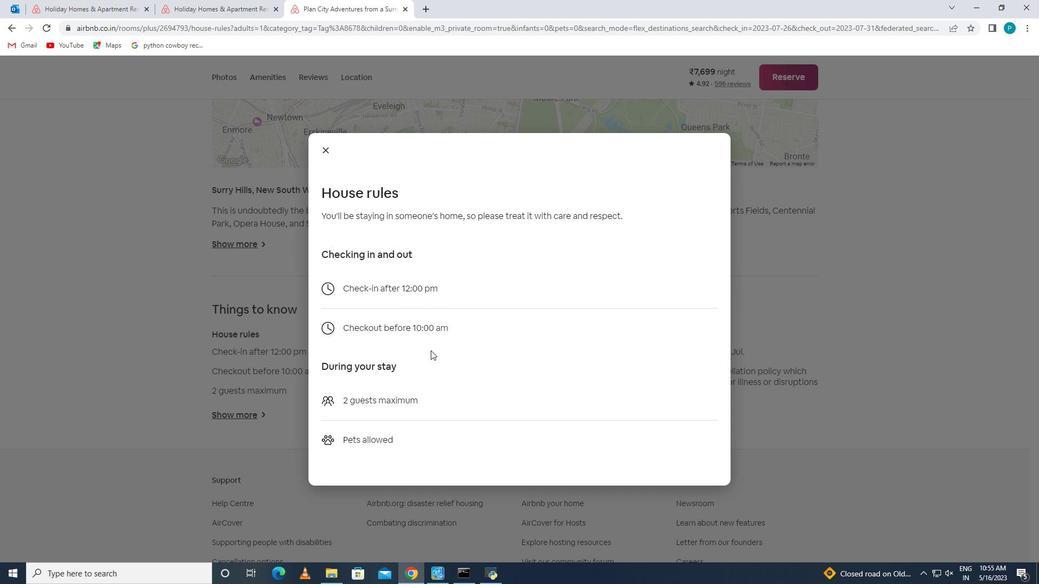 
Action: Mouse moved to (418, 296)
Screenshot: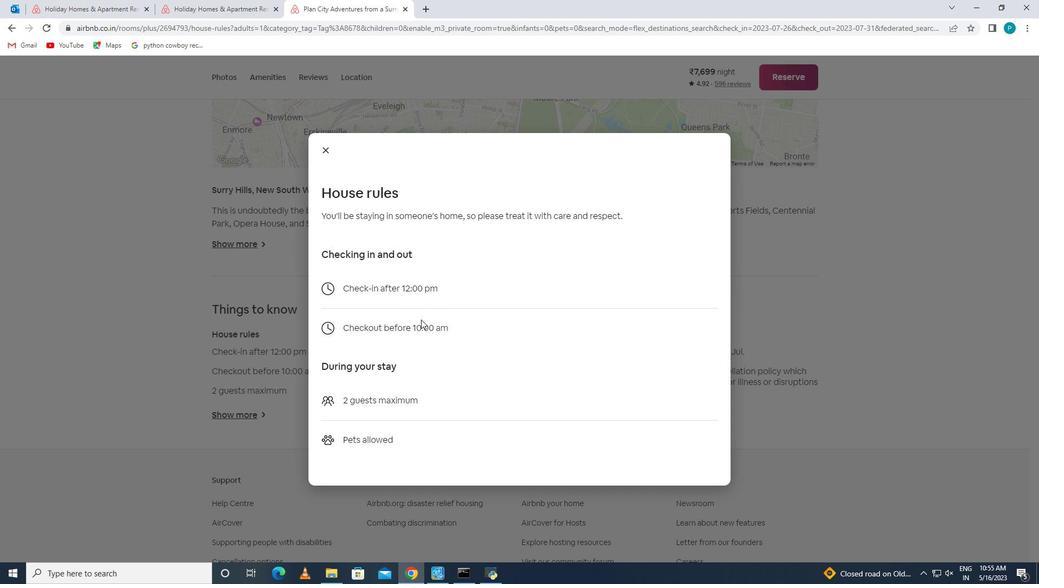 
Action: Mouse scrolled (418, 296) with delta (0, 0)
Screenshot: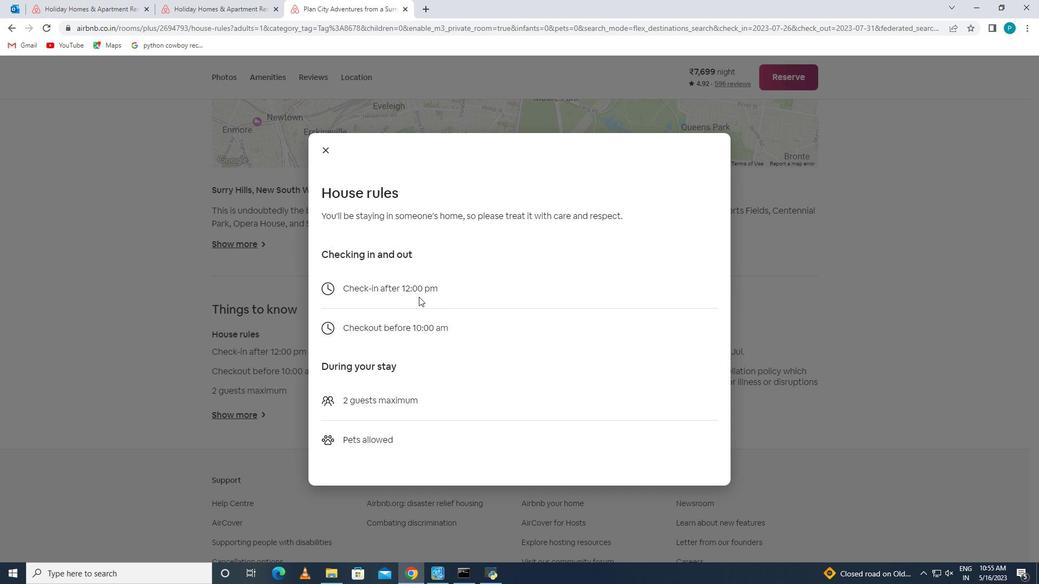 
Action: Mouse scrolled (418, 296) with delta (0, 0)
Screenshot: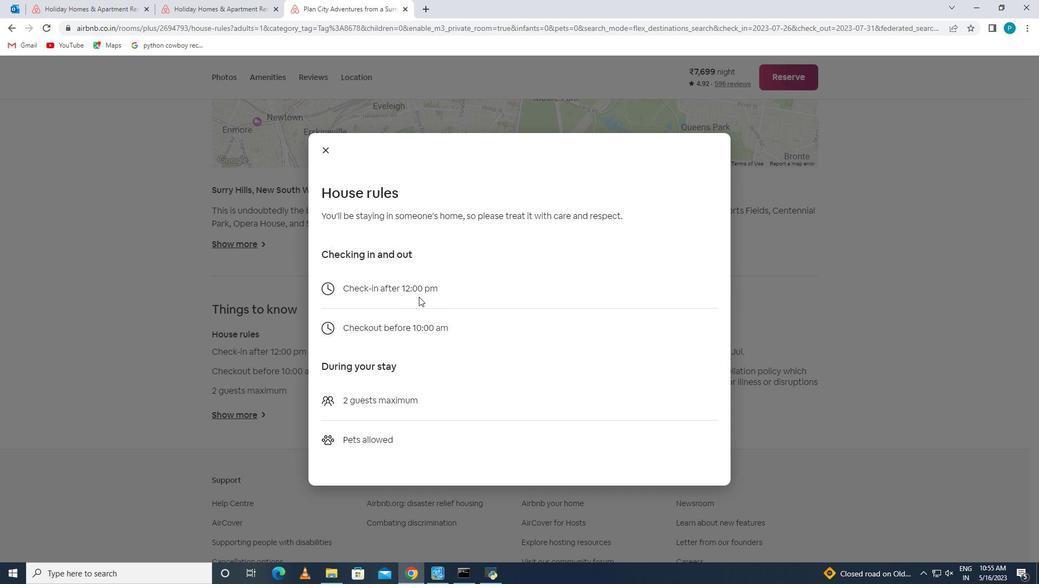 
Action: Mouse scrolled (418, 296) with delta (0, 0)
Screenshot: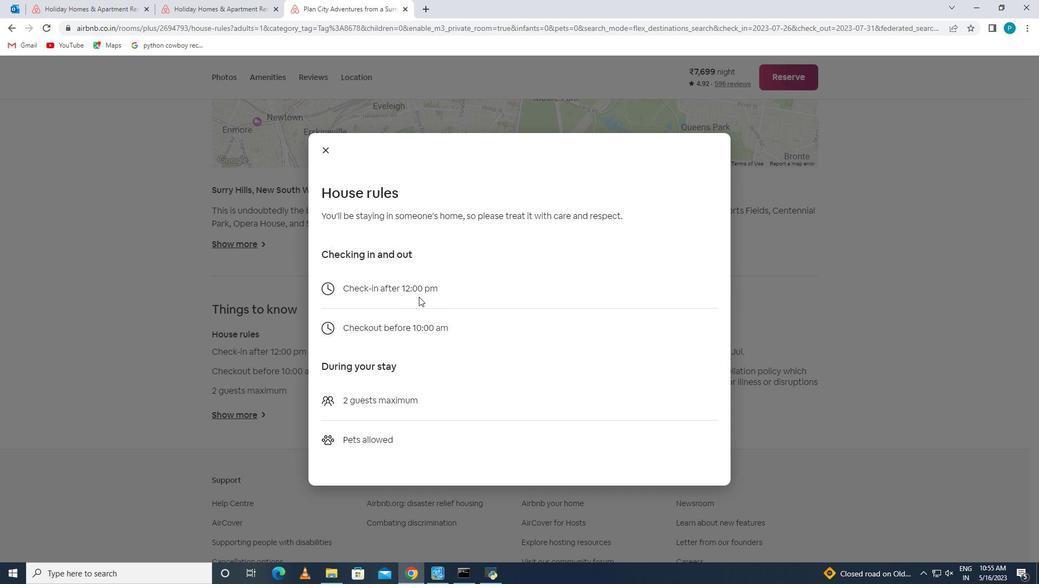 
Action: Mouse scrolled (418, 296) with delta (0, 0)
Screenshot: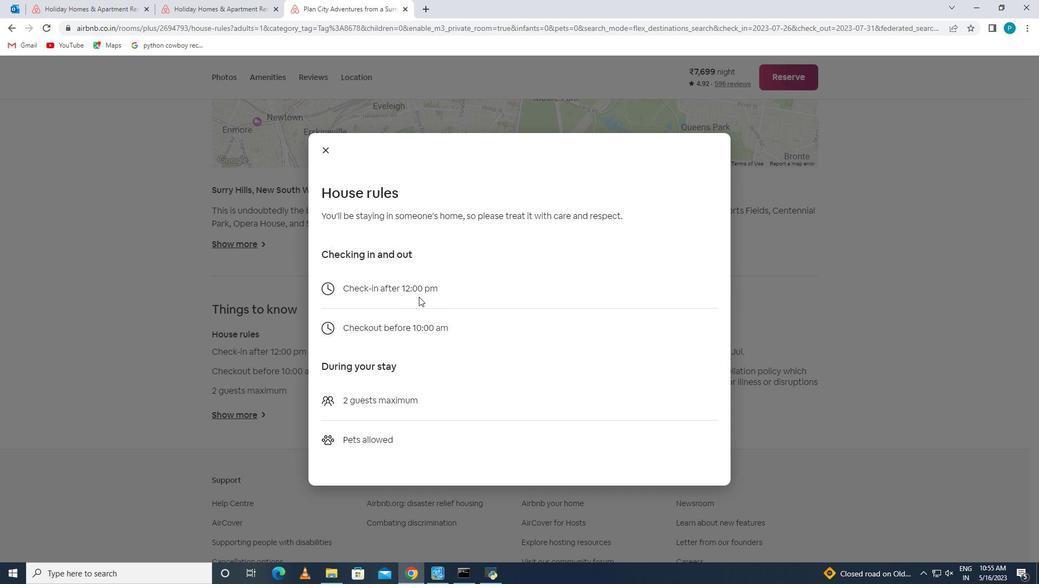 
Action: Mouse scrolled (418, 296) with delta (0, 0)
Screenshot: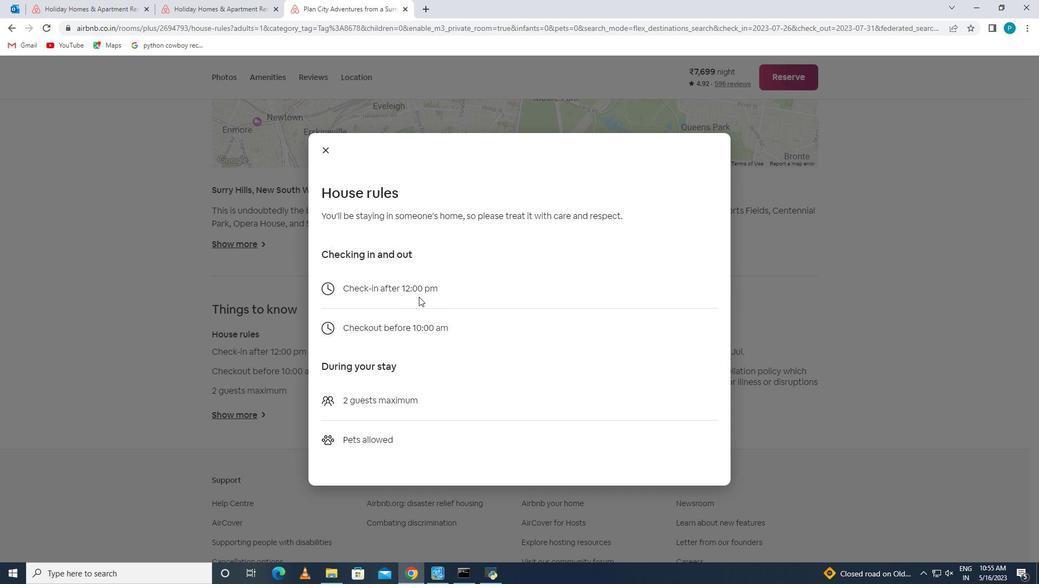 
Action: Mouse scrolled (418, 296) with delta (0, 0)
Screenshot: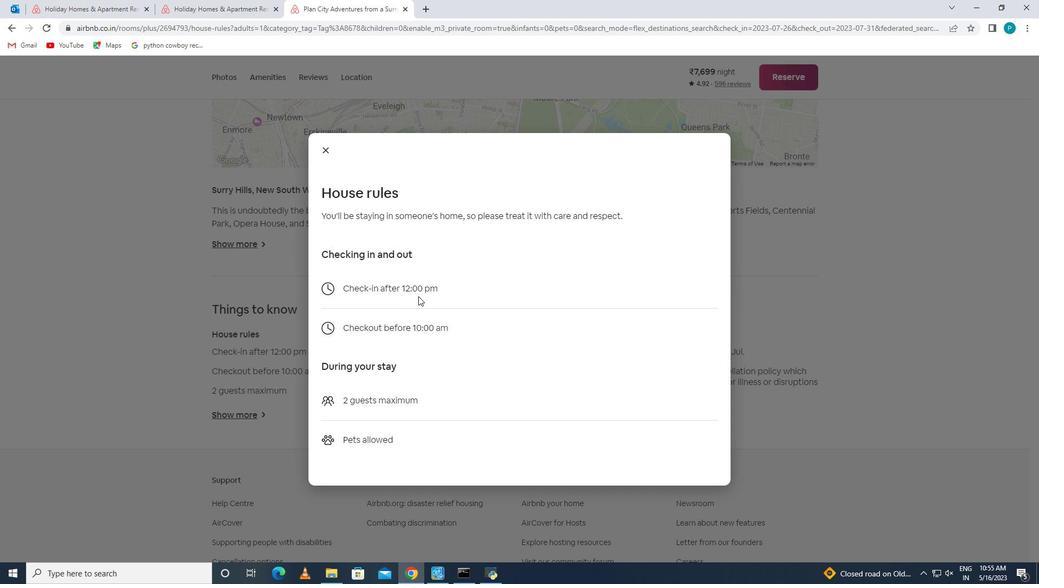 
Action: Mouse scrolled (418, 297) with delta (0, 0)
Screenshot: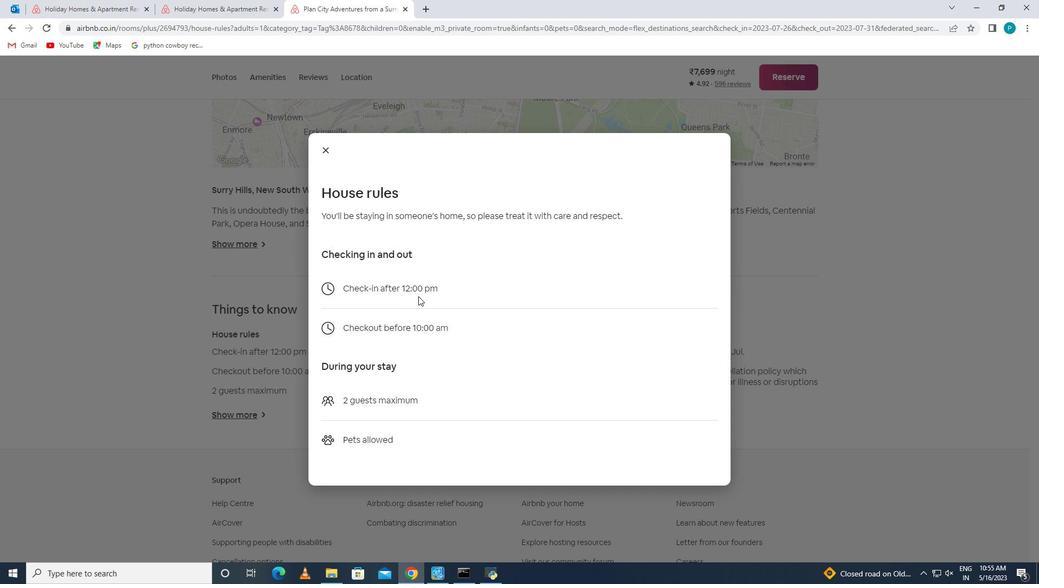 
Action: Mouse scrolled (418, 297) with delta (0, 0)
Screenshot: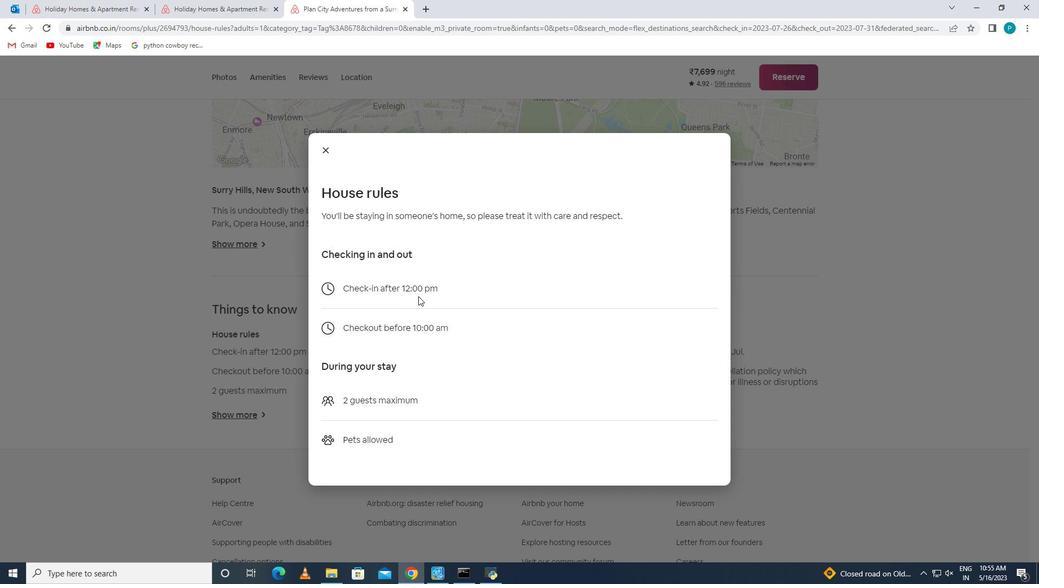 
Action: Mouse scrolled (418, 297) with delta (0, 0)
Screenshot: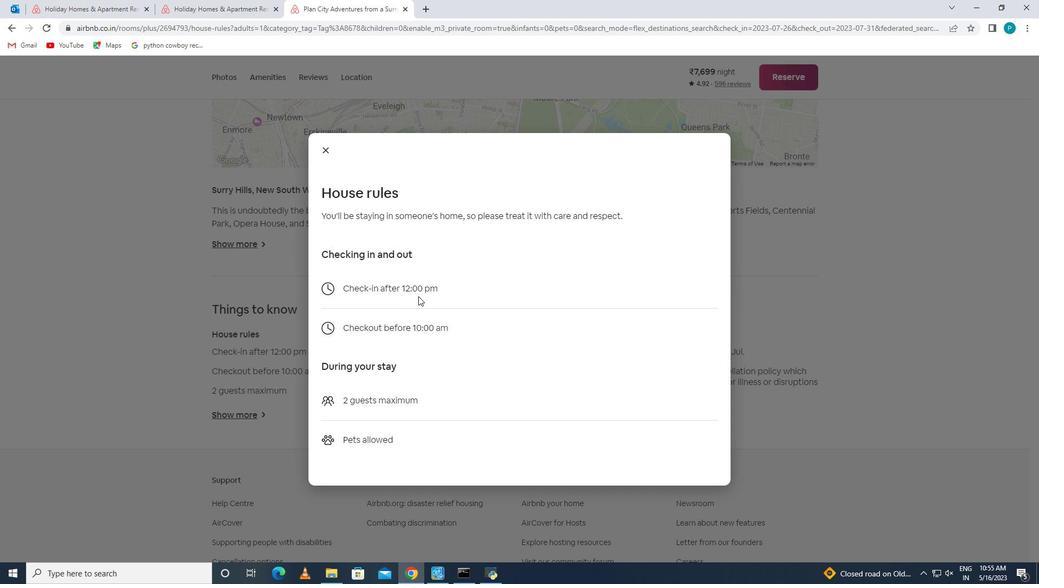
Action: Mouse scrolled (418, 297) with delta (0, 0)
Screenshot: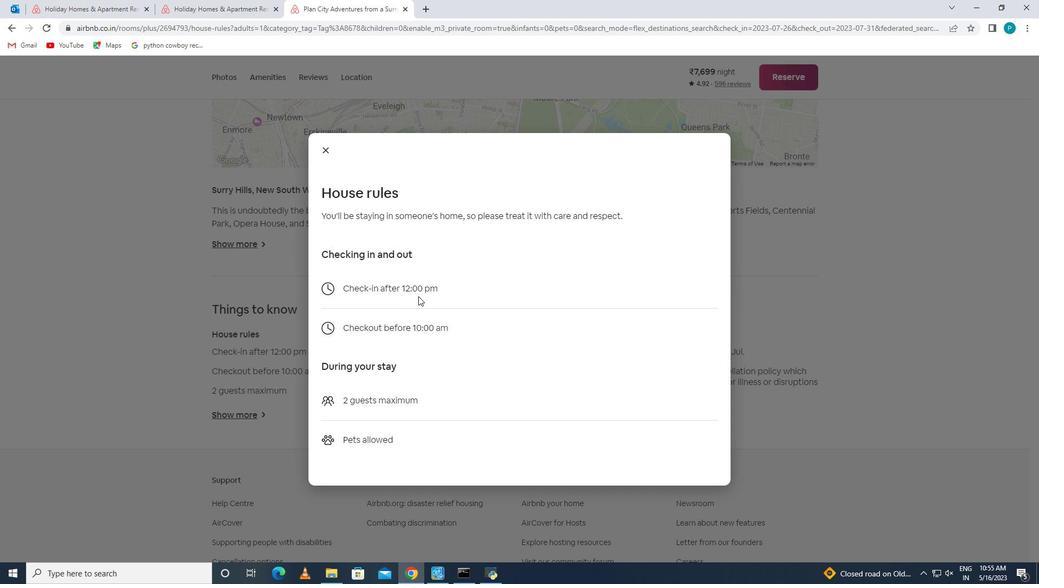 
Action: Mouse scrolled (418, 297) with delta (0, 0)
Screenshot: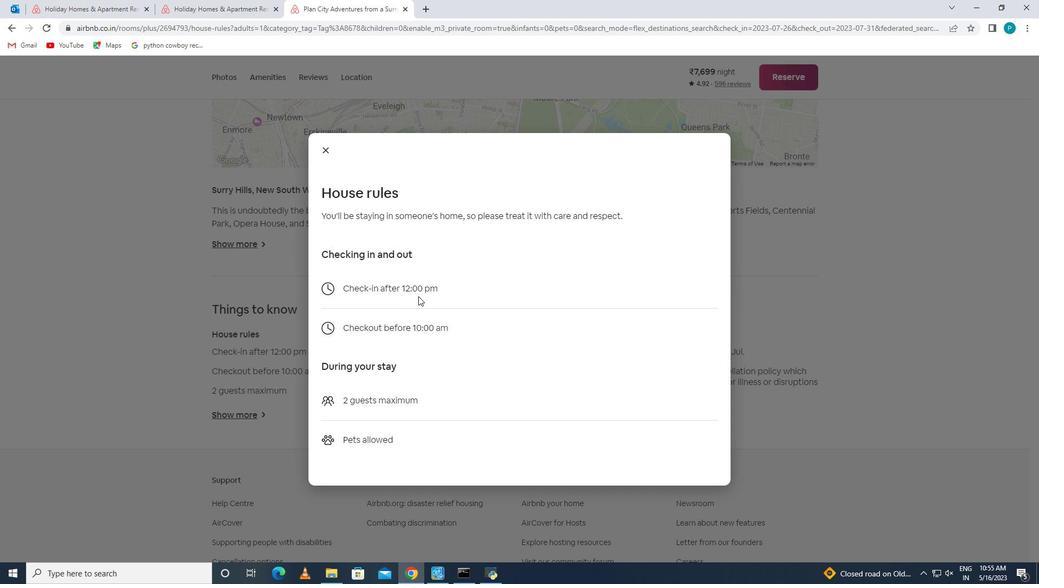 
Action: Mouse scrolled (418, 296) with delta (0, 0)
Screenshot: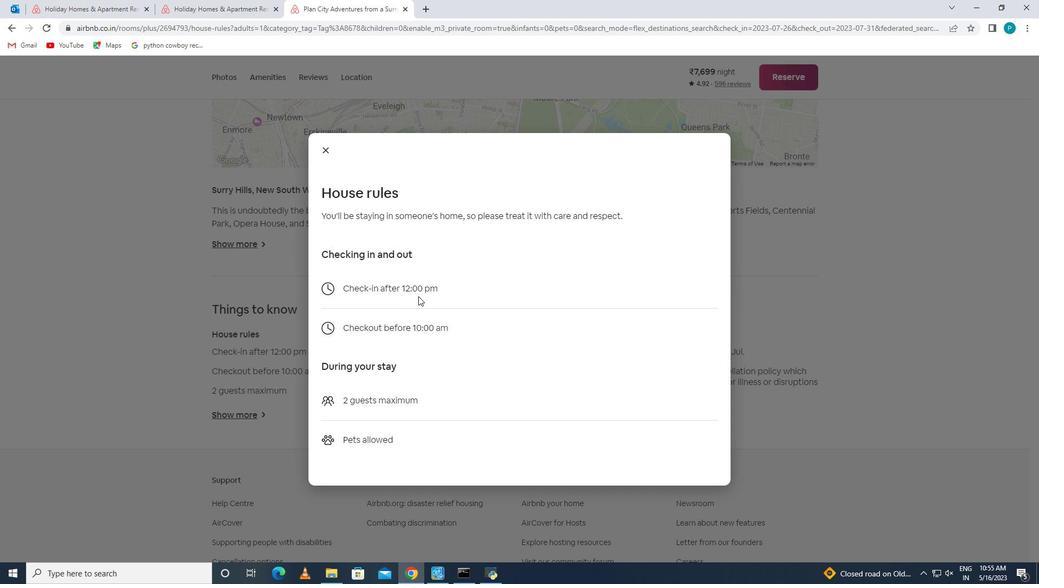 
Action: Mouse scrolled (418, 296) with delta (0, 0)
Screenshot: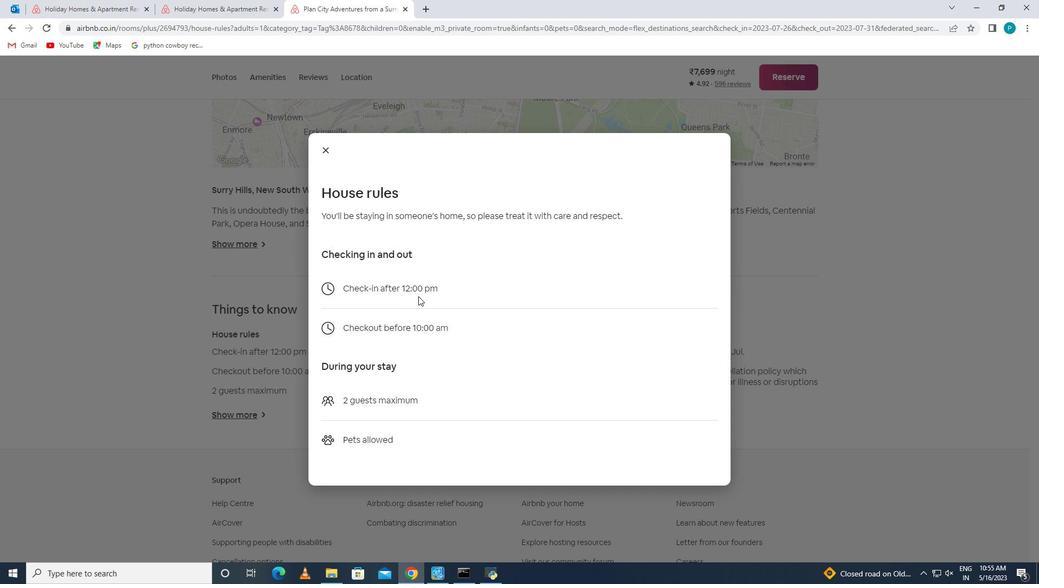 
Action: Mouse scrolled (418, 296) with delta (0, 0)
Screenshot: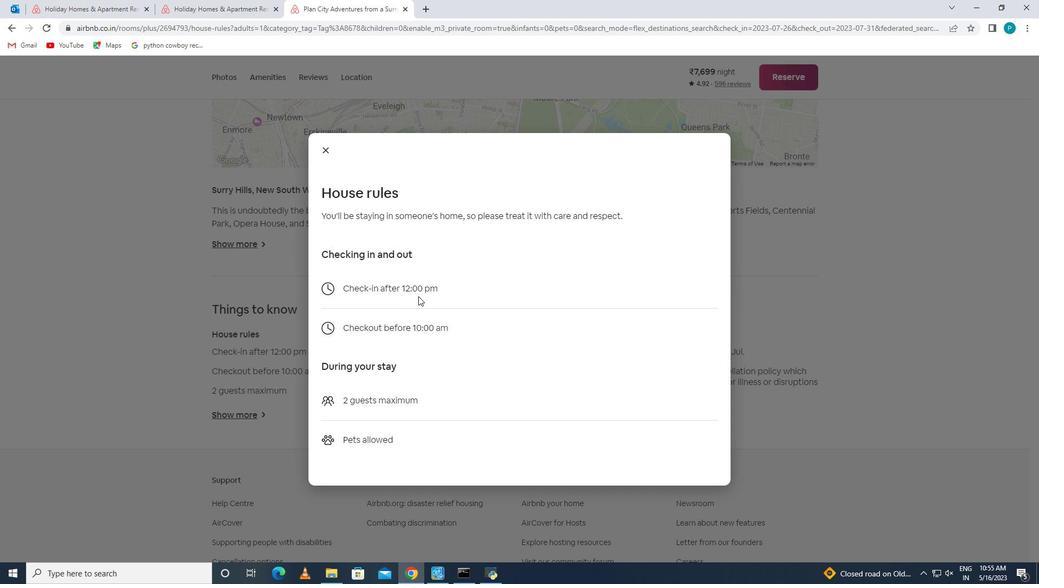 
Action: Mouse scrolled (418, 296) with delta (0, 0)
Screenshot: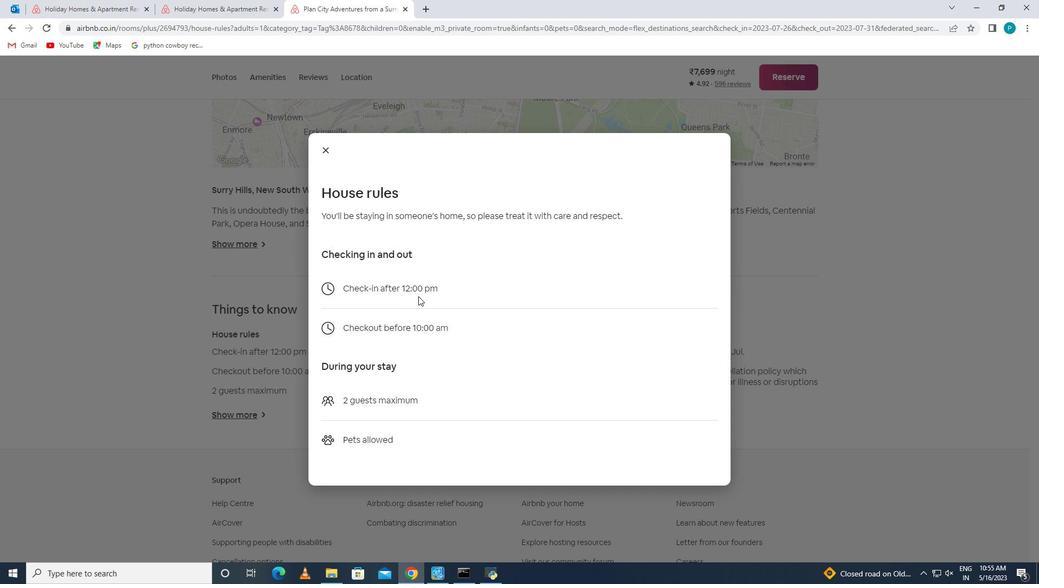 
Action: Mouse scrolled (418, 296) with delta (0, 0)
Screenshot: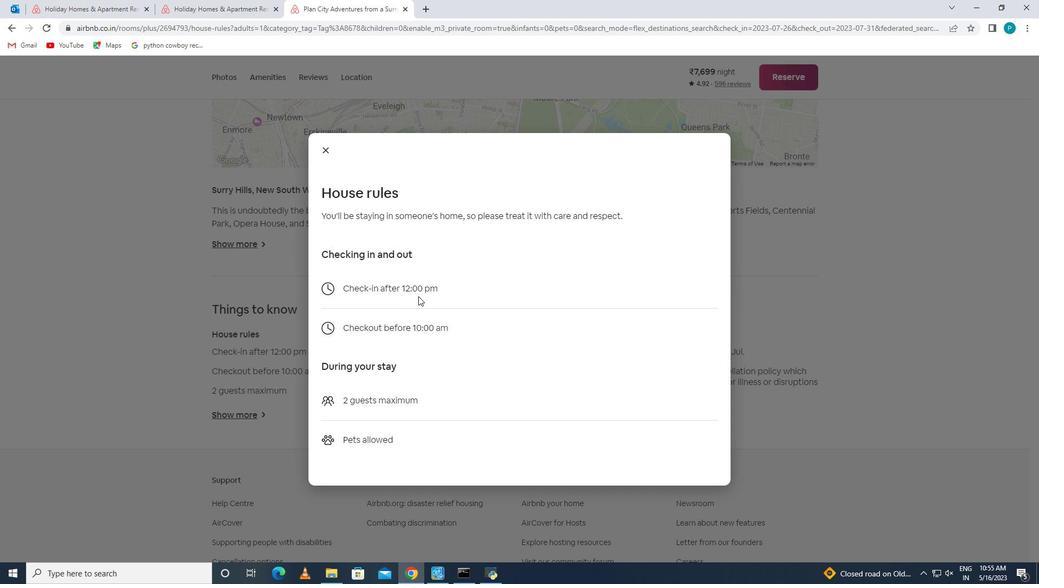 
Action: Mouse scrolled (418, 297) with delta (0, 0)
Screenshot: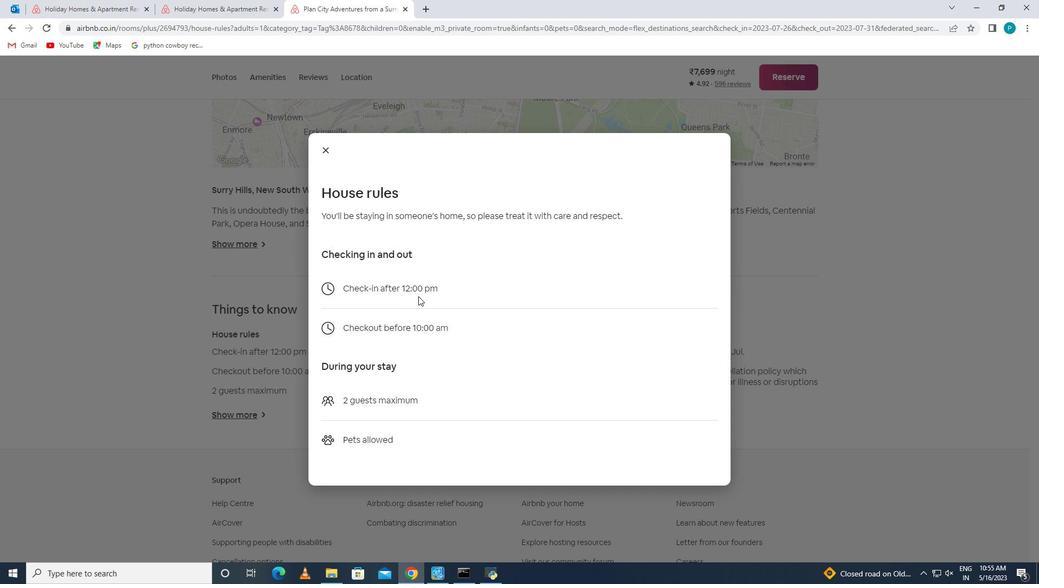 
Action: Mouse scrolled (418, 297) with delta (0, 0)
Screenshot: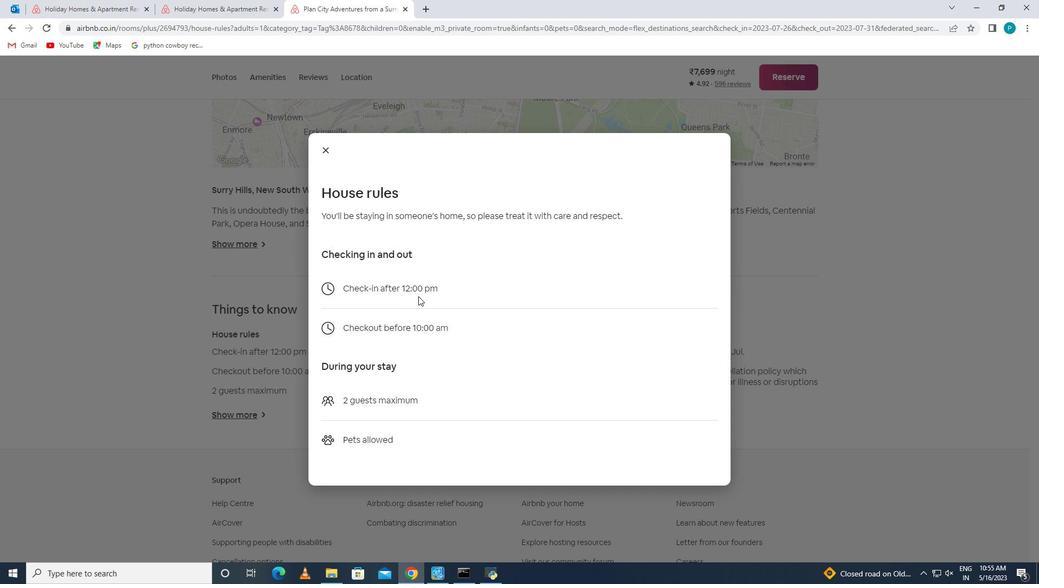 
Action: Mouse scrolled (418, 297) with delta (0, 0)
Screenshot: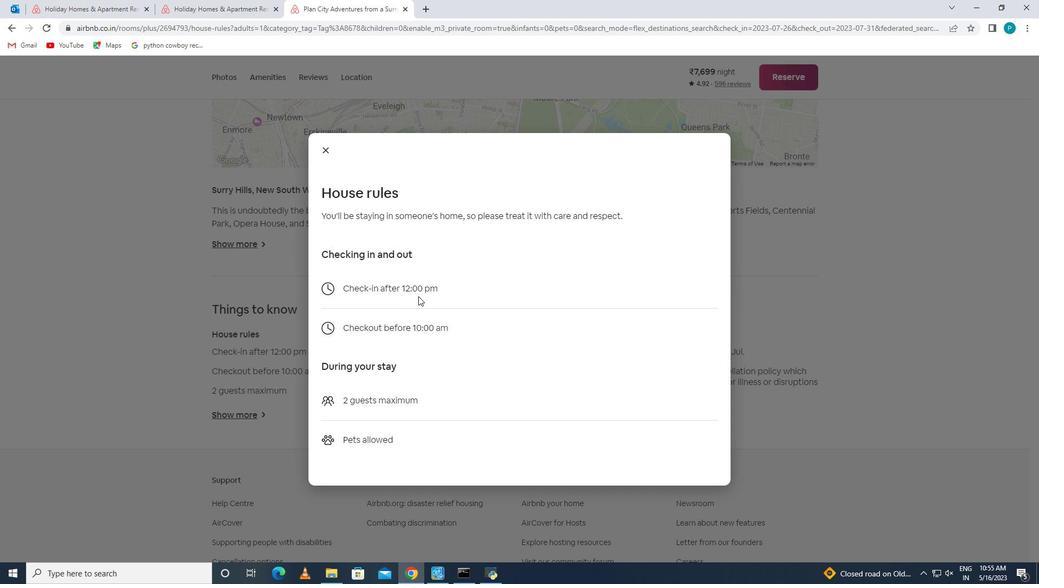 
Action: Mouse scrolled (418, 297) with delta (0, 0)
Screenshot: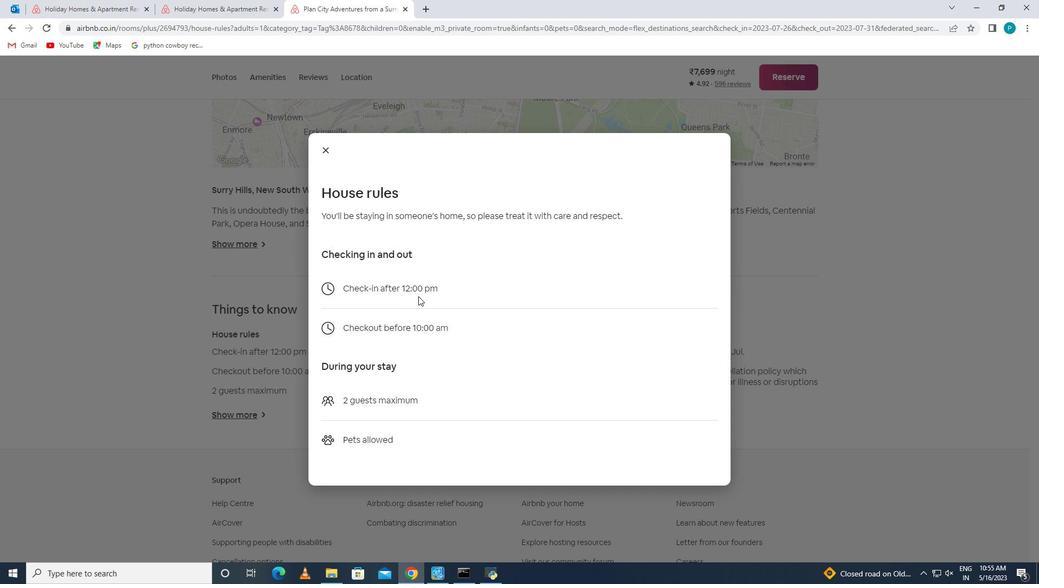 
Action: Mouse scrolled (418, 297) with delta (0, 0)
Screenshot: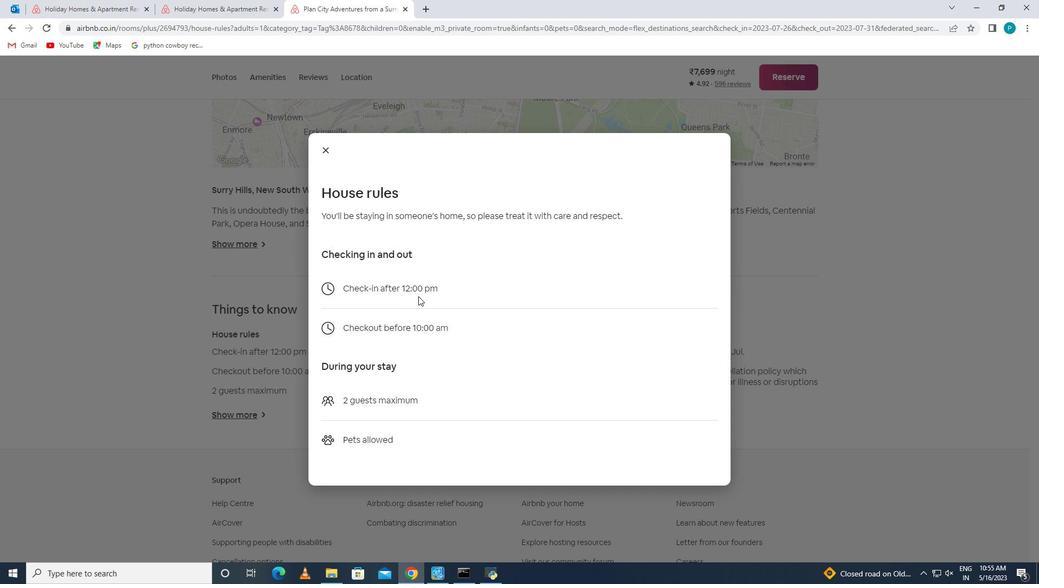 
Action: Mouse scrolled (418, 297) with delta (0, 0)
Screenshot: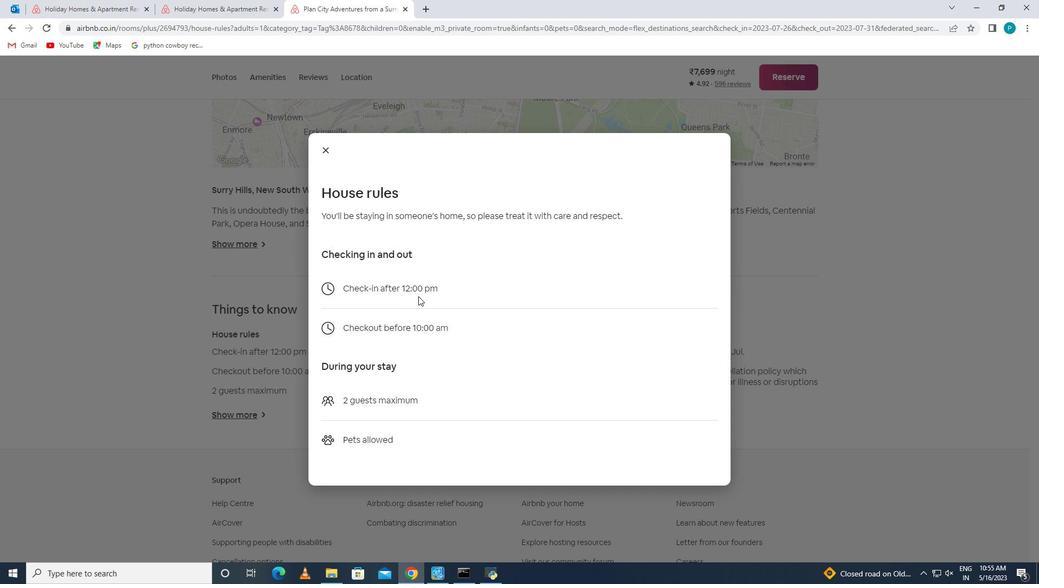 
Action: Mouse moved to (613, 251)
Screenshot: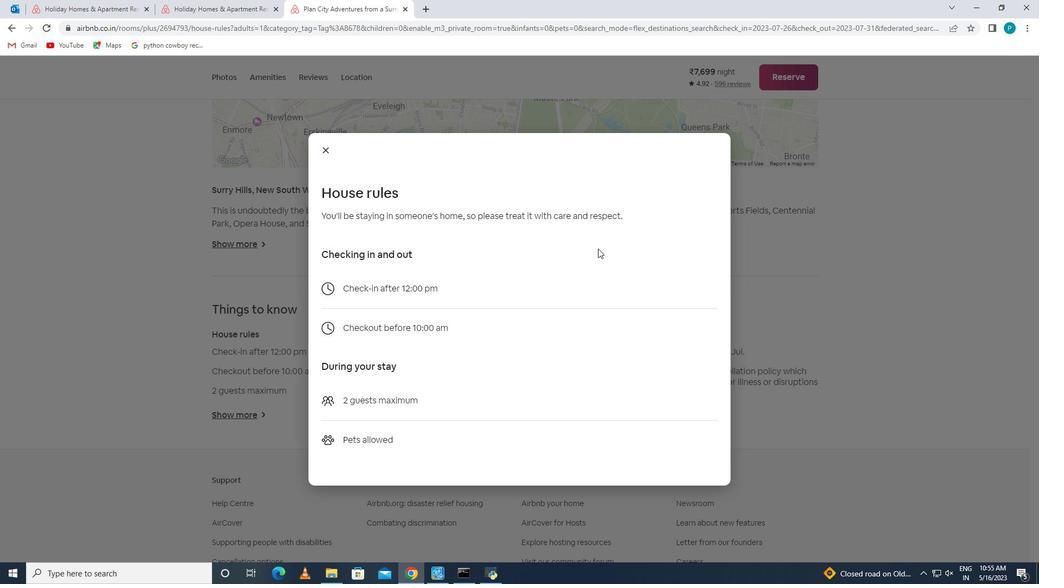 
